 Task: Add an event  with title  Casual Second Brainstorming Session, date '2023/11/18' to 2023/11/19 & Select Event type as  Collective. Add location for the event as  Lyon, France and add a description: Throughout the session, we will encourage collaboration, provide inspiration through real-world case studies, and leverage emerging technologies as catalysts for change. By synergizing the expertise and perspectives of the participants, we aim to generate a comprehensive range of ideas that can shape the future of sustainable transportation.Create an event link  http-casualsecondbrainstormingsessioncom & Select the event color as  Light Pink. , logged in from the account softage.4@softage.netand send the event invitation to softage.6@softage.net and softage.7@softage.net
Action: Mouse moved to (523, 338)
Screenshot: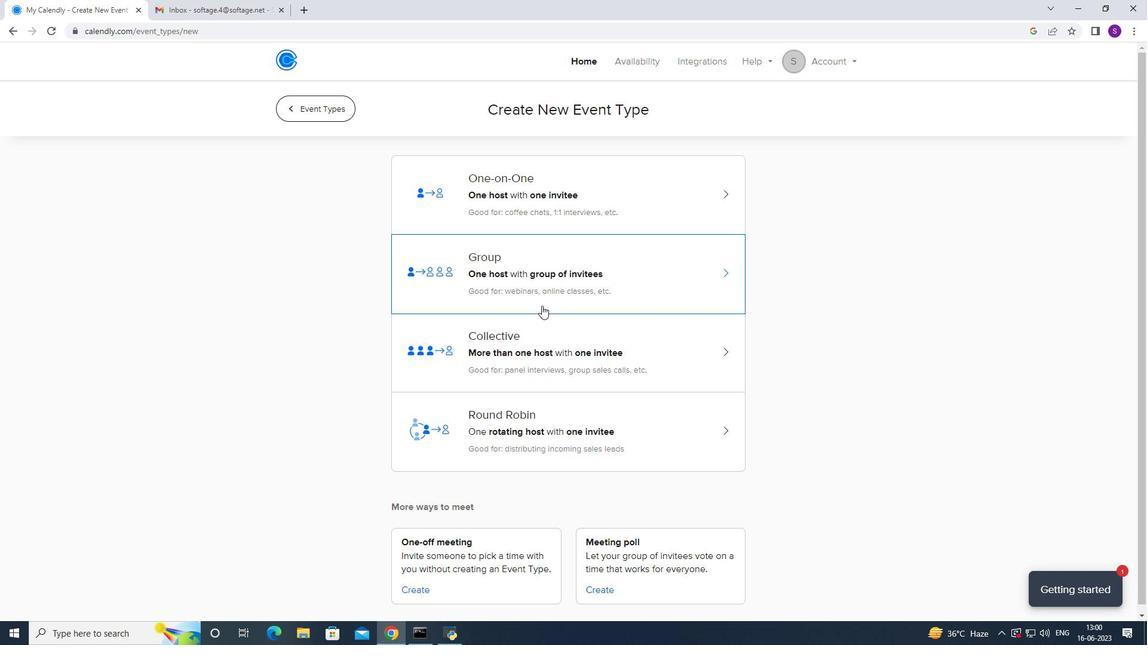 
Action: Mouse pressed left at (523, 338)
Screenshot: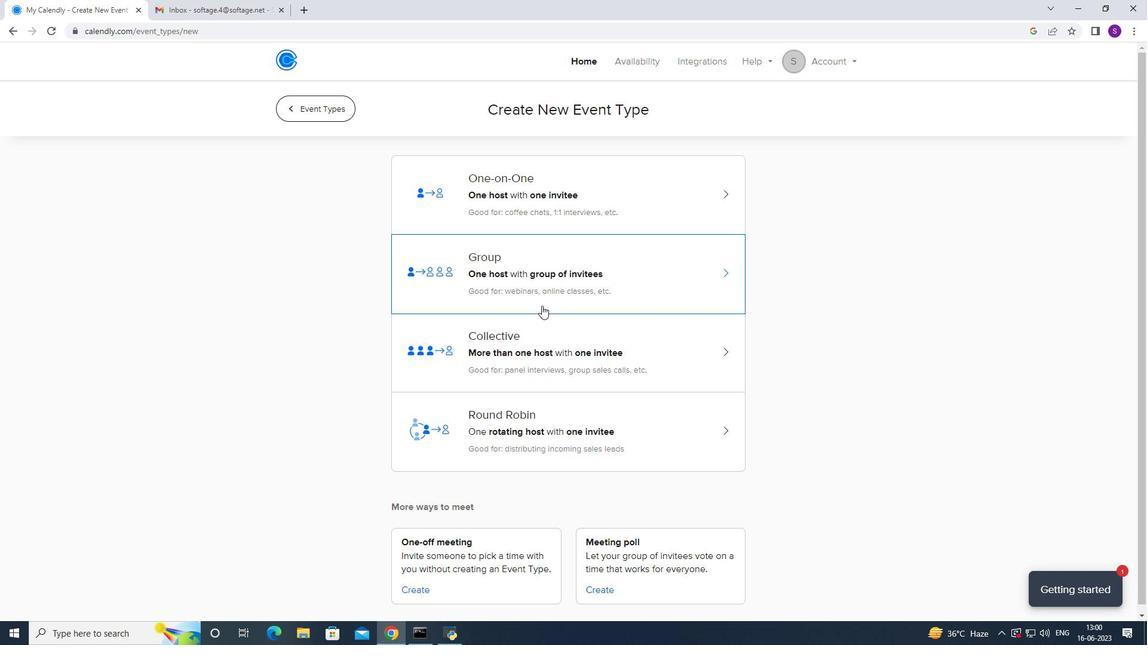 
Action: Mouse moved to (732, 261)
Screenshot: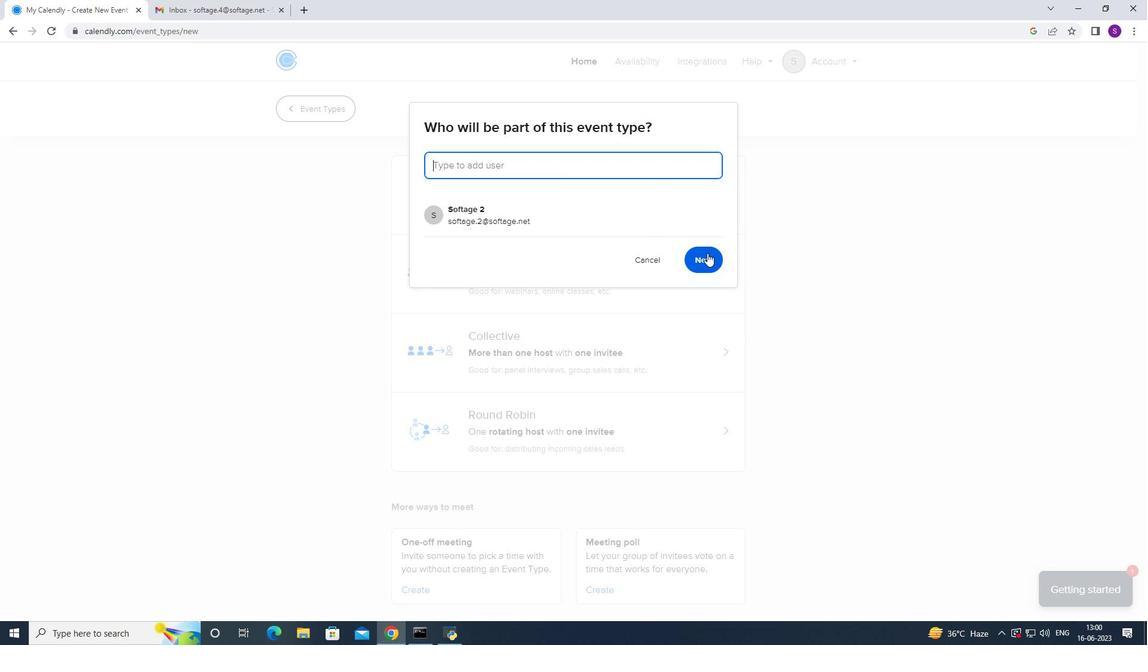 
Action: Mouse pressed left at (732, 261)
Screenshot: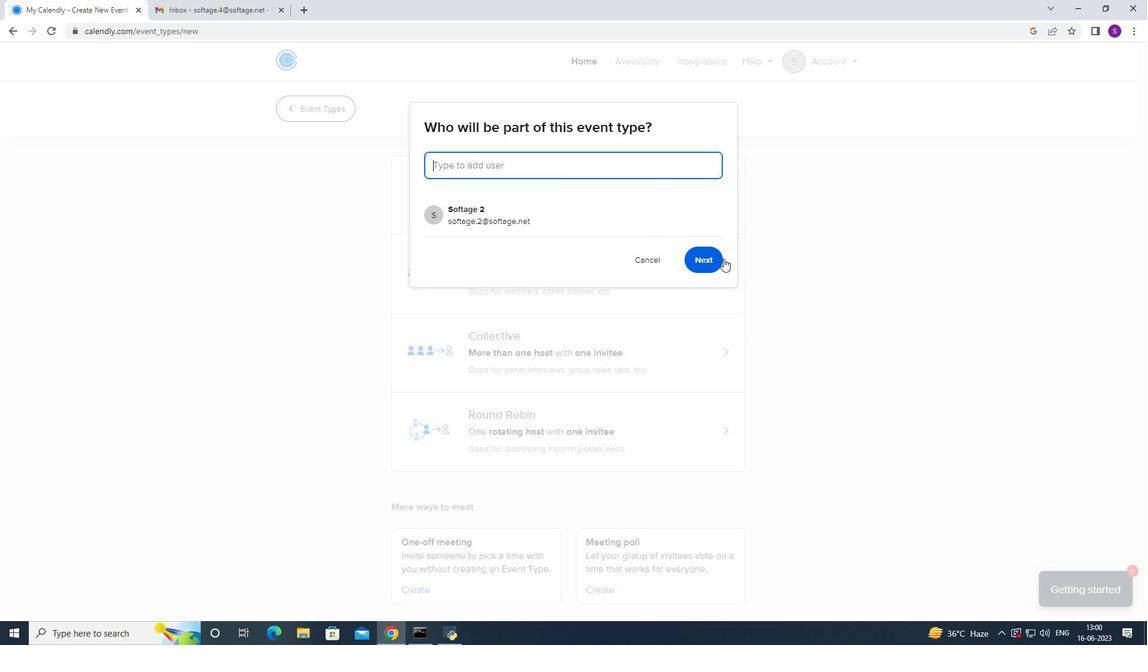 
Action: Mouse moved to (720, 261)
Screenshot: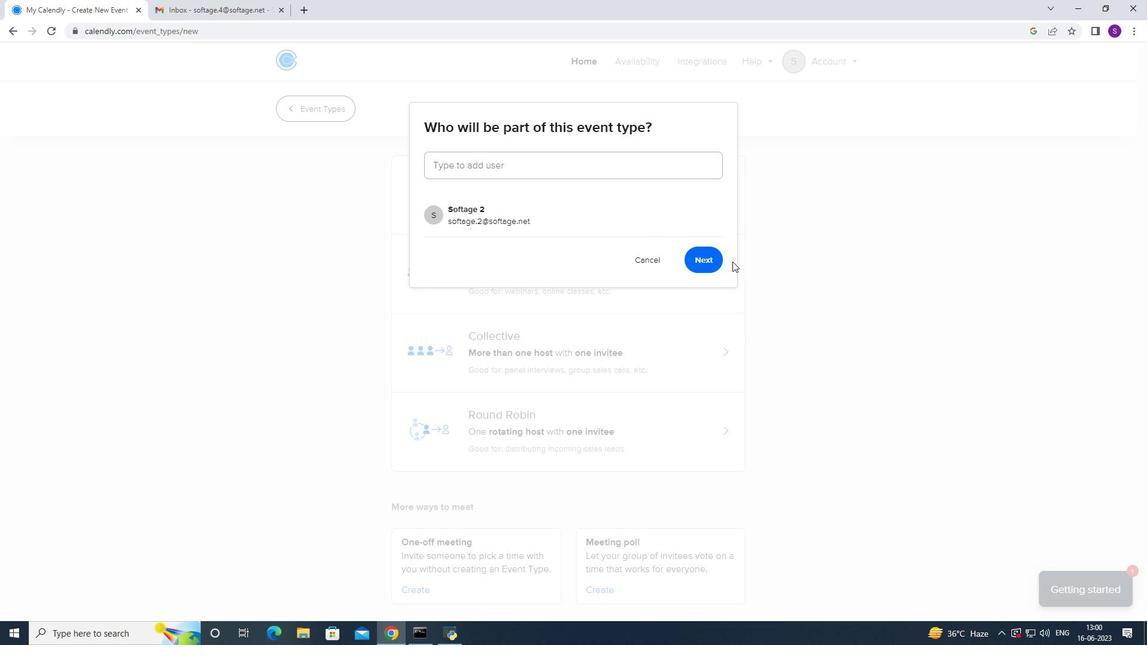 
Action: Mouse pressed left at (720, 261)
Screenshot: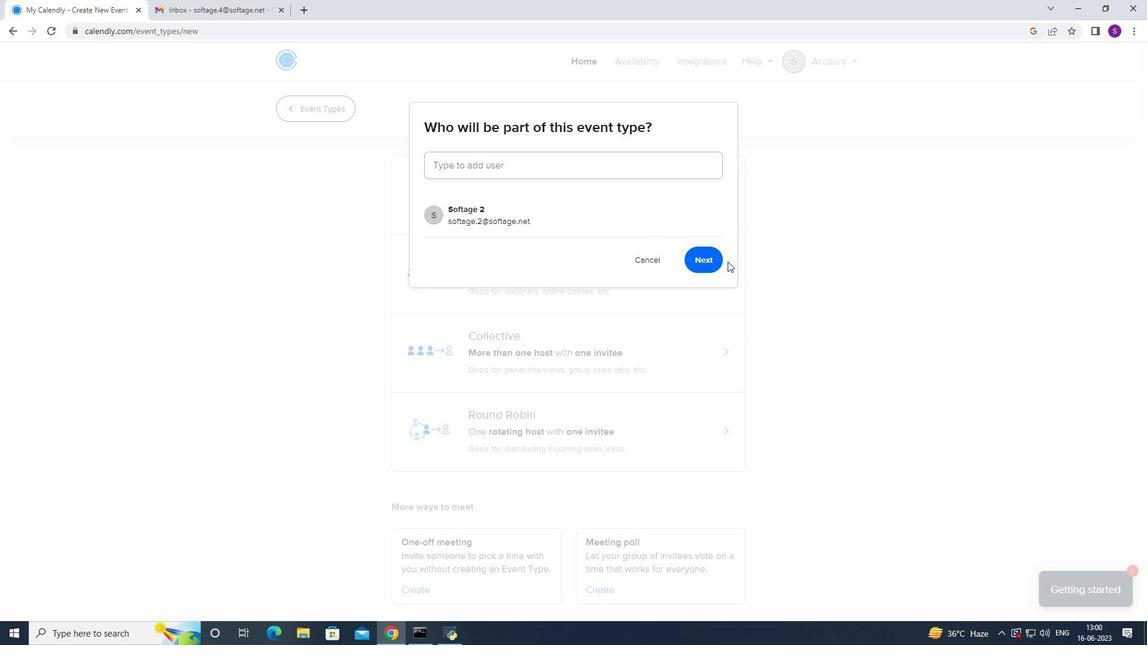 
Action: Mouse moved to (1045, 130)
Screenshot: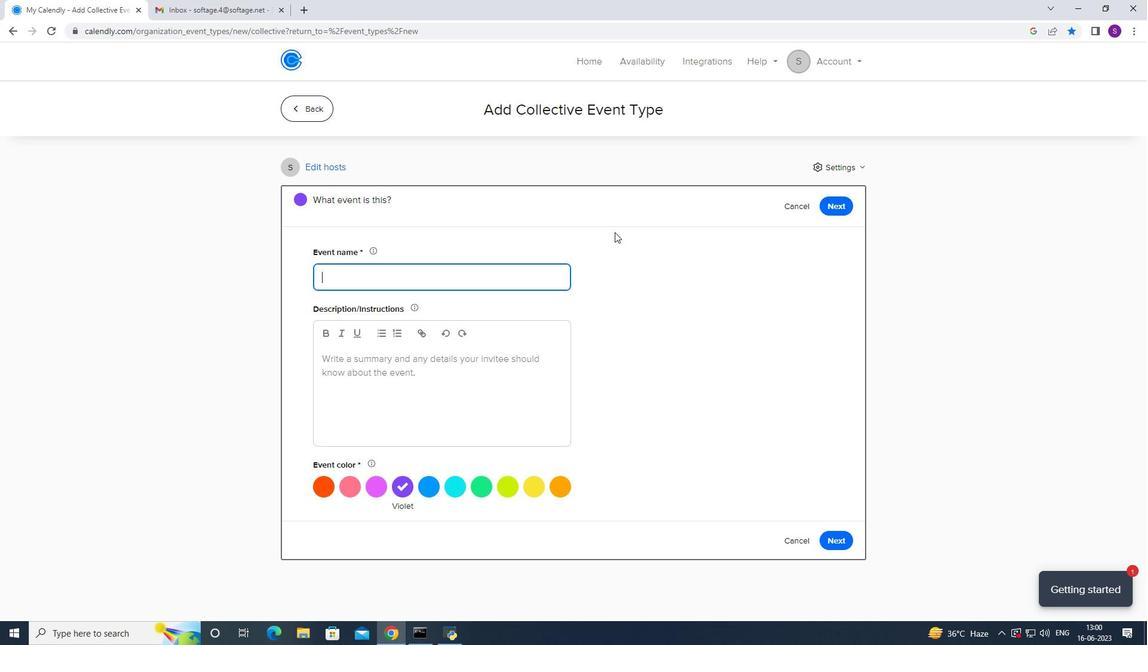 
Action: Key pressed <Key.caps_lock>C<Key.caps_lock>asual<Key.space><Key.caps_lock><Key.caps_lock>s<Key.caps_lock>E<Key.backspace><Key.backspace>S<Key.caps_lock>econd<Key.space><Key.caps_lock>B<Key.caps_lock>rainstorming<Key.space><Key.caps_lock>S<Key.caps_lock>ession
Screenshot: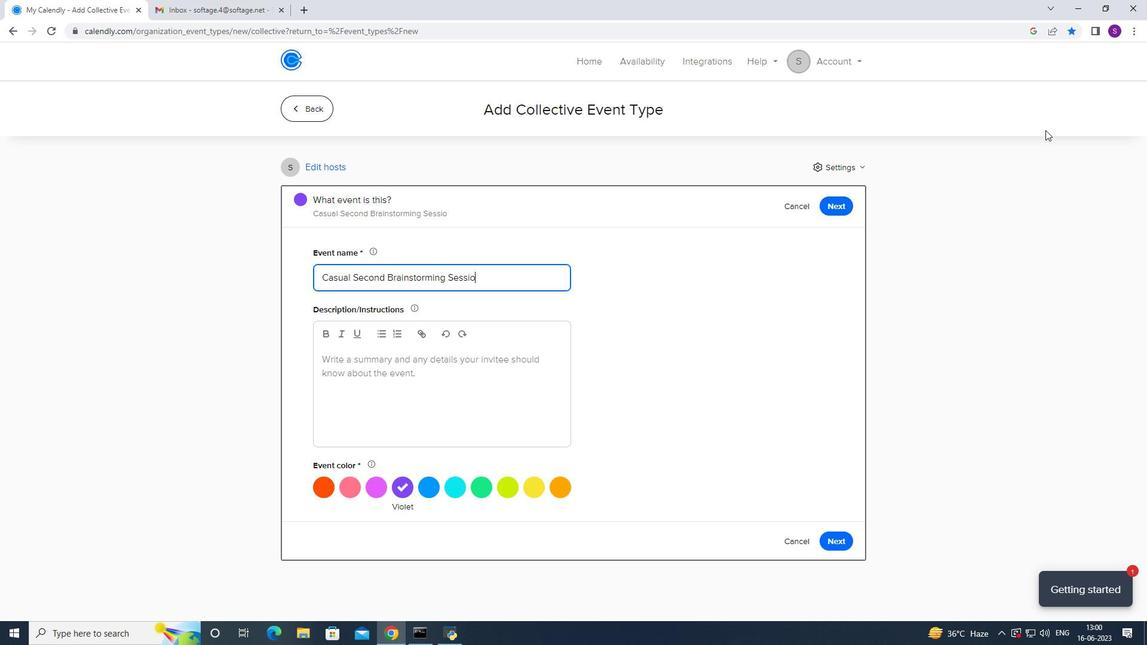 
Action: Mouse moved to (417, 370)
Screenshot: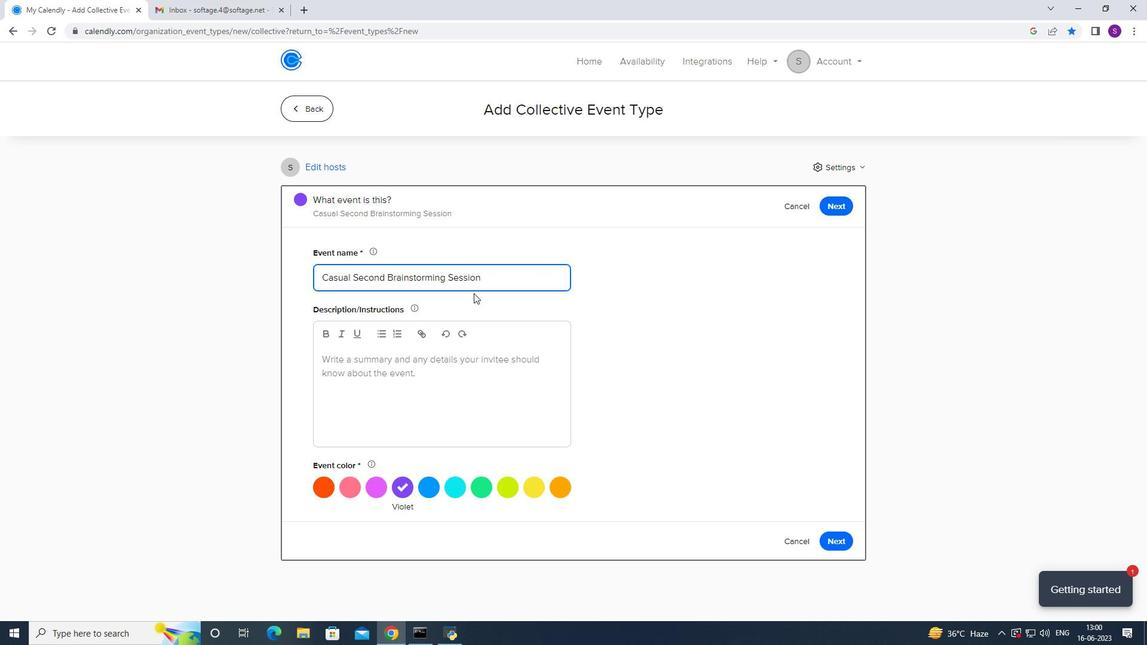 
Action: Mouse pressed left at (417, 370)
Screenshot: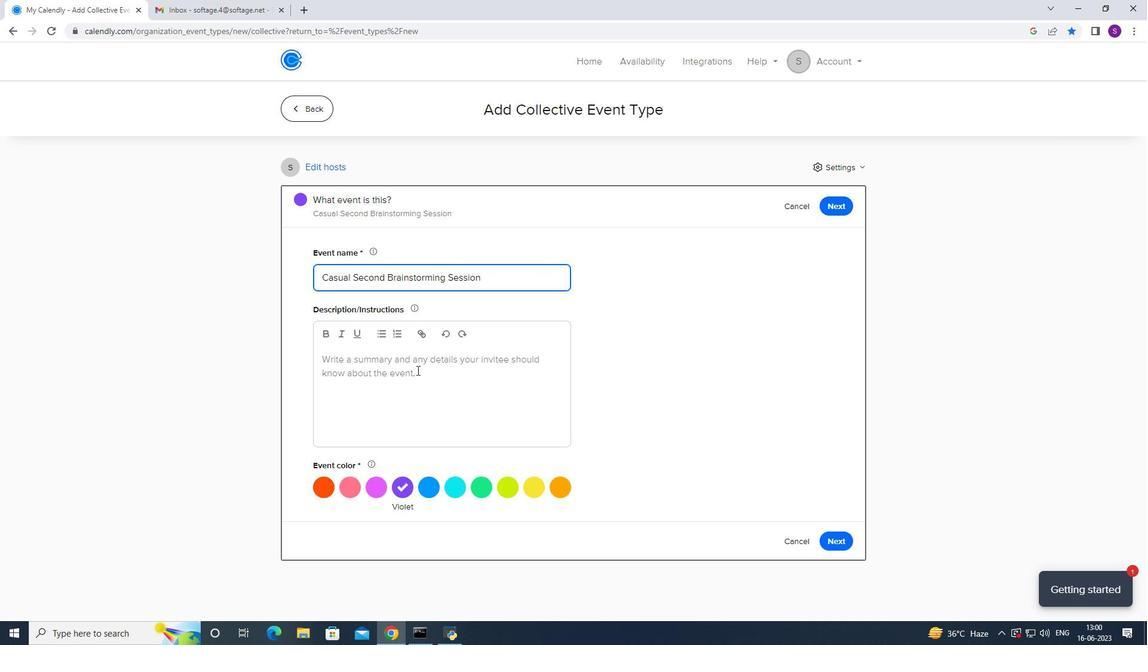 
Action: Mouse moved to (341, 483)
Screenshot: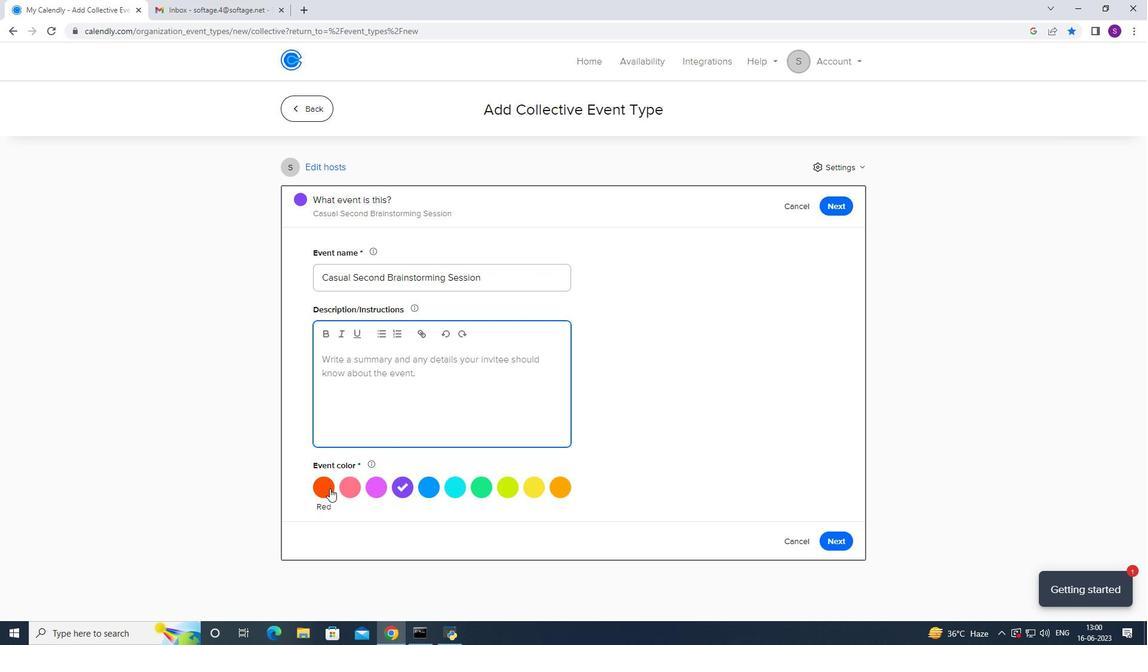 
Action: Mouse pressed left at (341, 483)
Screenshot: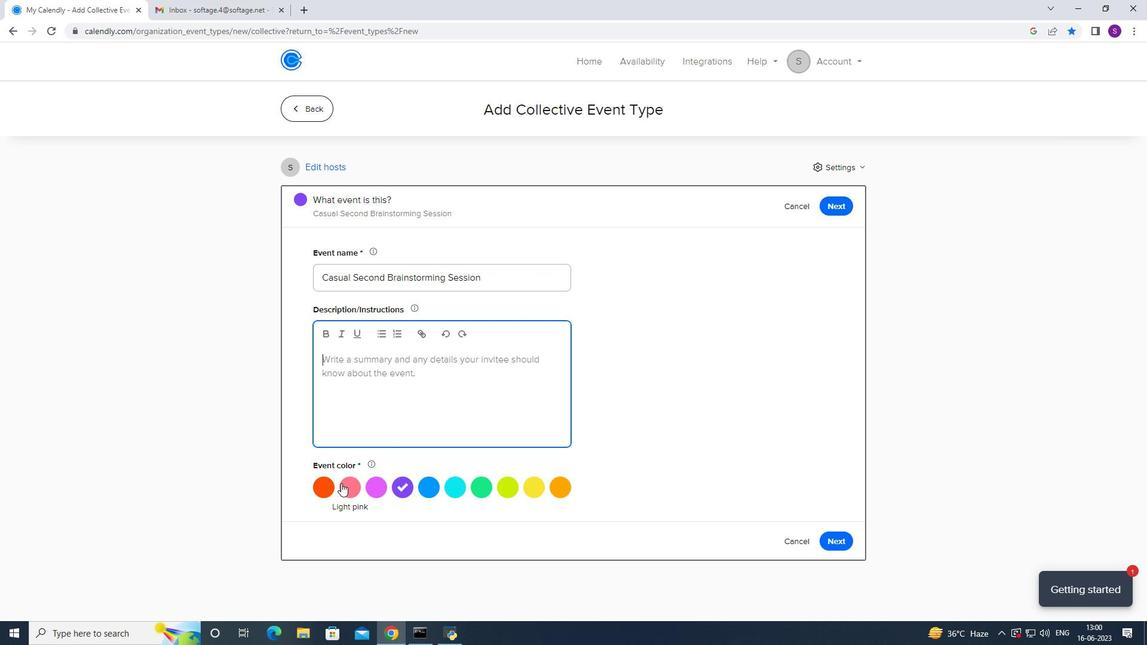 
Action: Mouse moved to (395, 409)
Screenshot: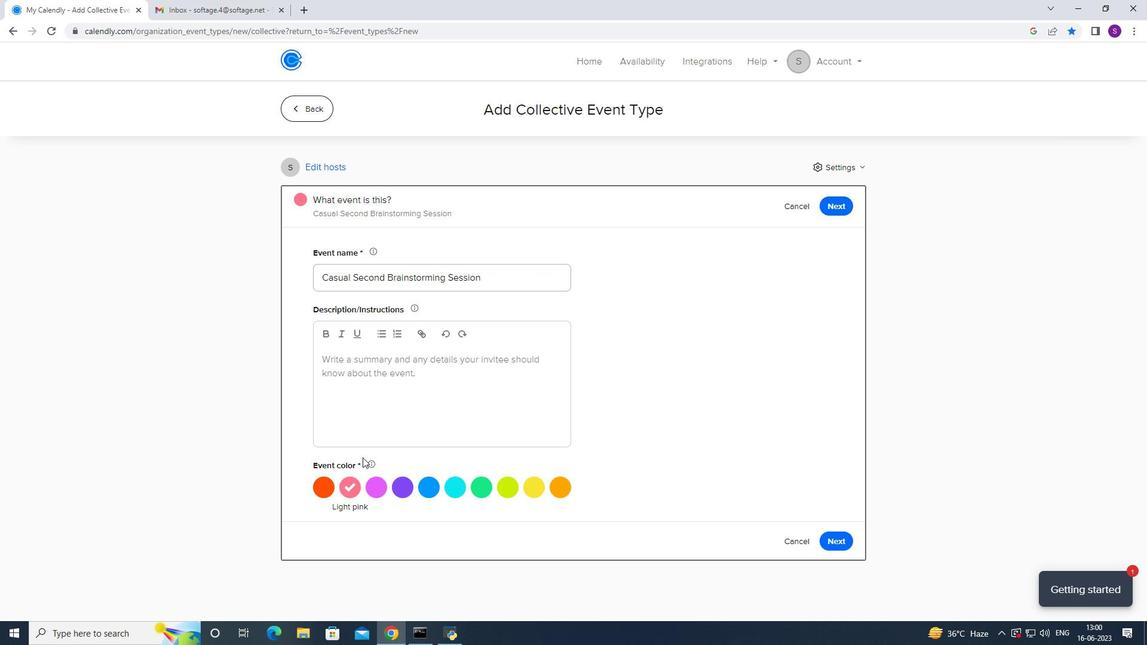 
Action: Mouse pressed left at (395, 409)
Screenshot: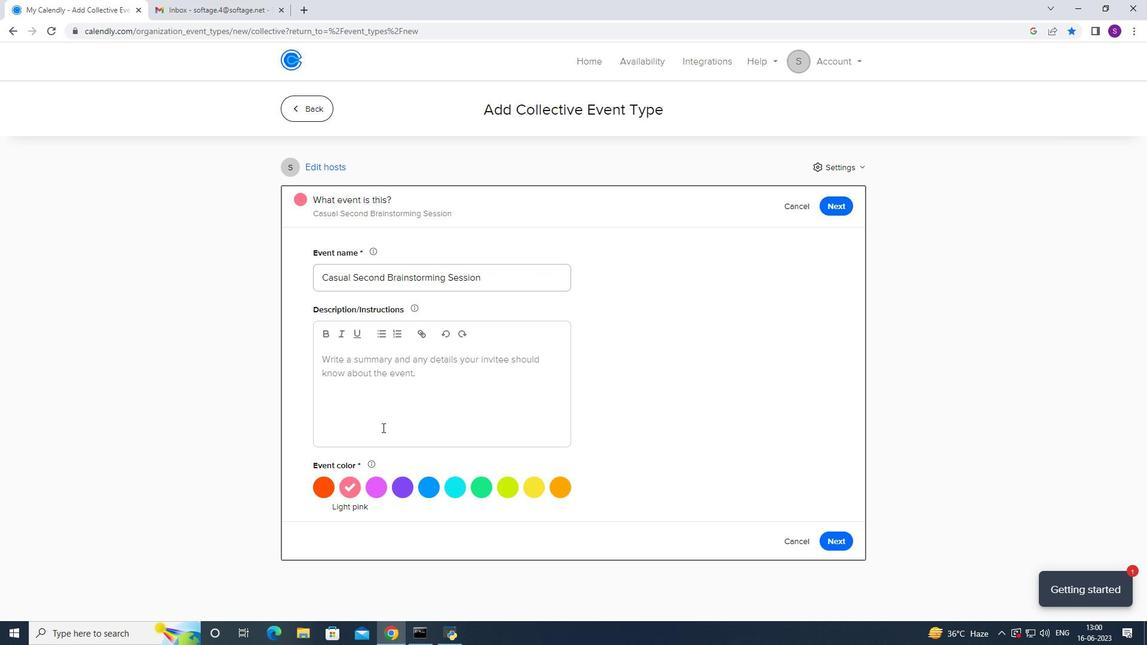 
Action: Mouse moved to (387, 410)
Screenshot: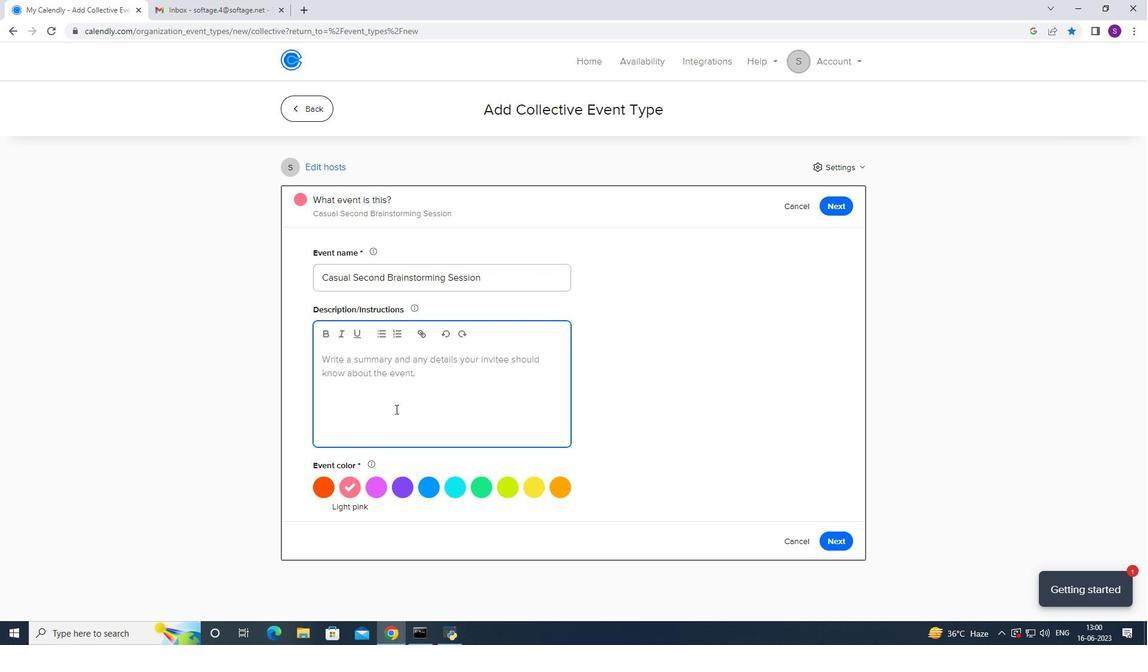 
Action: Key pressed <Key.caps_lock>T<Key.caps_lock>hroughout<Key.space>the<Key.space>see<Key.backspace><Key.backspace>esion<Key.backspace><Key.backspace><Key.backspace>sionwe<Key.space>will<Key.space>ec<Key.backspace>nco<Key.backspace>
Screenshot: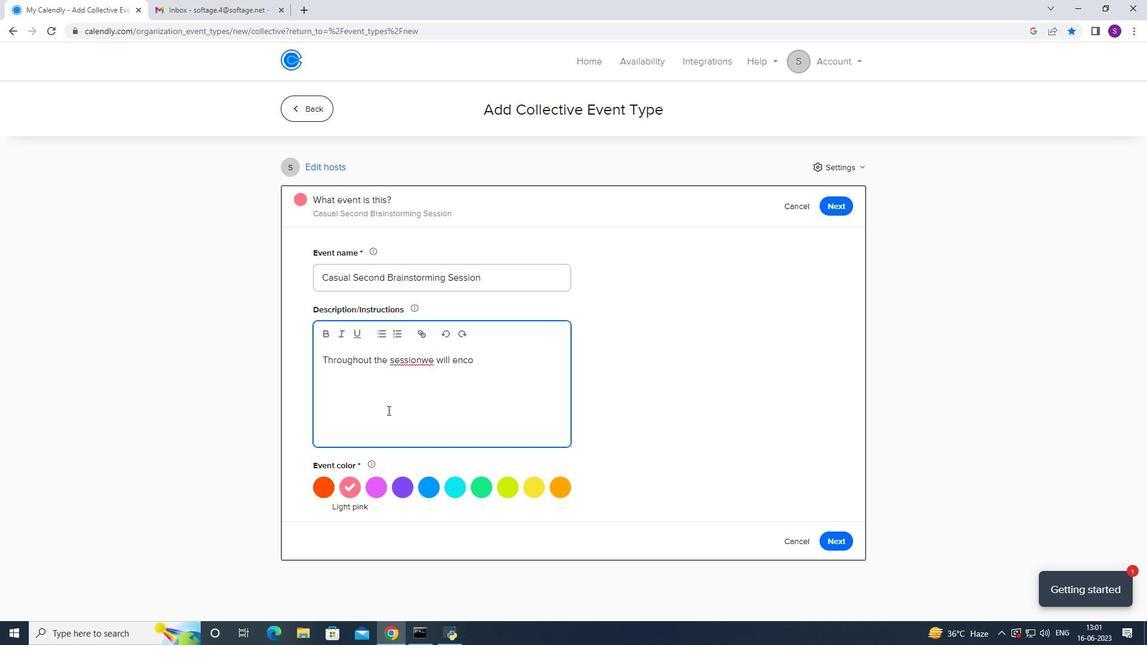 
Action: Mouse moved to (418, 361)
Screenshot: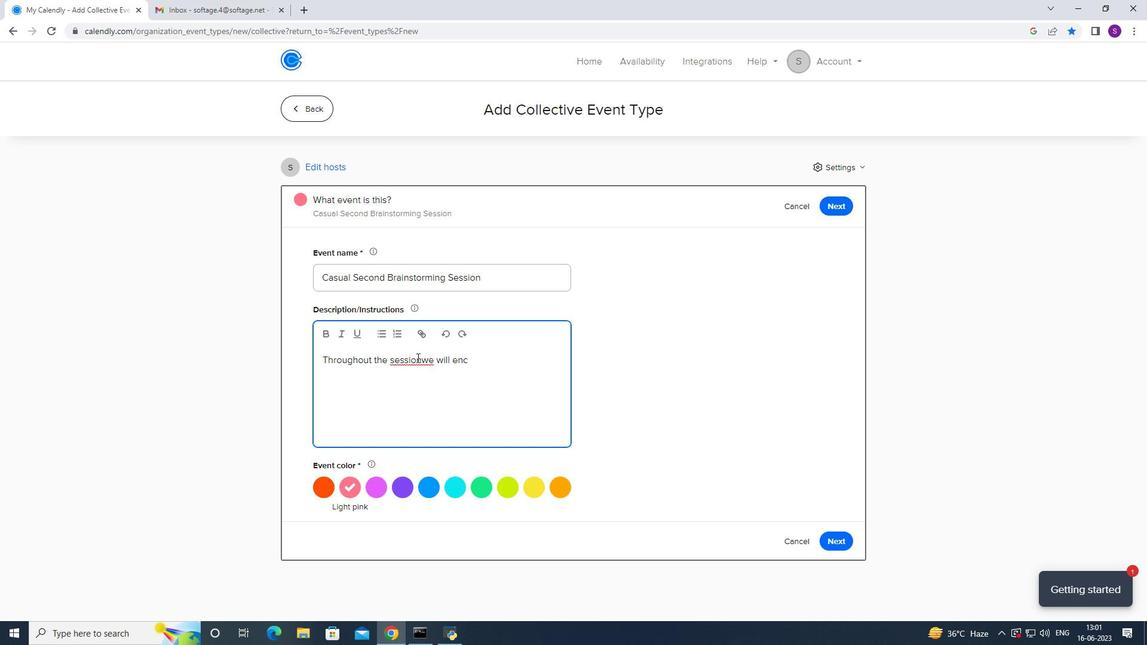 
Action: Mouse pressed left at (418, 361)
Screenshot: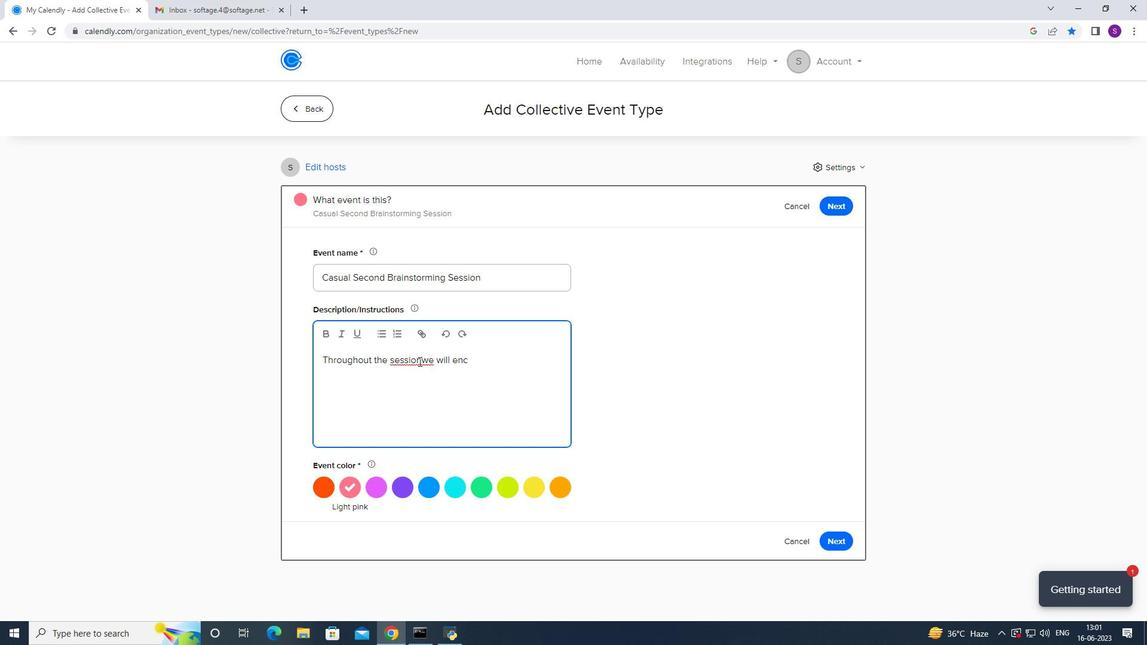 
Action: Key pressed <Key.space>
Screenshot: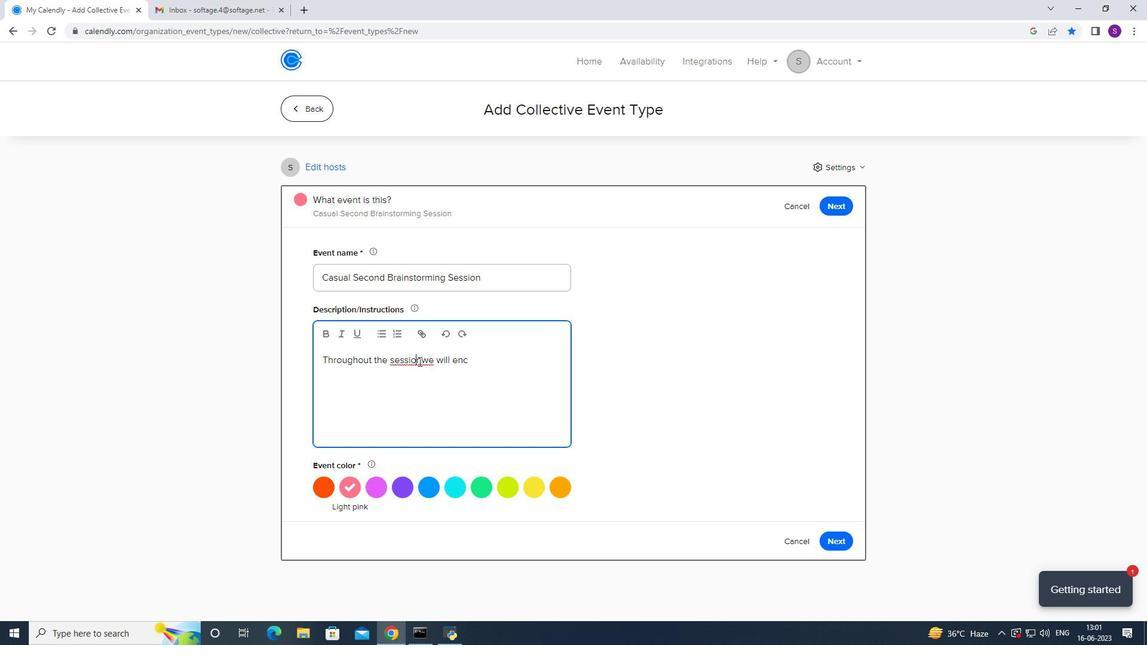 
Action: Mouse moved to (421, 365)
Screenshot: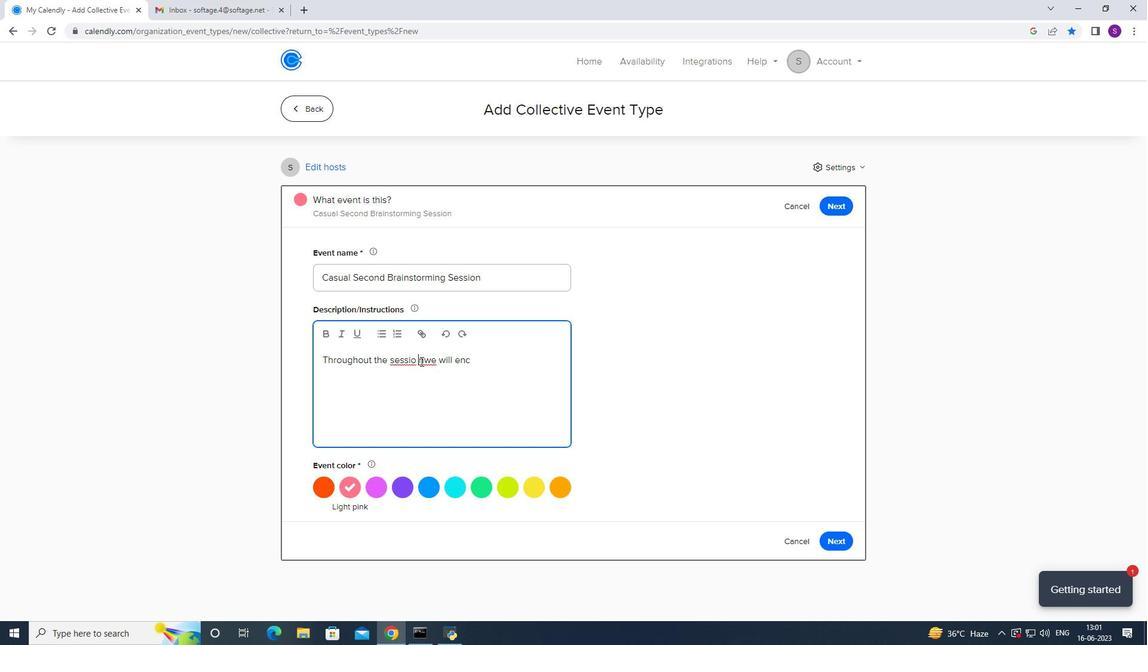
Action: Key pressed <Key.backspace>
Screenshot: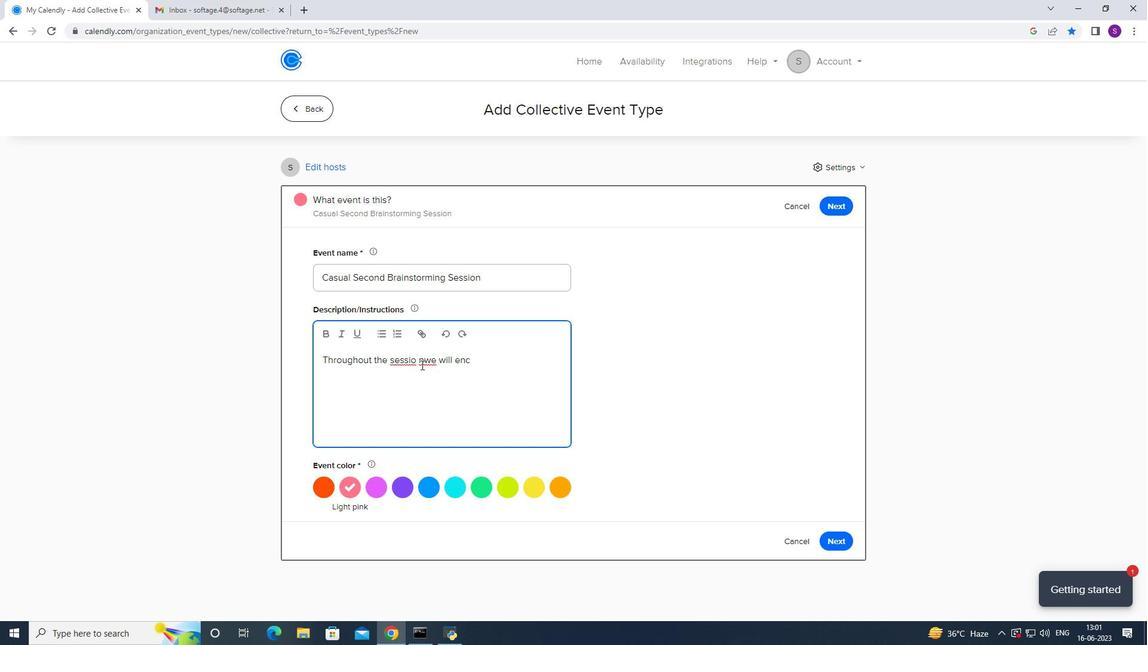 
Action: Mouse moved to (425, 364)
Screenshot: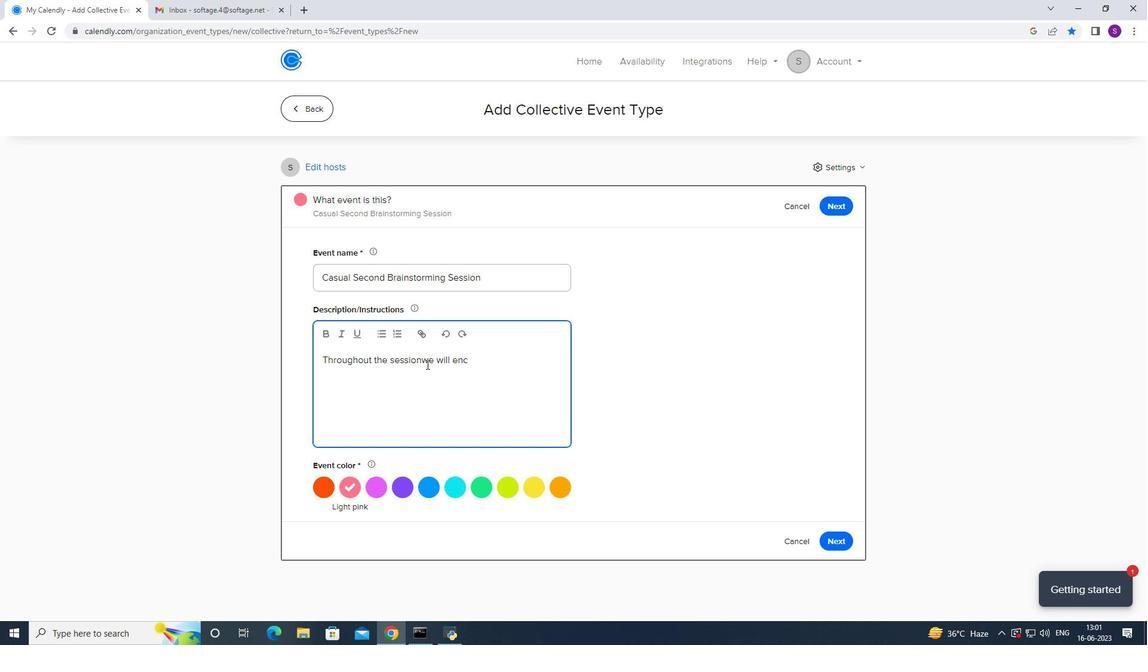 
Action: Mouse pressed left at (425, 364)
Screenshot: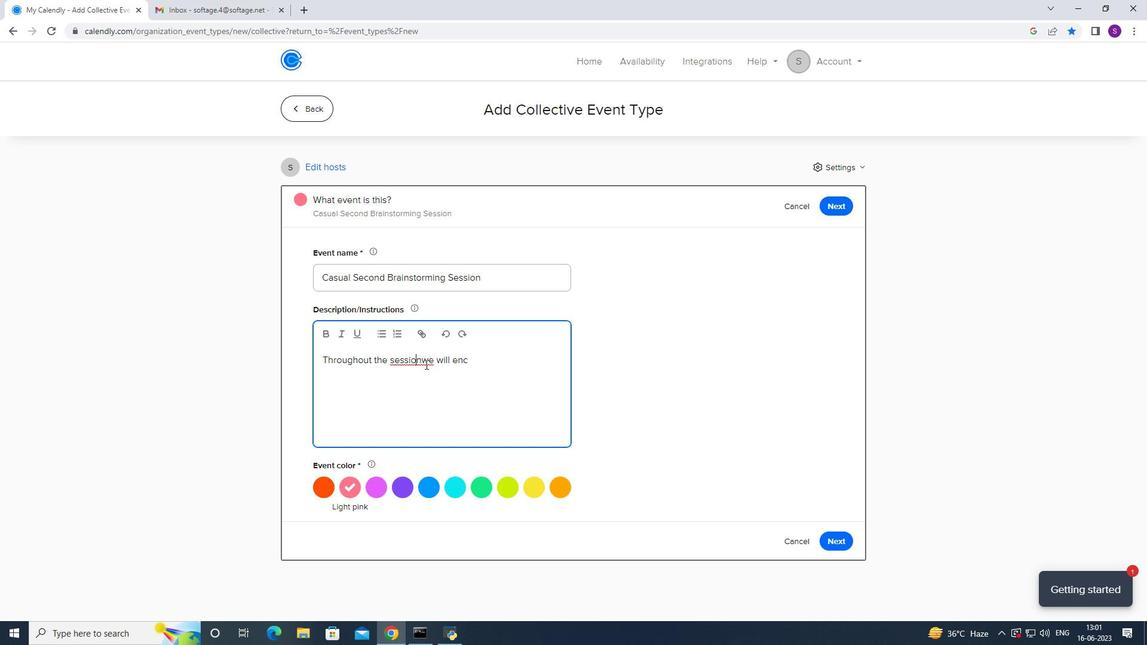 
Action: Mouse moved to (419, 364)
Screenshot: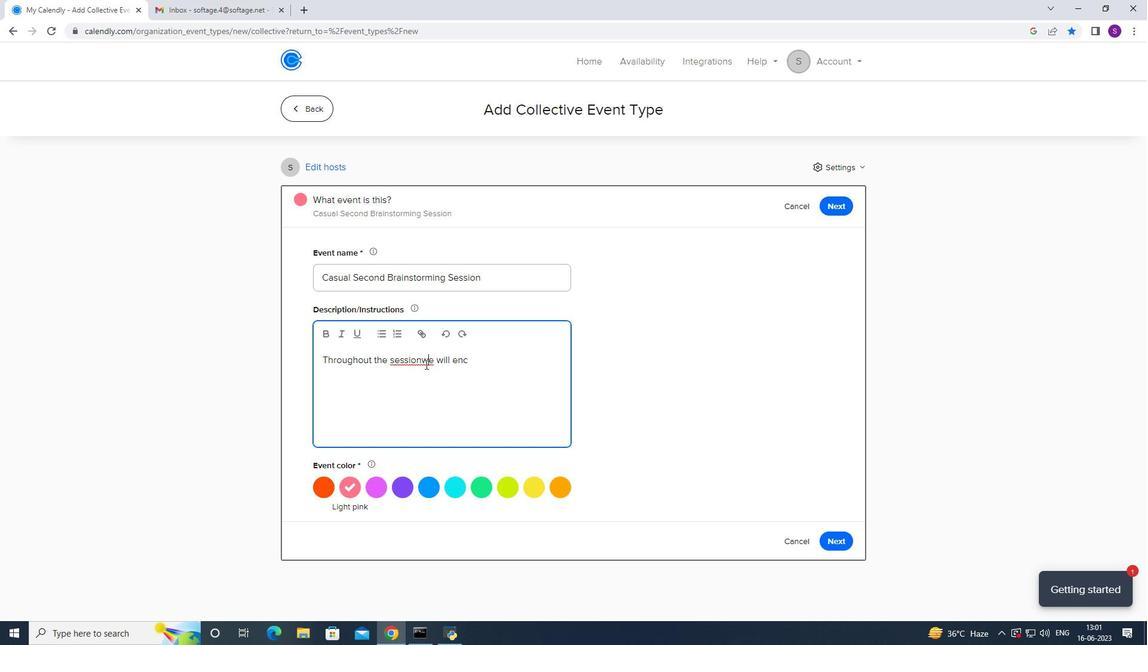 
Action: Mouse pressed left at (419, 364)
Screenshot: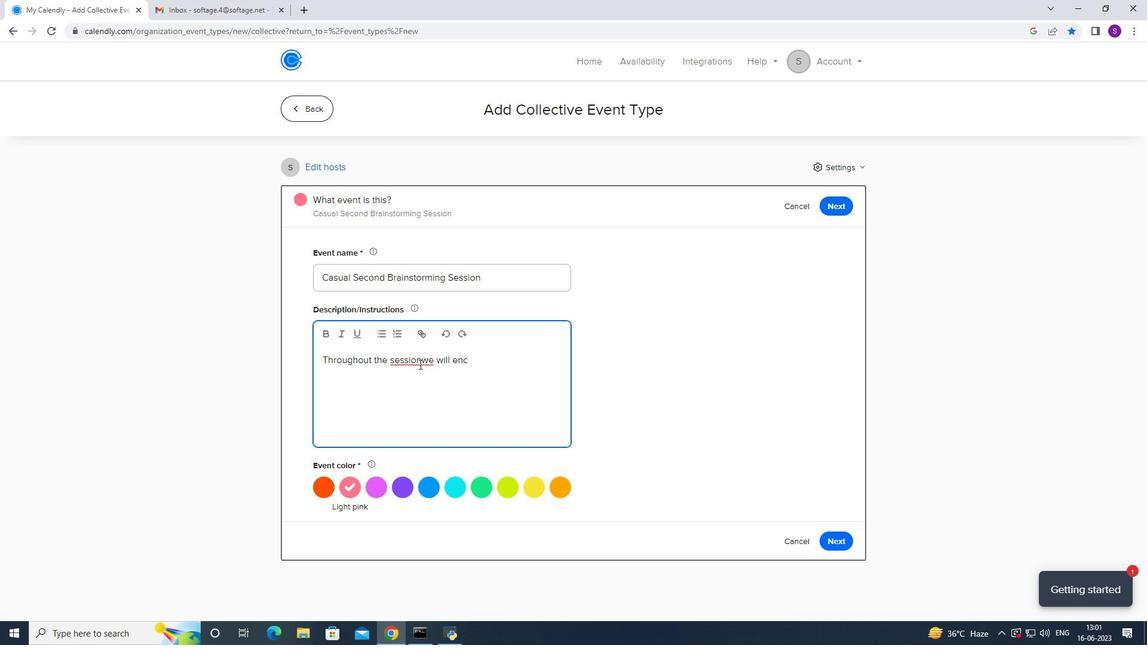 
Action: Key pressed <Key.space>
Screenshot: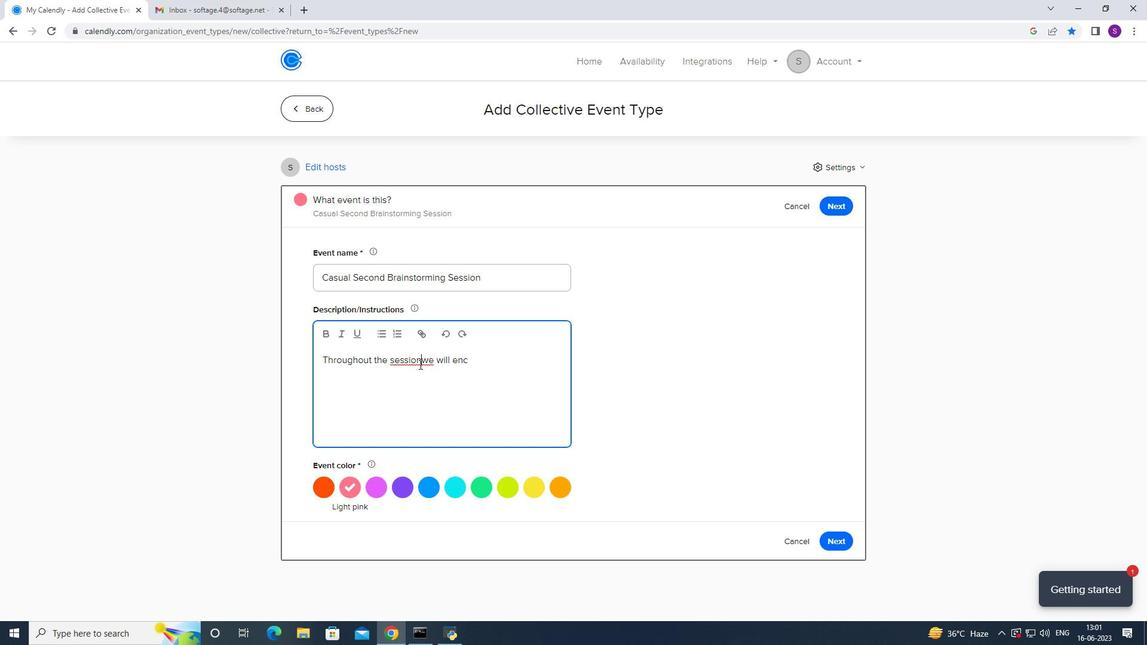 
Action: Mouse moved to (497, 357)
Screenshot: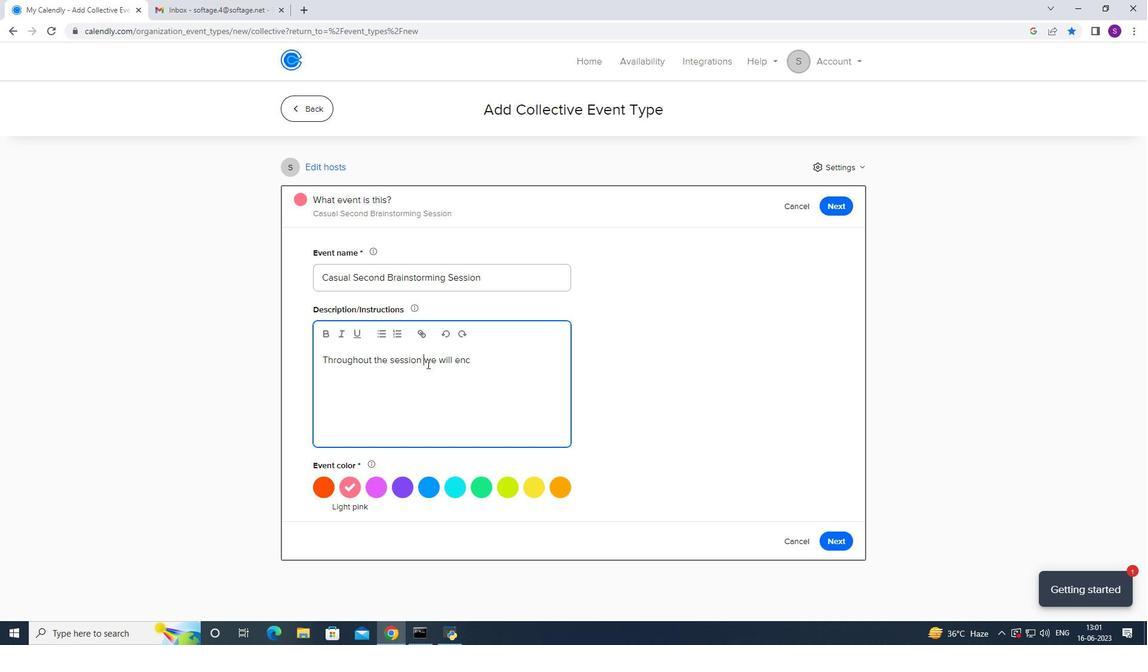 
Action: Mouse pressed left at (497, 357)
Screenshot: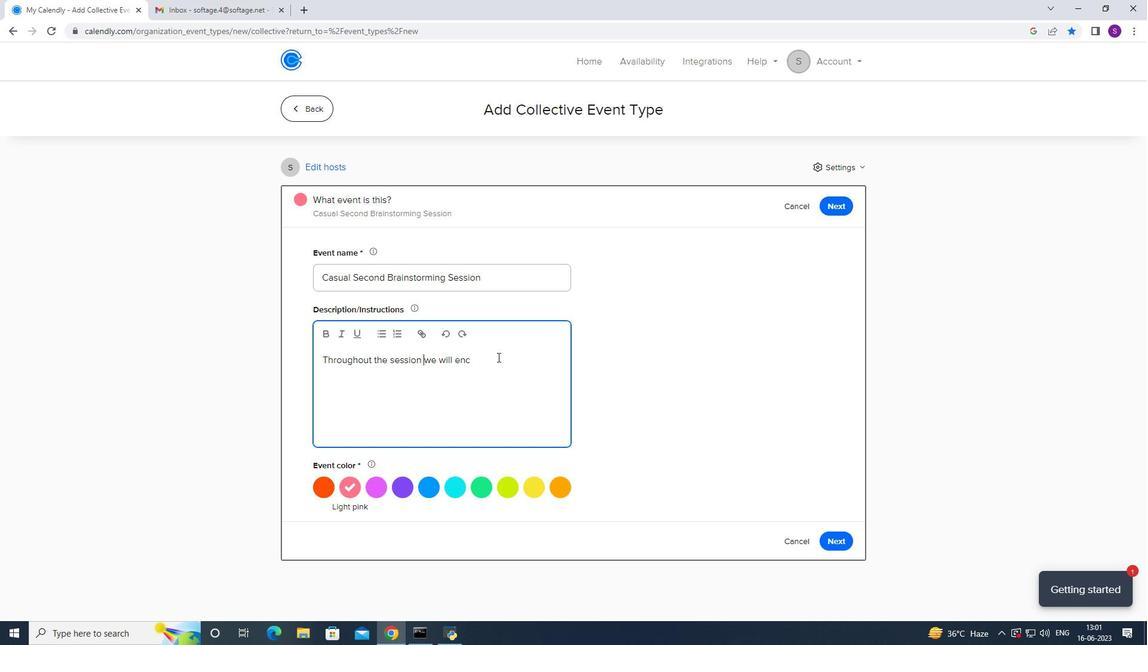 
Action: Mouse moved to (499, 361)
Screenshot: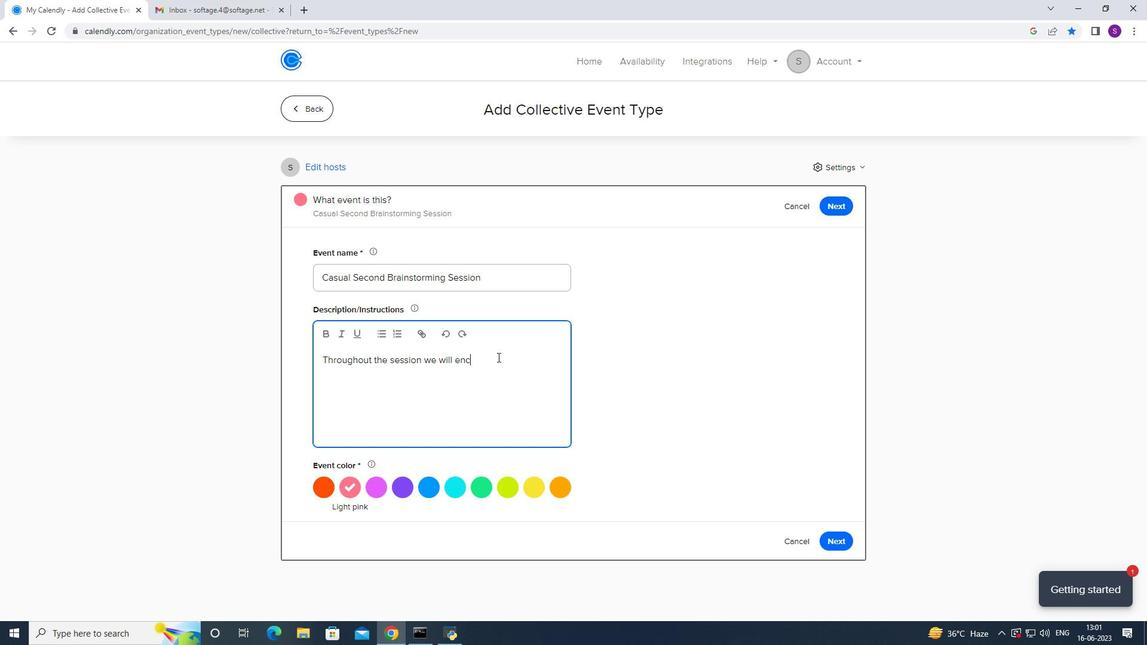 
Action: Key pressed ourage<Key.space>collaboration,<Key.space>provide<Key.space>inspiration<Key.space>through<Key.space>real<Key.space>world<Key.space>case<Key.space>studies<Key.space>and<Key.space>leverage<Key.space>emerging<Key.space>technologies<Key.space>as<Key.space>cal<Key.backspace>talu=<Key.backspace><Key.backspace>ysts<Key.space>for<Key.space>change,<Key.backspace>.<Key.caps_lock>B<Key.caps_lock>y<Key.space>sty<Key.backspace><Key.backspace>ynergising<Key.space><Key.backspace><Key.backspace><Key.backspace><Key.backspace><Key.backspace>s<Key.backspace>=<Key.backspace>zing<Key.space>the<Key.space>expertiseand<Key.space><Key.backspace><Key.backspace><Key.backspace><Key.backspace><Key.space>and<Key.space>perse<Key.backspace>pectives<Key.space>of<Key.space>the<Key.space>participants.<Key.backspace>m<Key.backspace>,<Key.space>we<Key.space>aimton<Key.backspace><Key.backspace><Key.backspace><Key.space>to<Key.space>generate<Key.space>a<Key.space>comprehensive<Key.space>range<Key.space>of<Key.space>ideas<Key.space>that<Key.space>we<Key.space>can<Key.space>shape<Key.space>the<Key.space>future<Key.space>of<Key.space>t<Key.backspace>=<Key.backspace><Key.space>sustaib<Key.backspace>nable<Key.space>transportation.
Screenshot: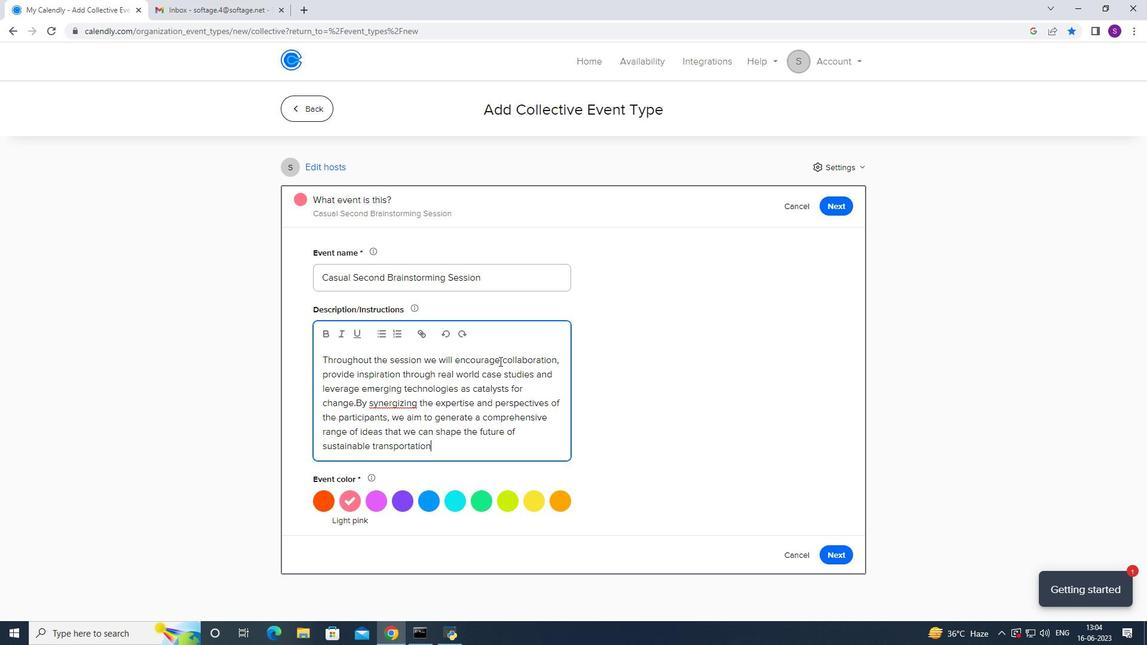 
Action: Mouse moved to (585, 337)
Screenshot: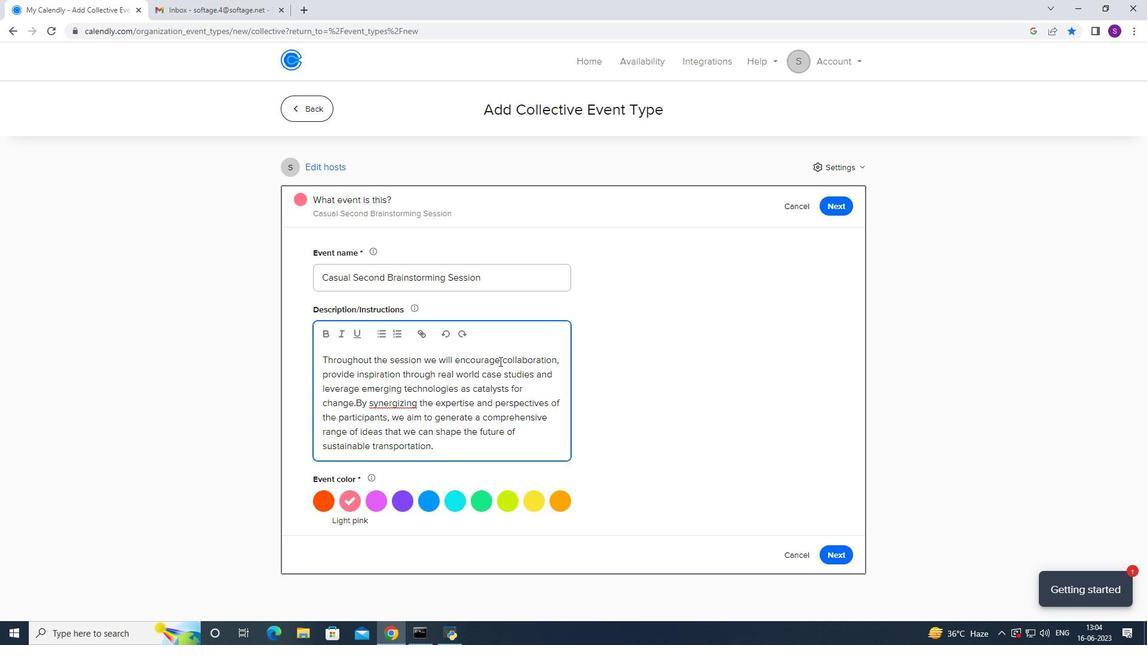 
Action: Mouse scrolled (584, 337) with delta (0, 0)
Screenshot: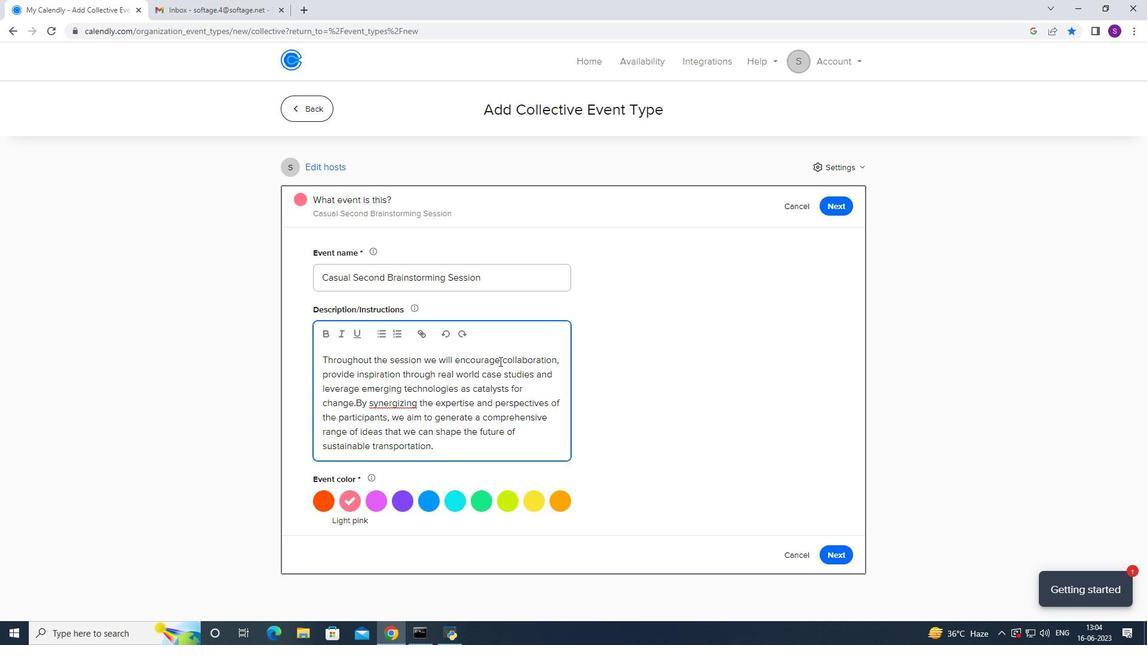 
Action: Mouse moved to (412, 432)
Screenshot: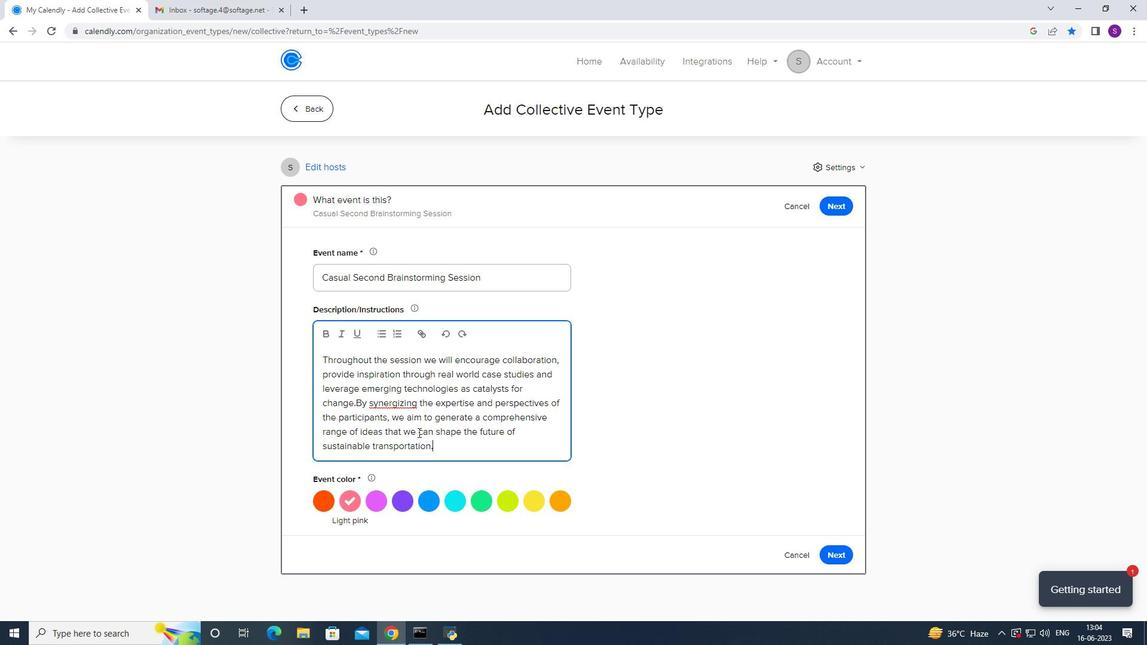 
Action: Mouse pressed left at (412, 432)
Screenshot: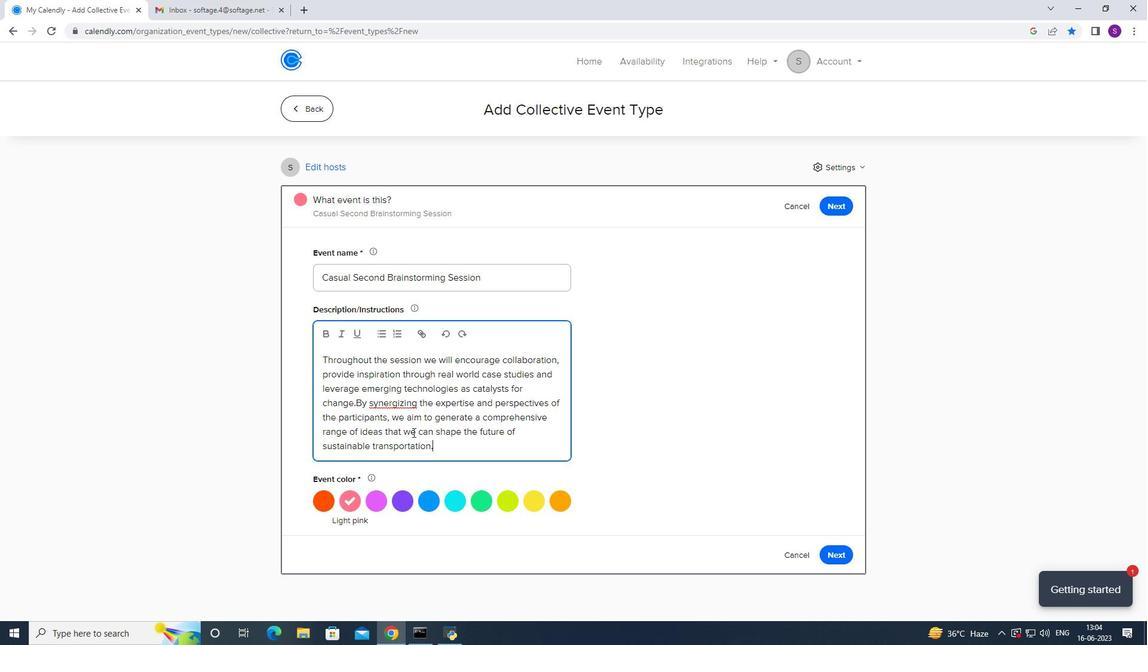 
Action: Mouse moved to (415, 434)
Screenshot: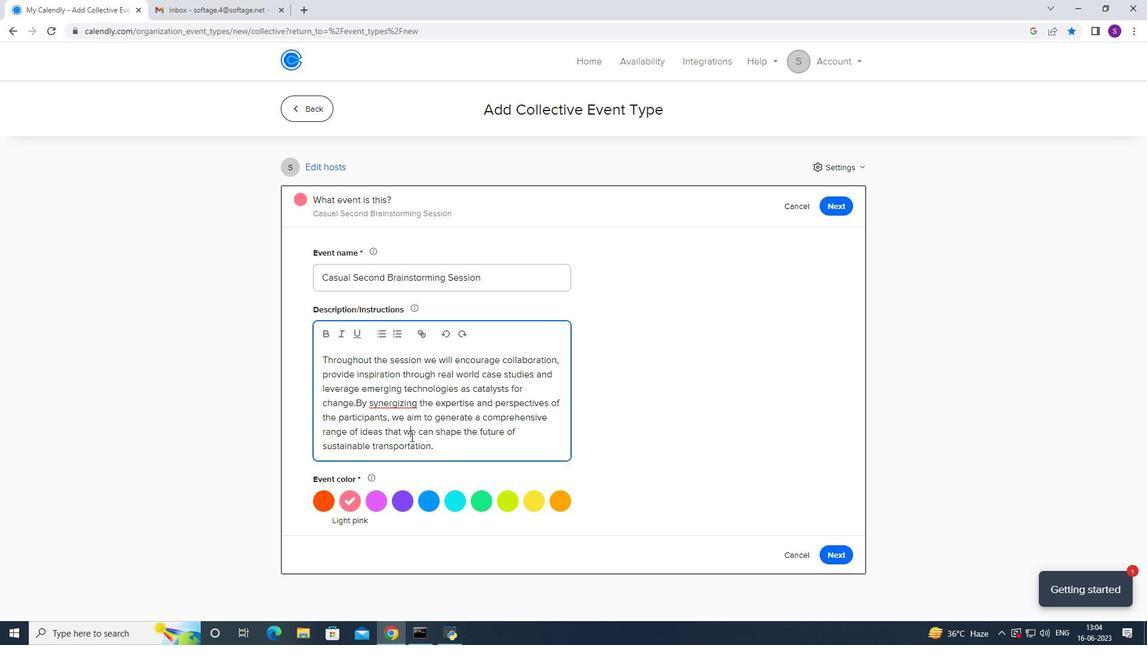 
Action: Mouse pressed left at (415, 434)
Screenshot: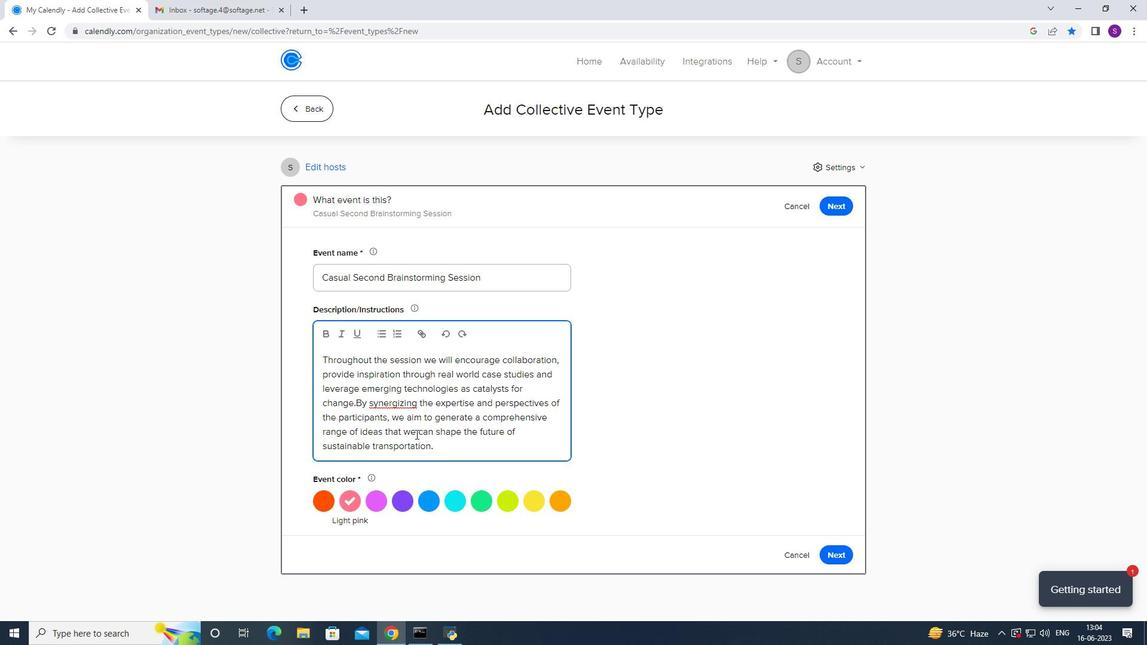 
Action: Mouse moved to (405, 435)
Screenshot: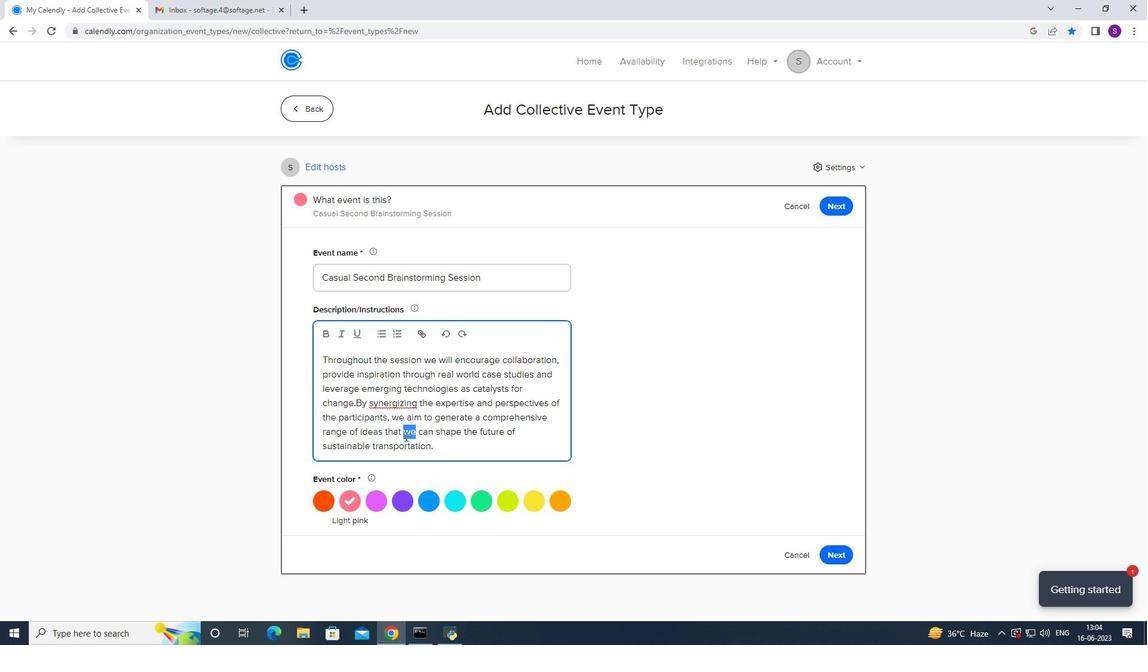 
Action: Key pressed <Key.backspace>
Screenshot: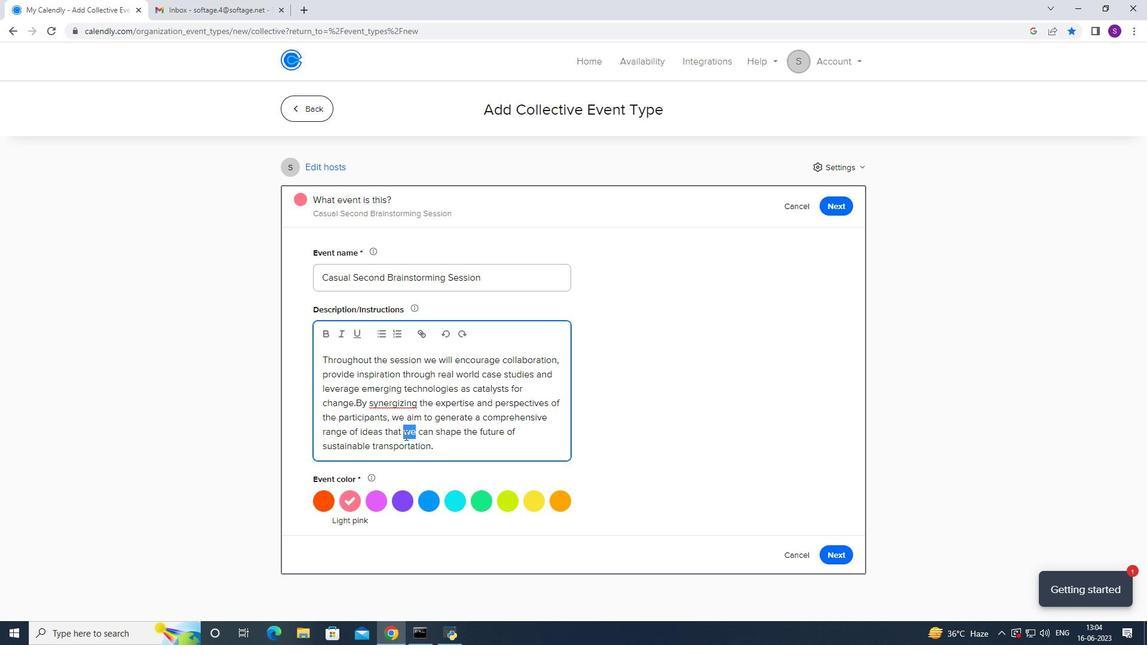
Action: Mouse moved to (841, 556)
Screenshot: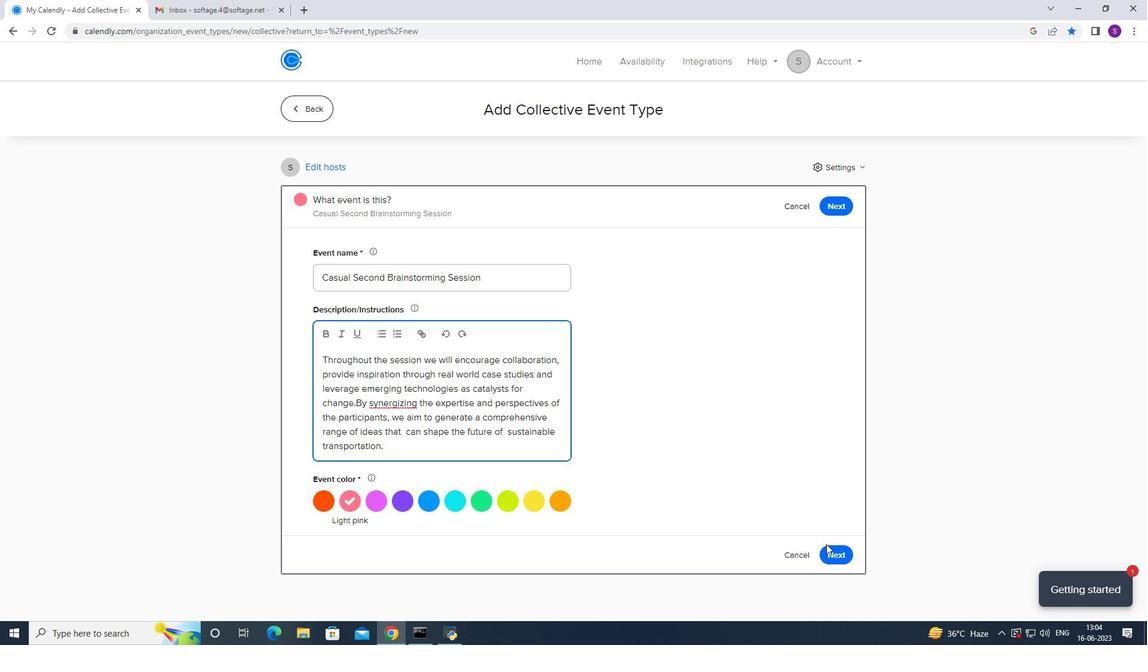
Action: Mouse pressed left at (841, 556)
Screenshot: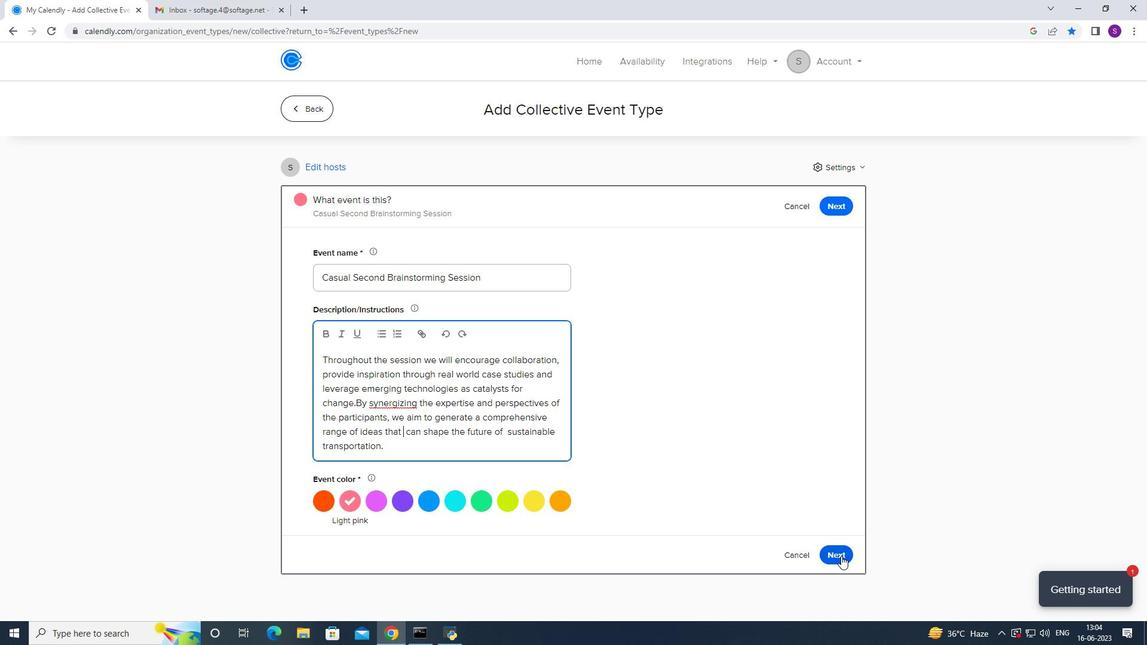 
Action: Mouse moved to (472, 354)
Screenshot: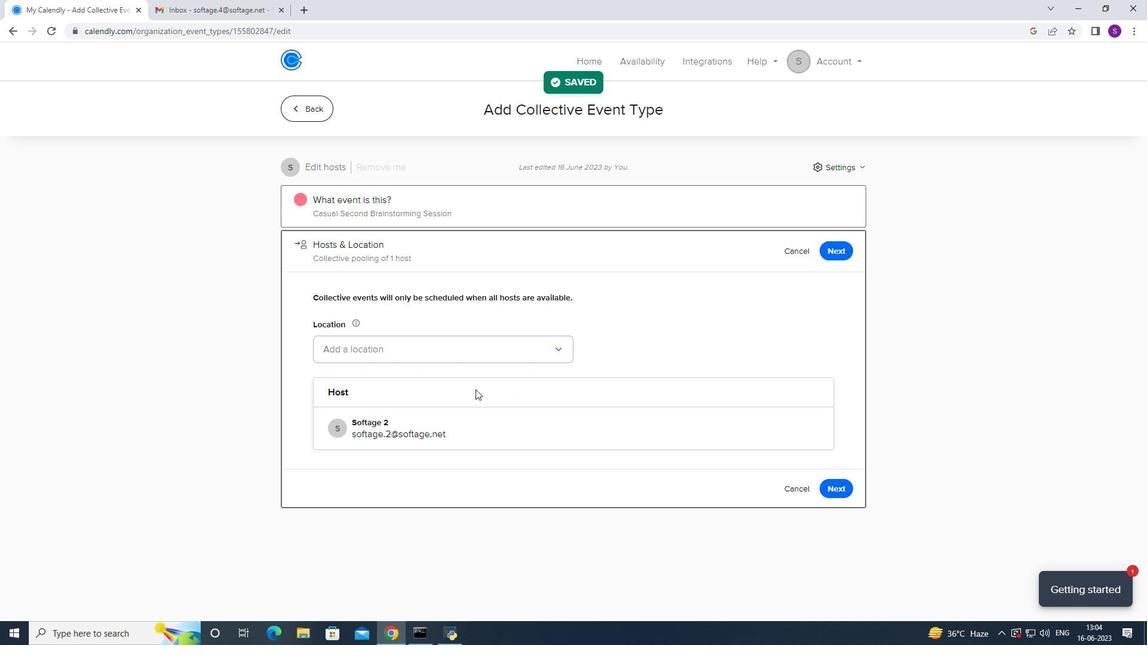 
Action: Mouse pressed left at (472, 354)
Screenshot: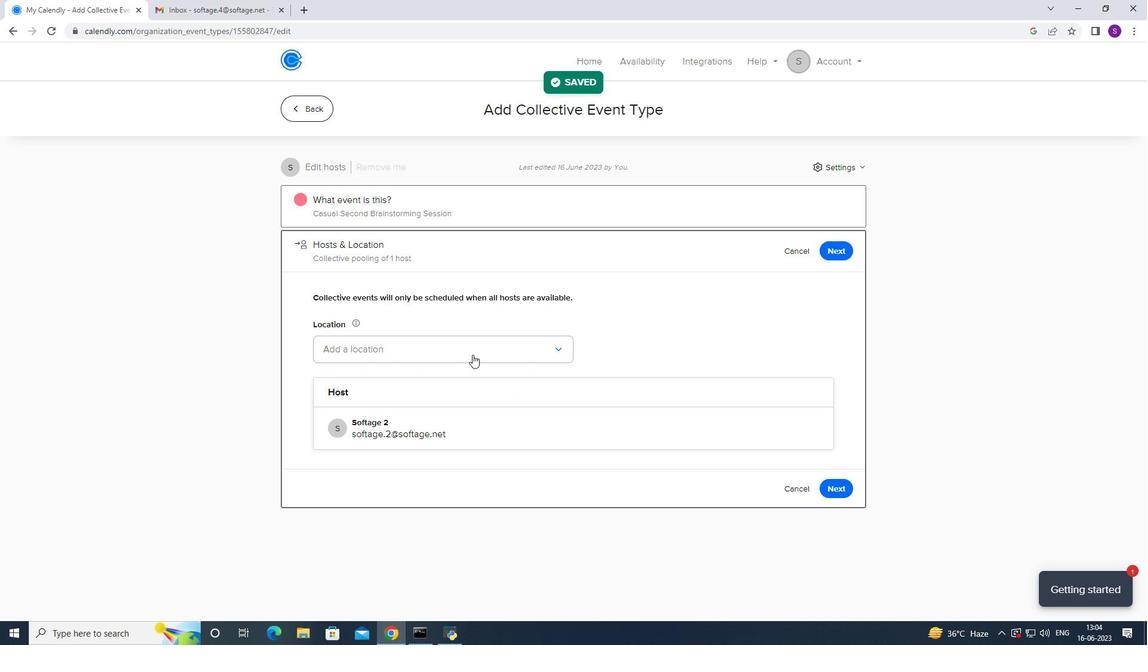 
Action: Mouse moved to (436, 384)
Screenshot: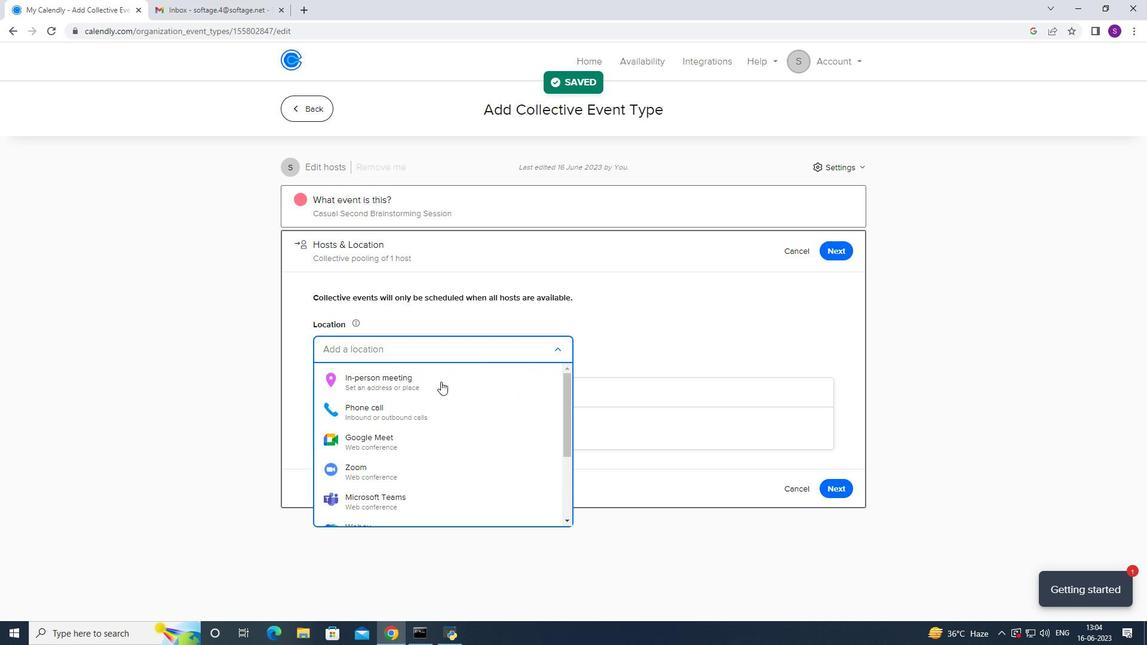 
Action: Mouse pressed left at (436, 384)
Screenshot: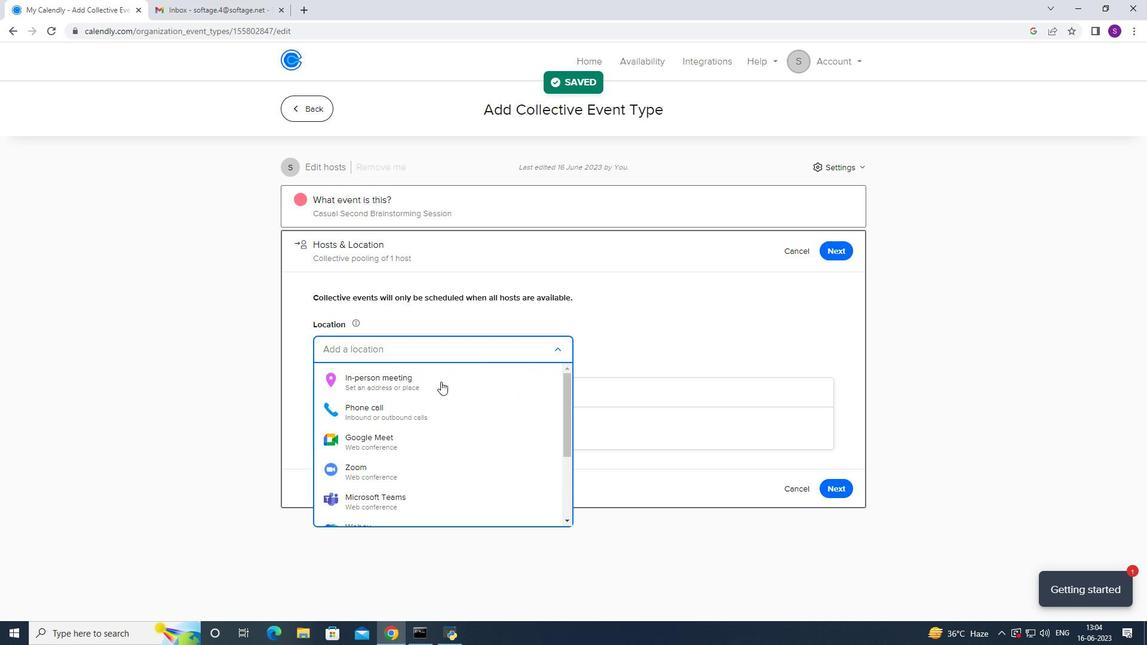 
Action: Mouse moved to (574, 191)
Screenshot: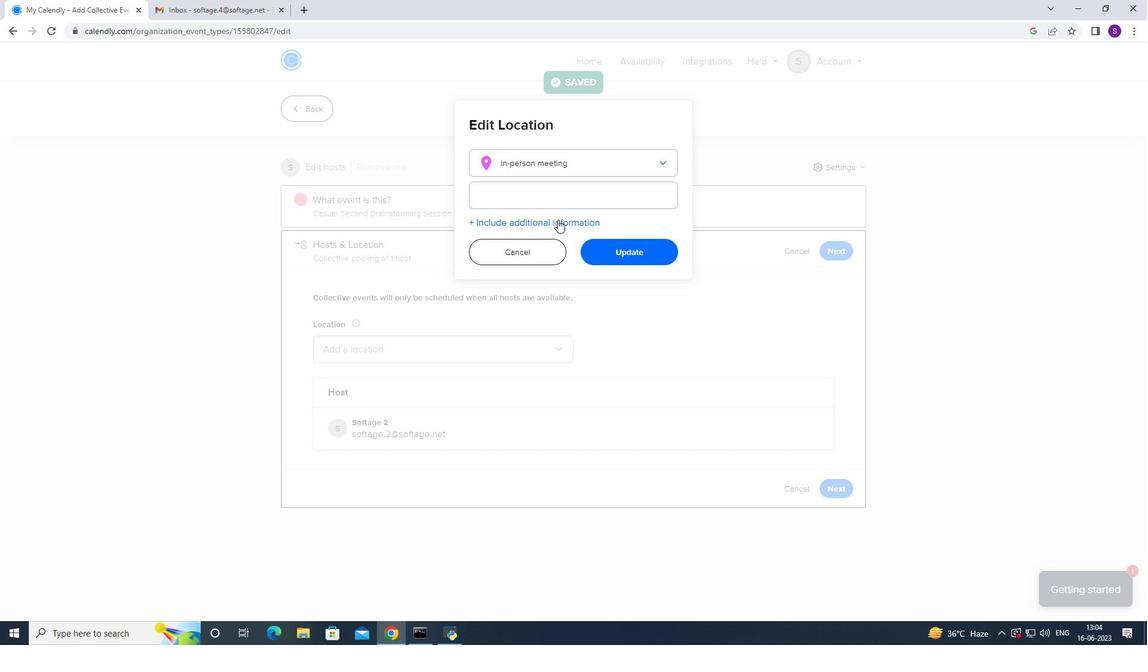 
Action: Mouse pressed left at (574, 191)
Screenshot: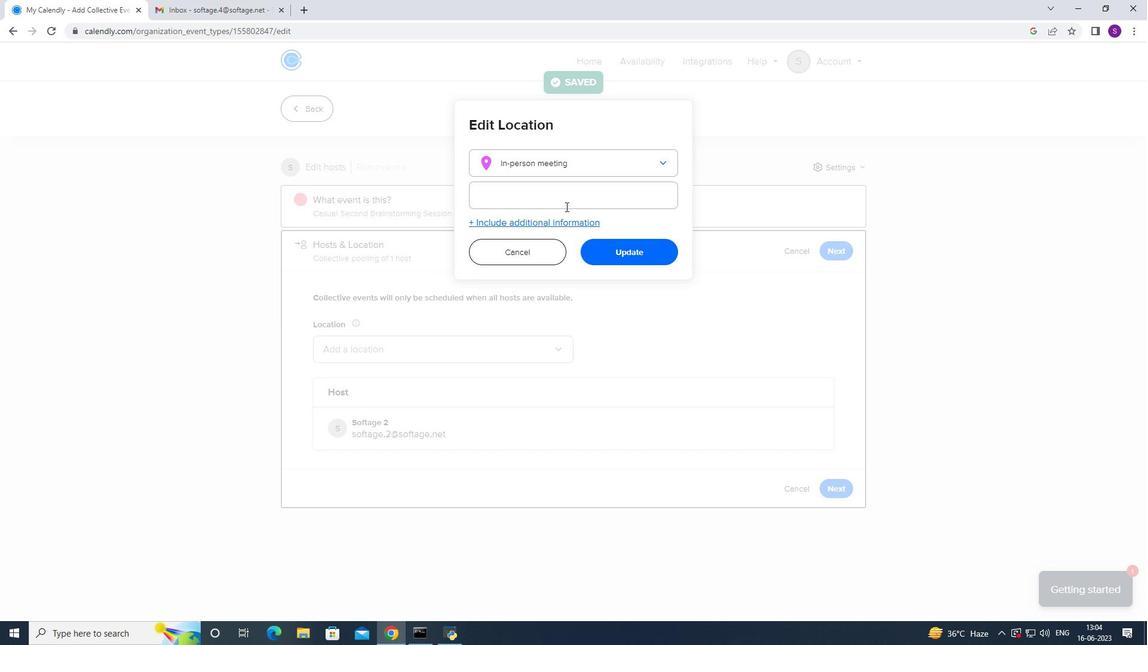 
Action: Key pressed <Key.caps_lock>L<Key.caps_lock>yon,<Key.space><Key.caps_lock>F<Key.caps_lock>ranx<Key.backspace>ce
Screenshot: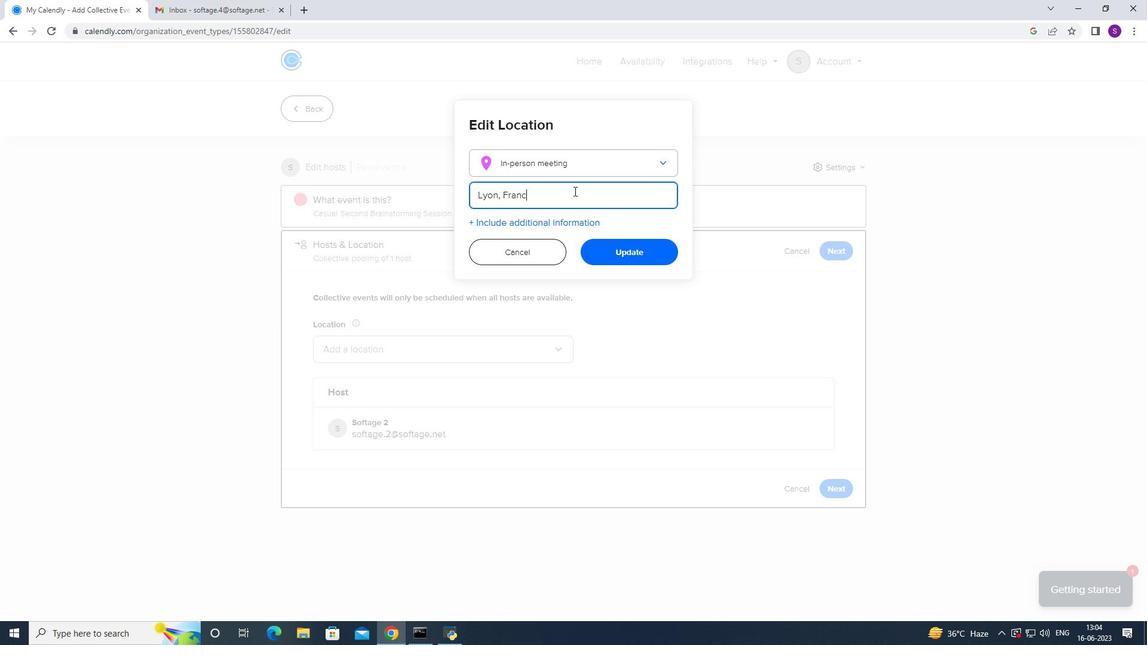 
Action: Mouse moved to (650, 242)
Screenshot: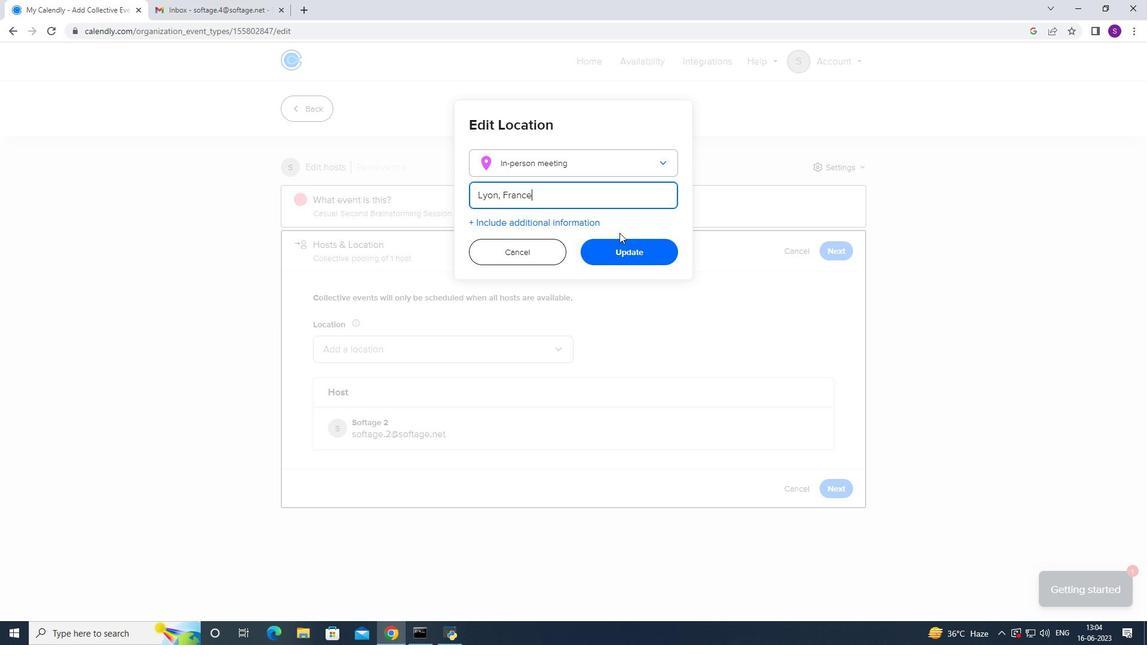 
Action: Mouse pressed left at (650, 242)
Screenshot: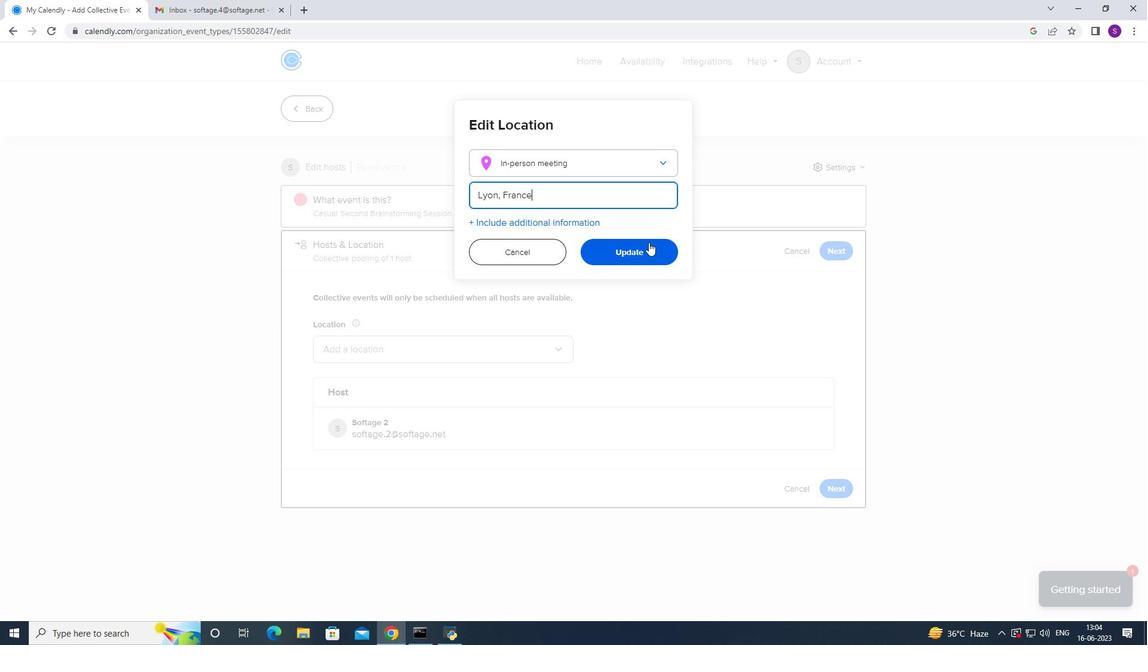 
Action: Mouse moved to (778, 390)
Screenshot: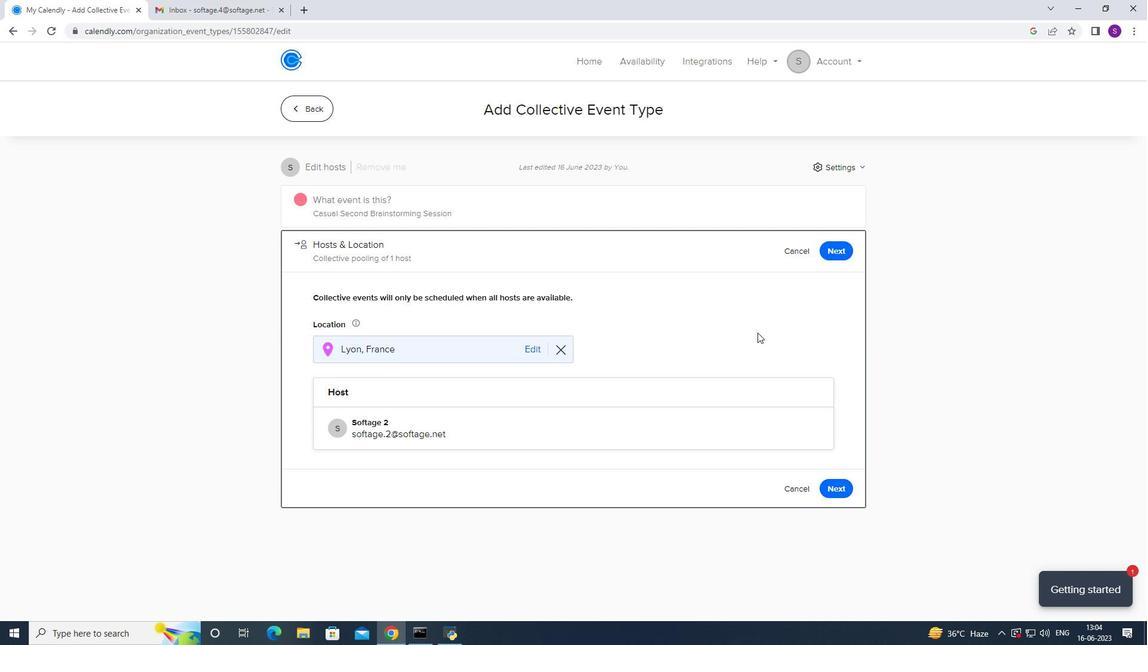
Action: Mouse scrolled (778, 389) with delta (0, 0)
Screenshot: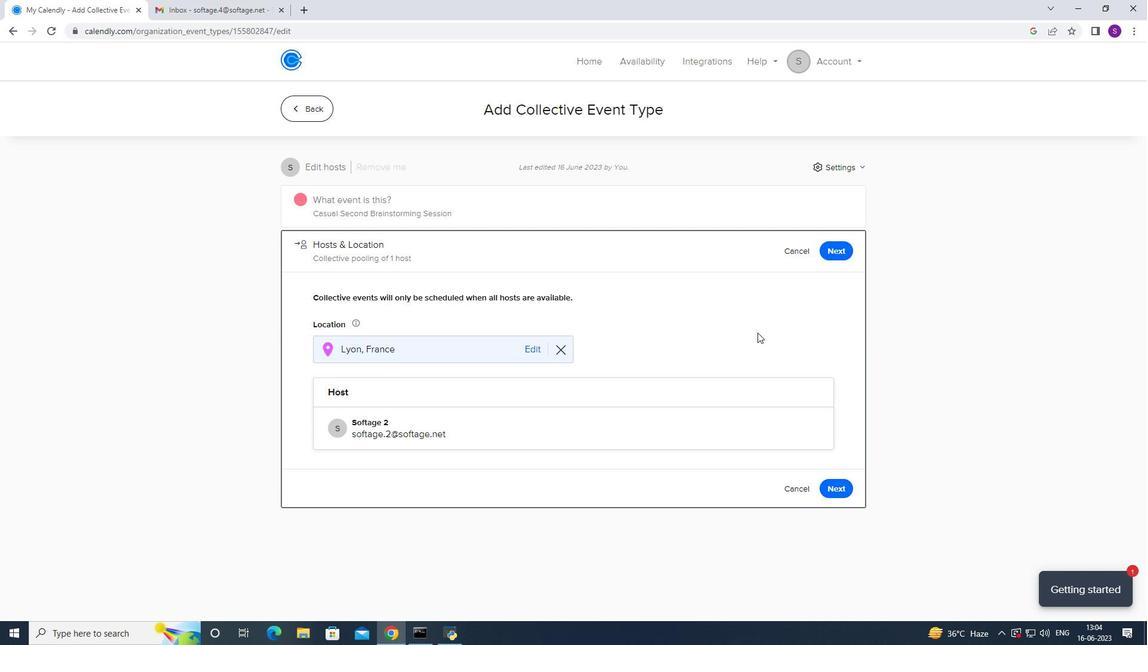 
Action: Mouse moved to (840, 495)
Screenshot: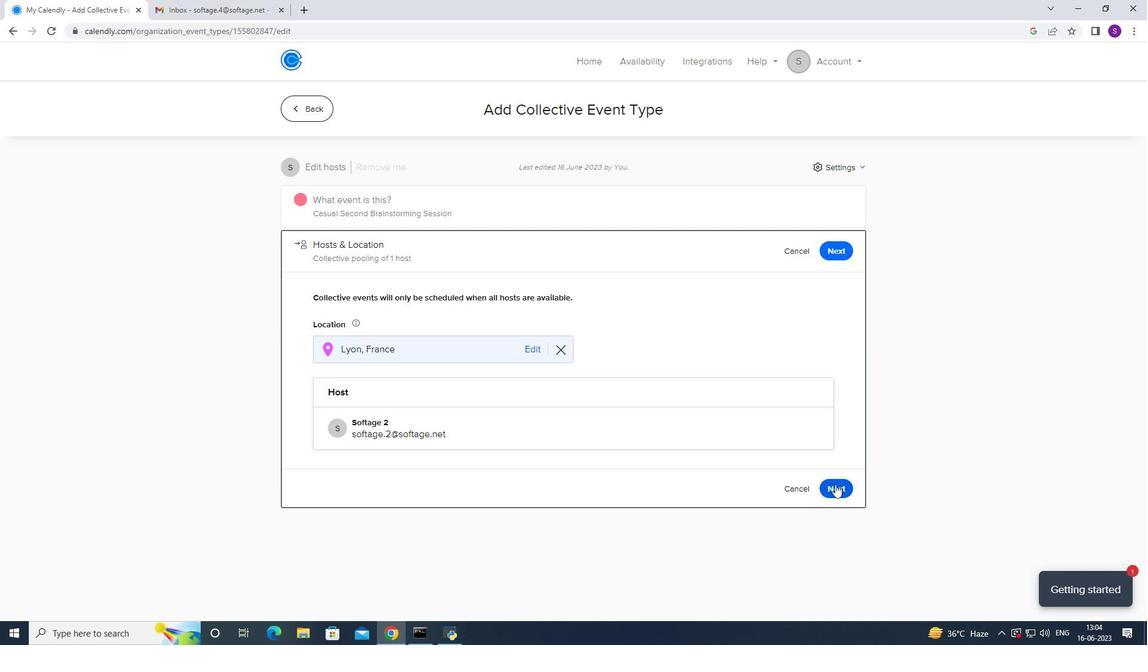 
Action: Mouse pressed left at (840, 495)
Screenshot: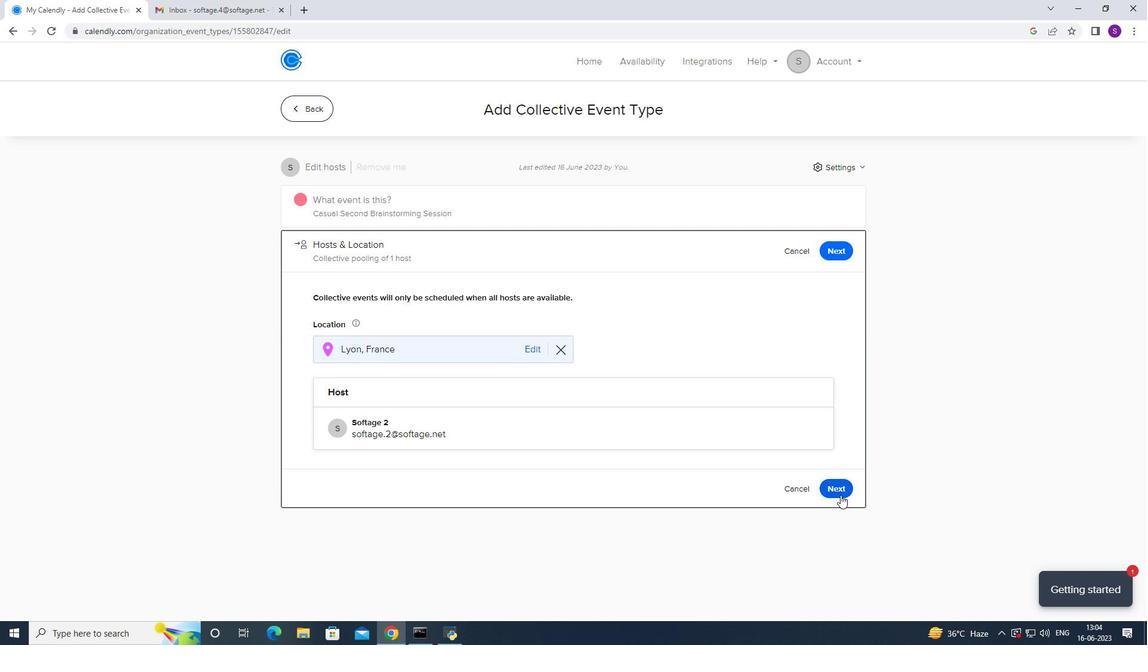 
Action: Mouse moved to (463, 402)
Screenshot: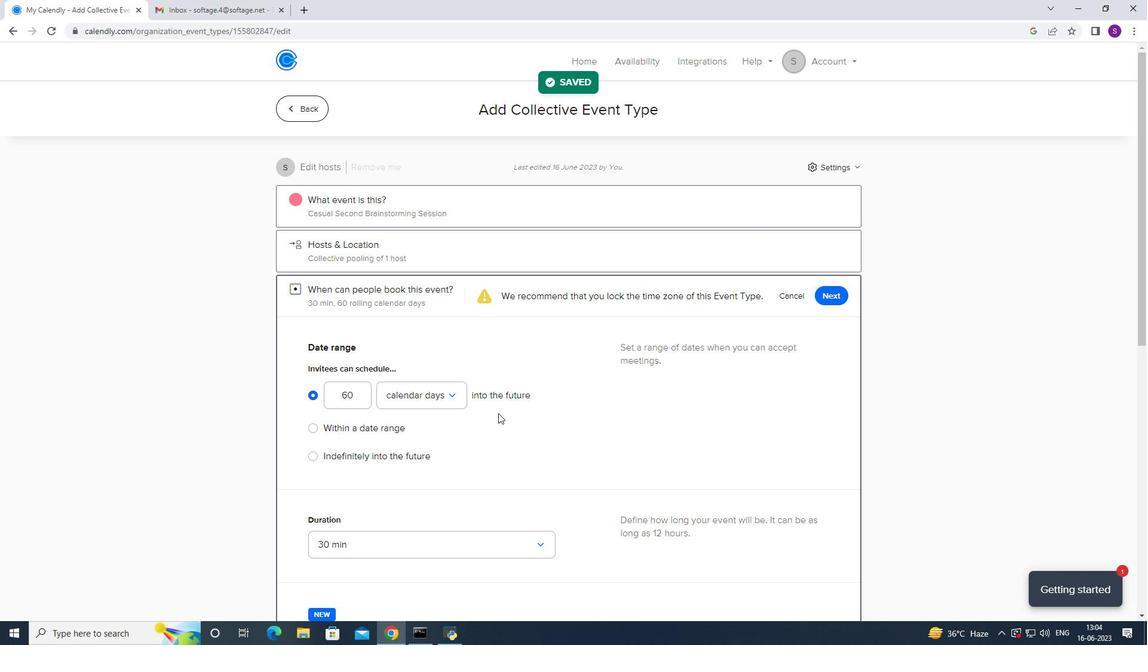
Action: Mouse scrolled (463, 402) with delta (0, 0)
Screenshot: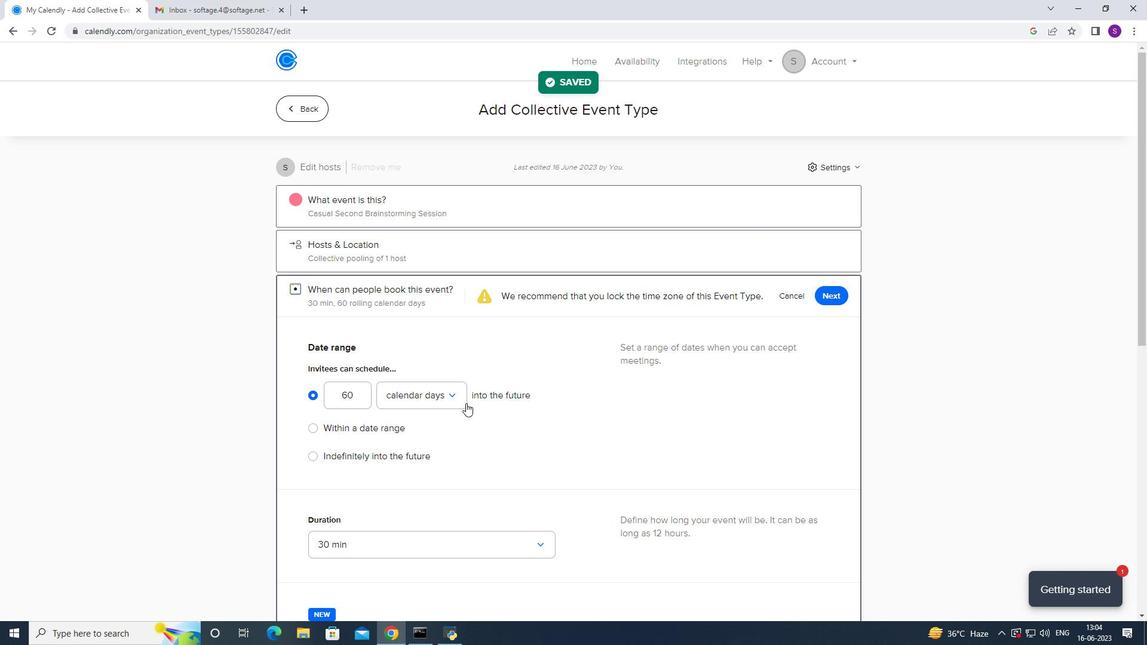 
Action: Mouse moved to (463, 402)
Screenshot: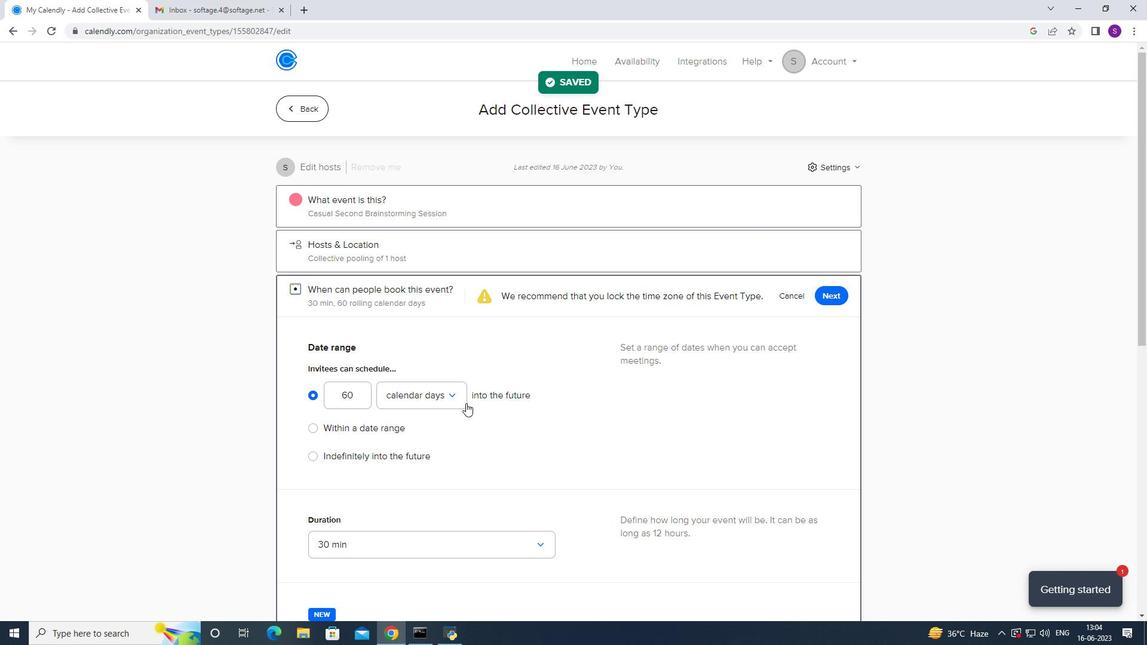 
Action: Mouse scrolled (463, 402) with delta (0, 0)
Screenshot: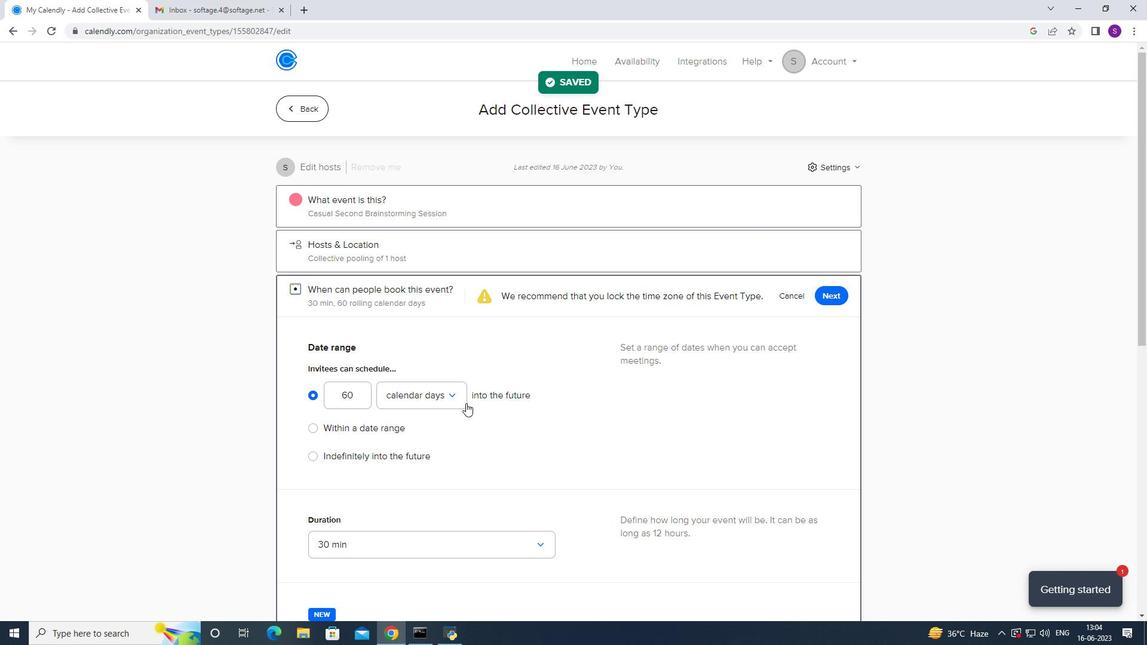 
Action: Mouse moved to (376, 298)
Screenshot: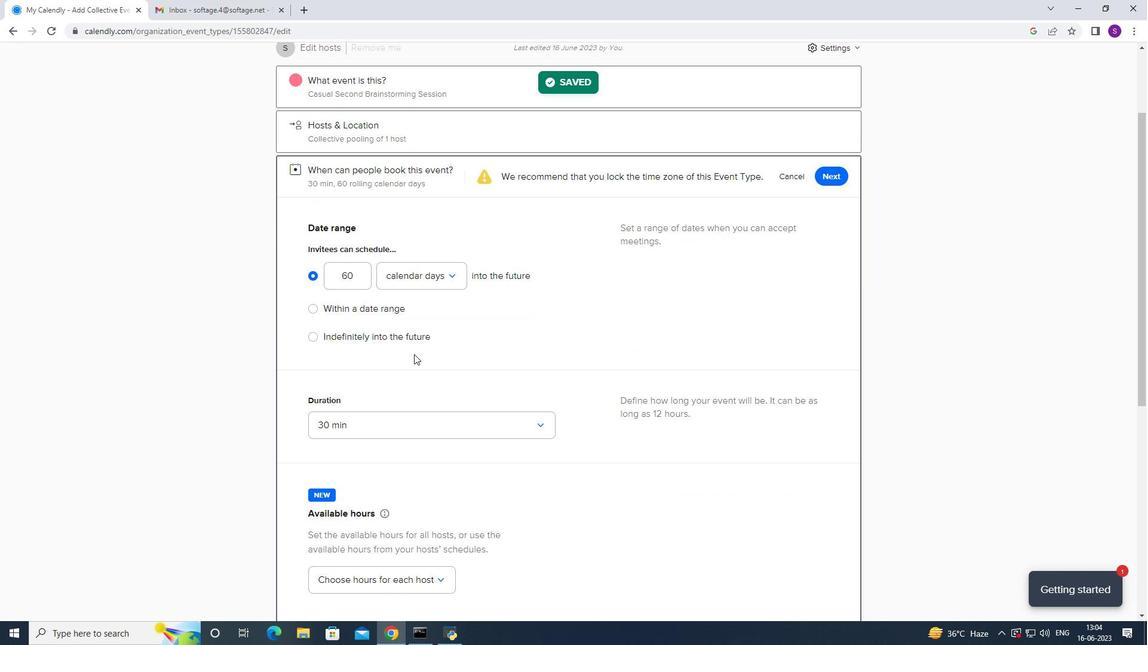 
Action: Mouse pressed left at (376, 298)
Screenshot: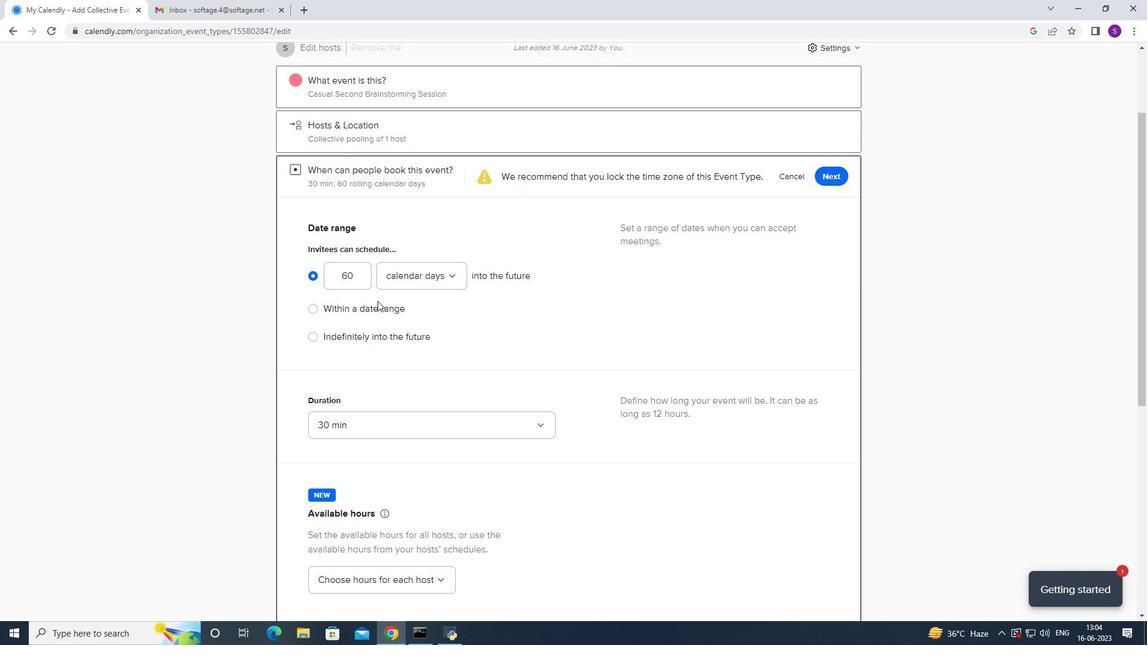 
Action: Mouse moved to (372, 316)
Screenshot: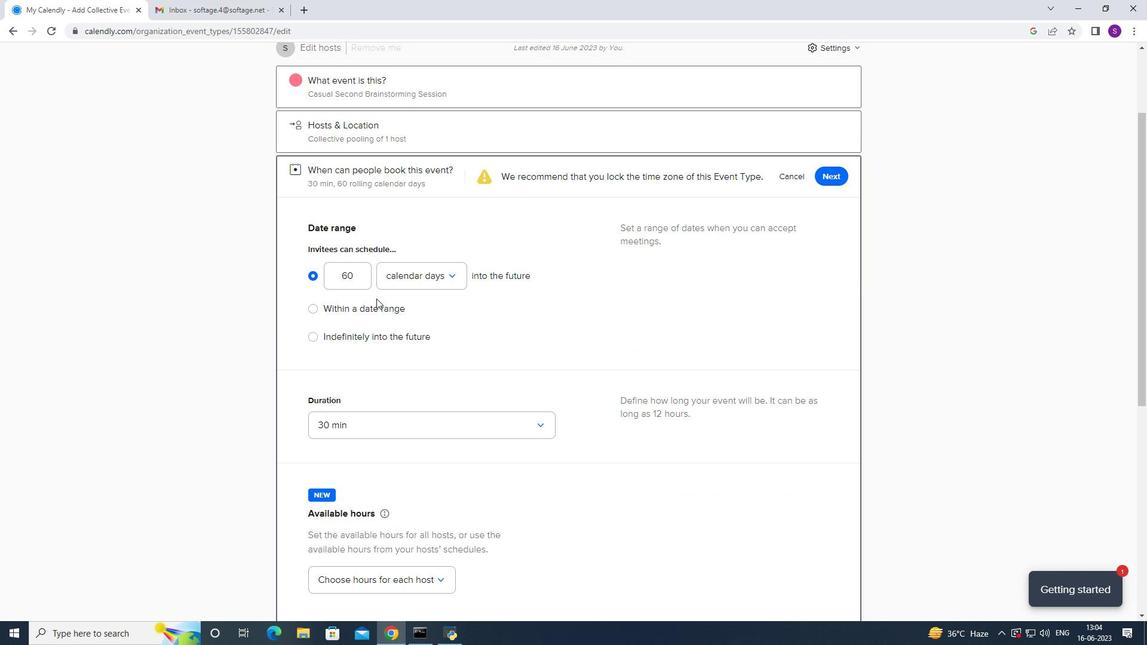 
Action: Mouse pressed left at (372, 316)
Screenshot: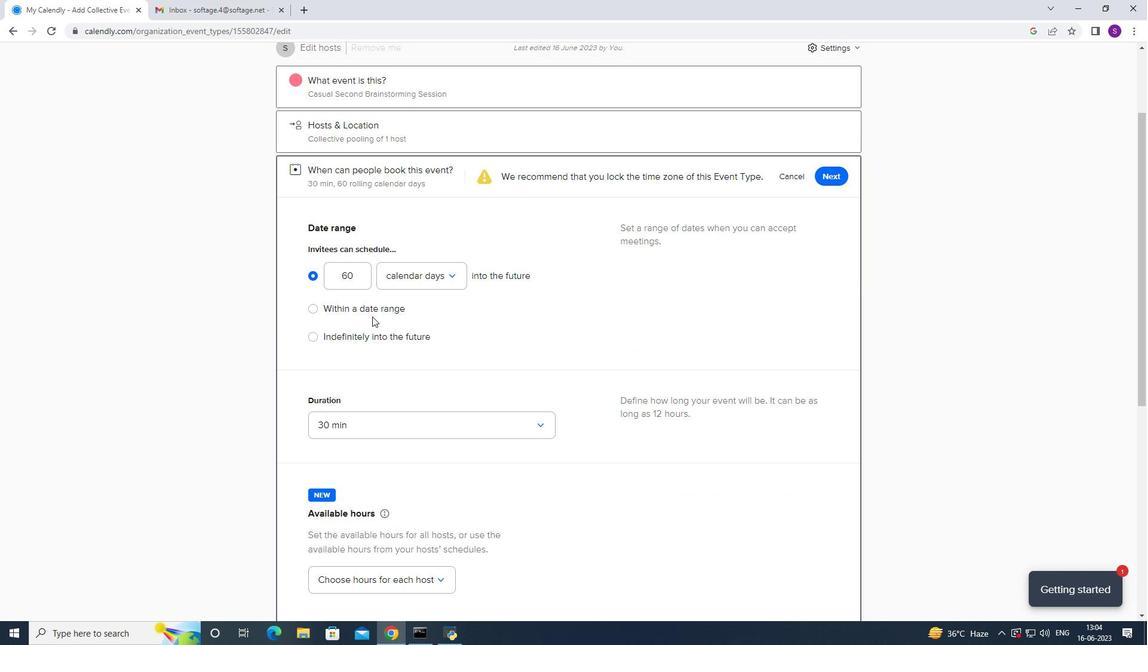 
Action: Mouse moved to (374, 313)
Screenshot: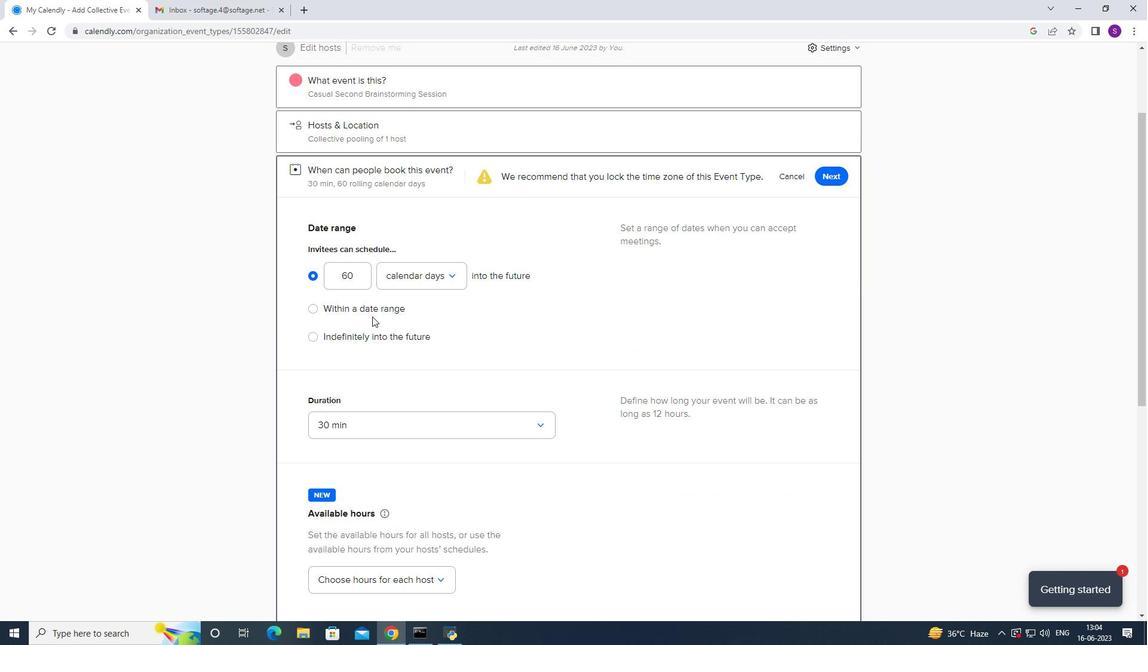 
Action: Mouse pressed left at (374, 313)
Screenshot: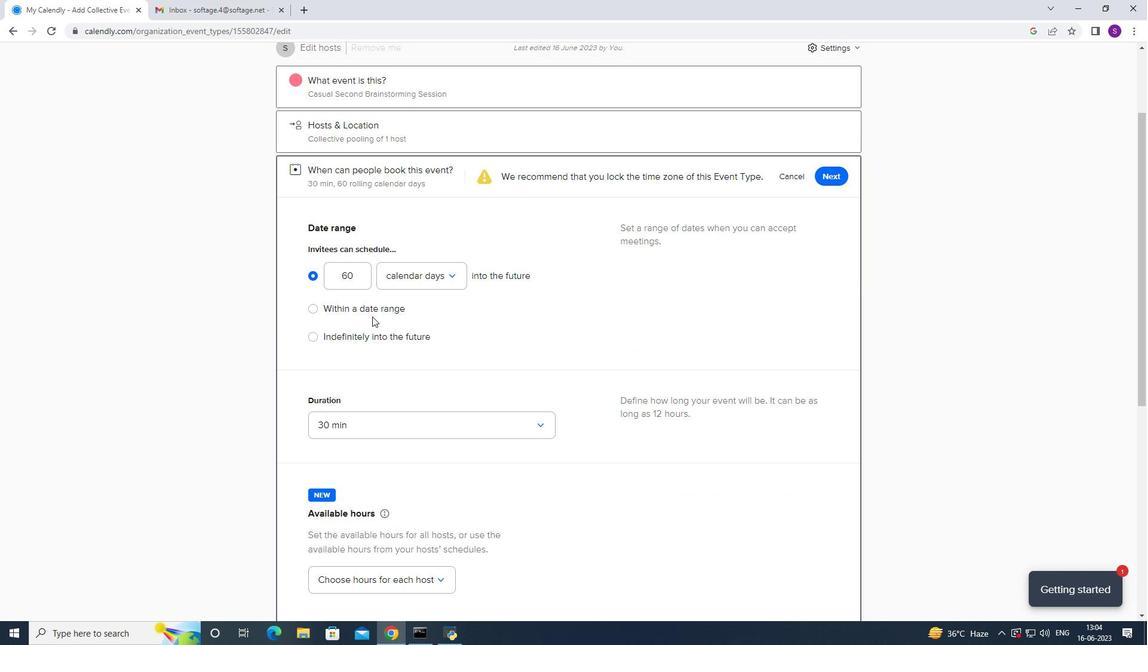 
Action: Mouse moved to (447, 304)
Screenshot: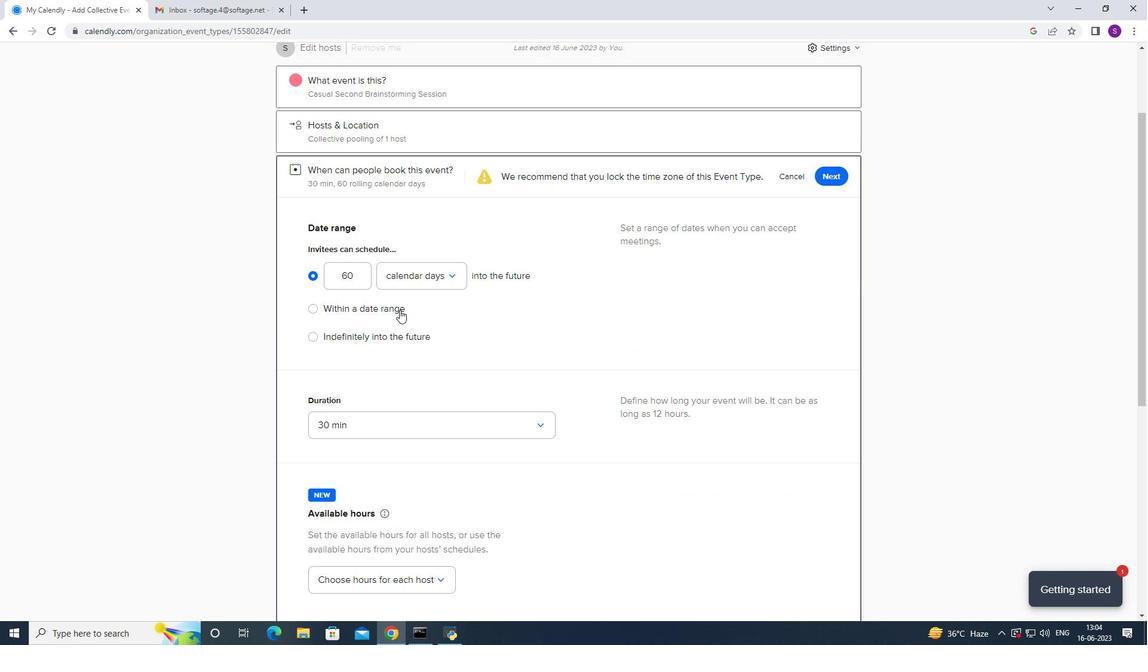 
Action: Mouse pressed left at (447, 304)
Screenshot: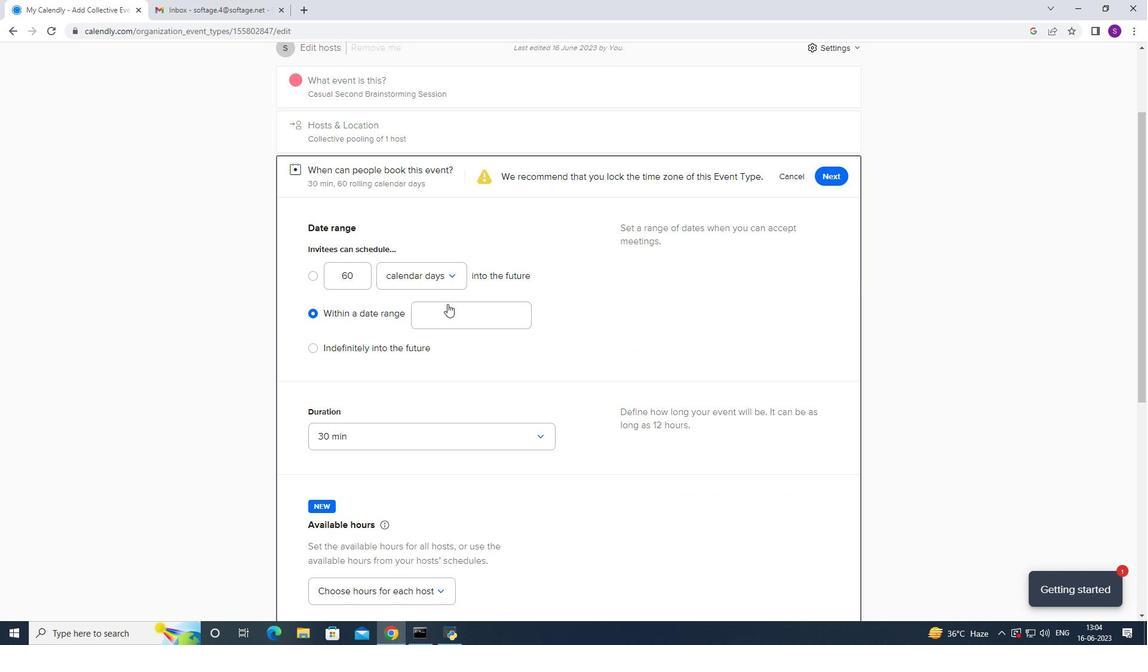 
Action: Mouse moved to (500, 355)
Screenshot: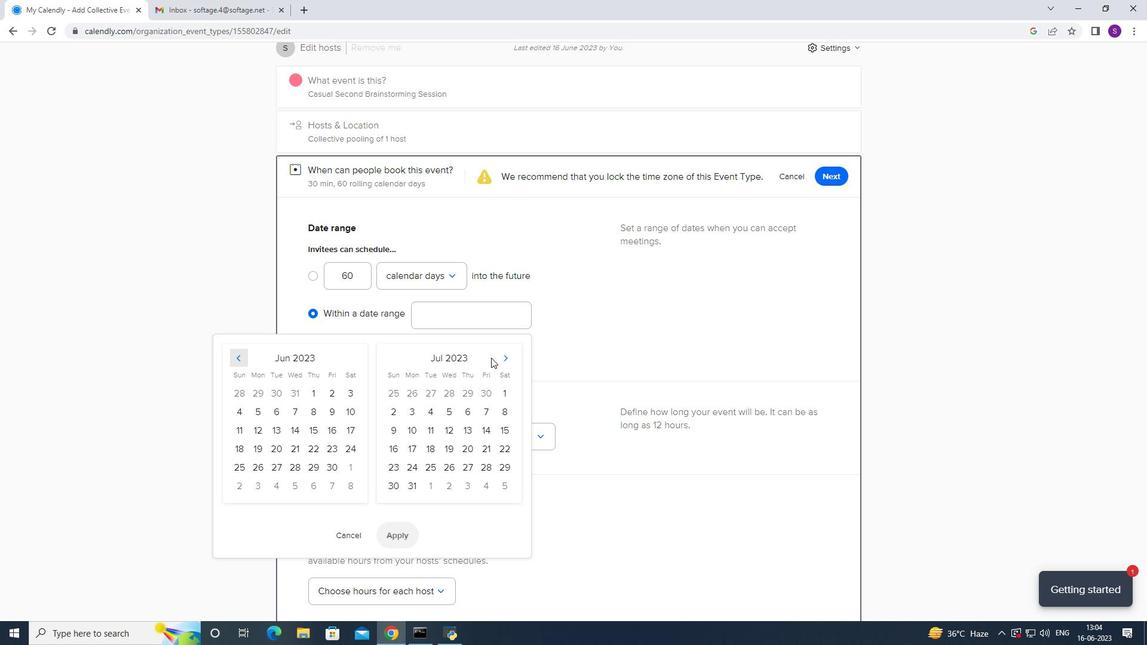 
Action: Mouse pressed left at (500, 355)
Screenshot: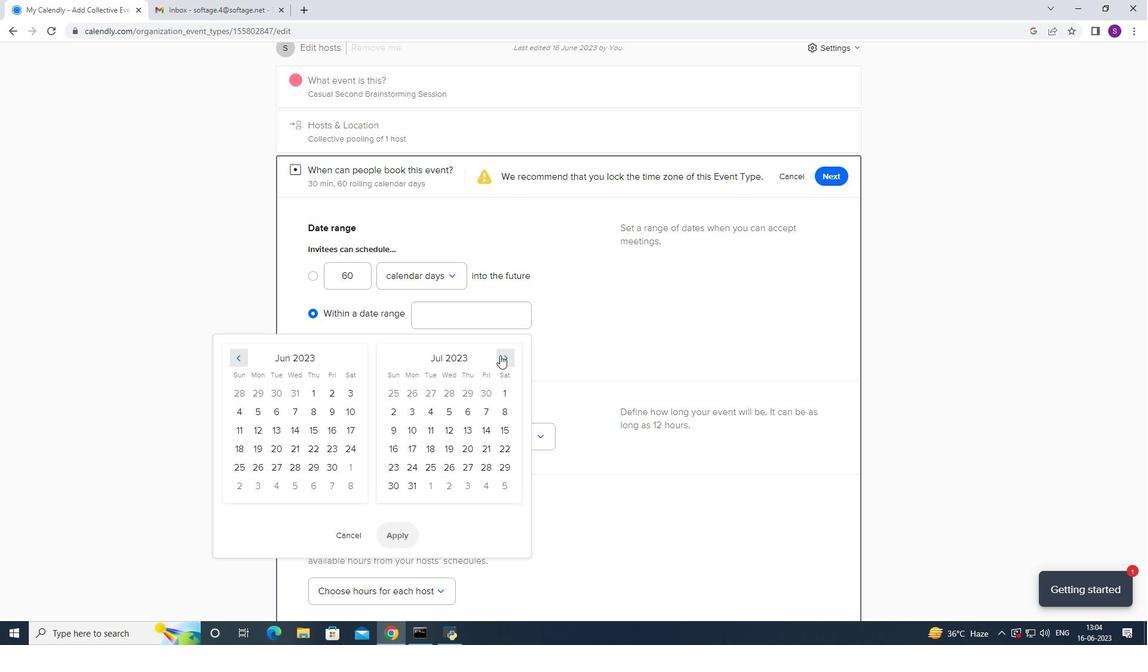 
Action: Mouse pressed left at (500, 355)
Screenshot: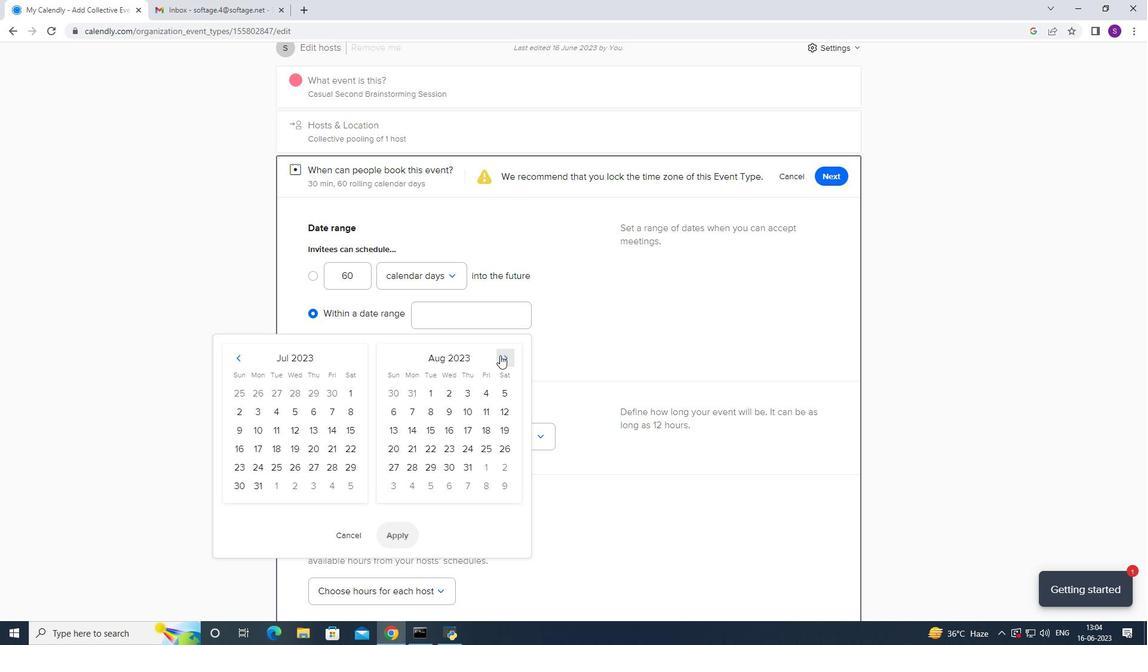 
Action: Mouse pressed left at (500, 355)
Screenshot: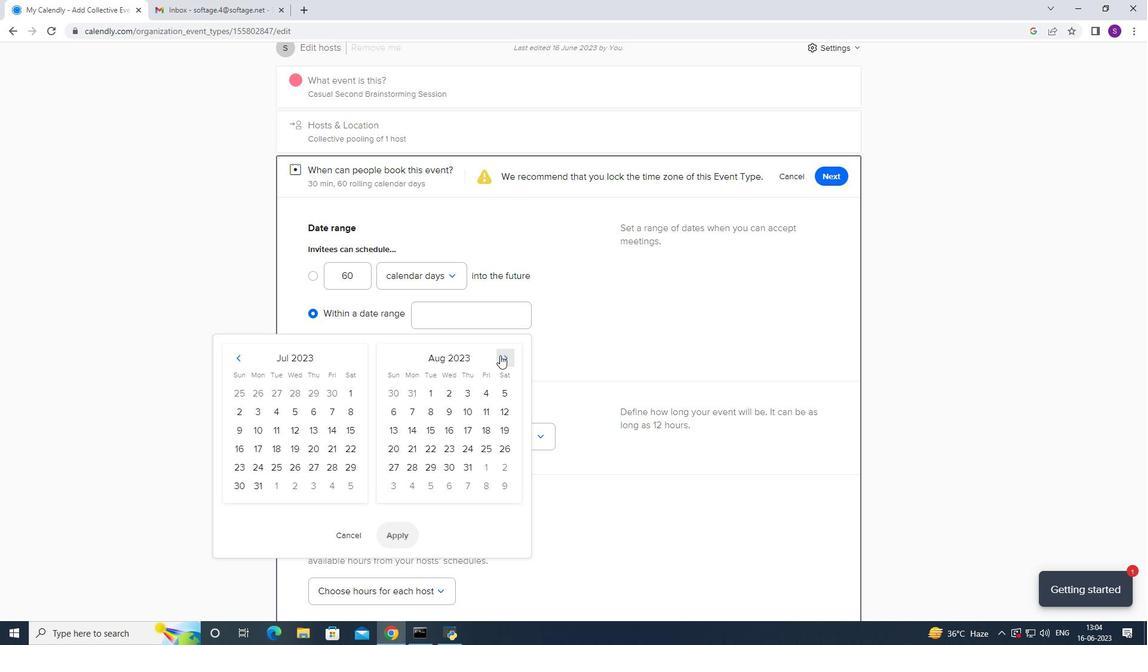 
Action: Mouse pressed left at (500, 355)
Screenshot: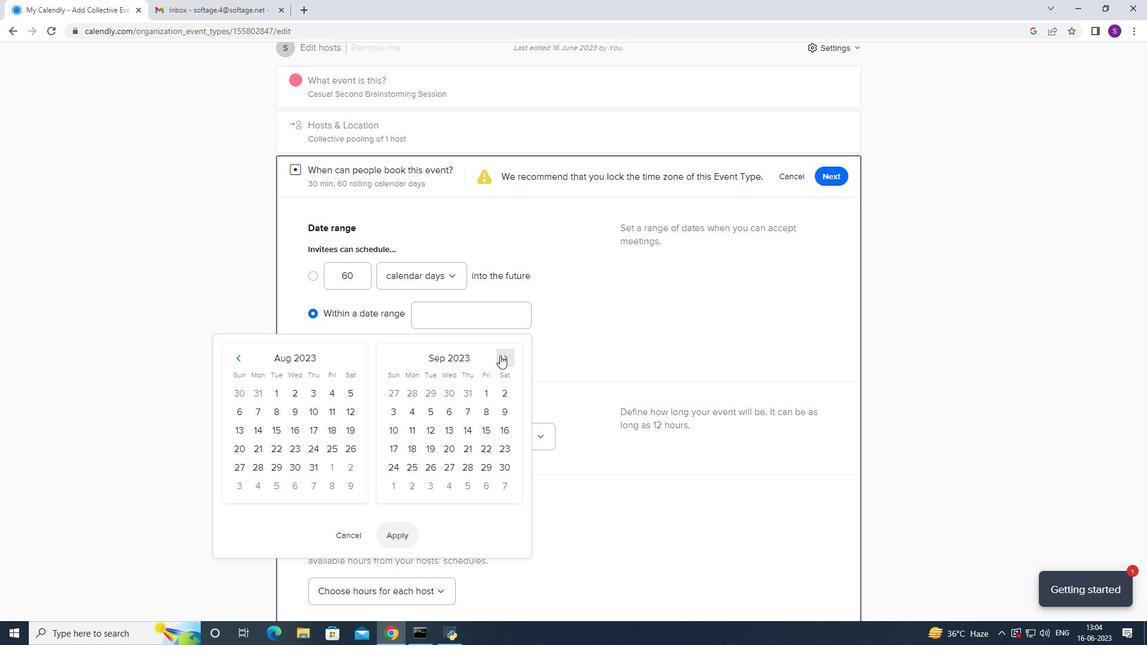
Action: Mouse moved to (501, 428)
Screenshot: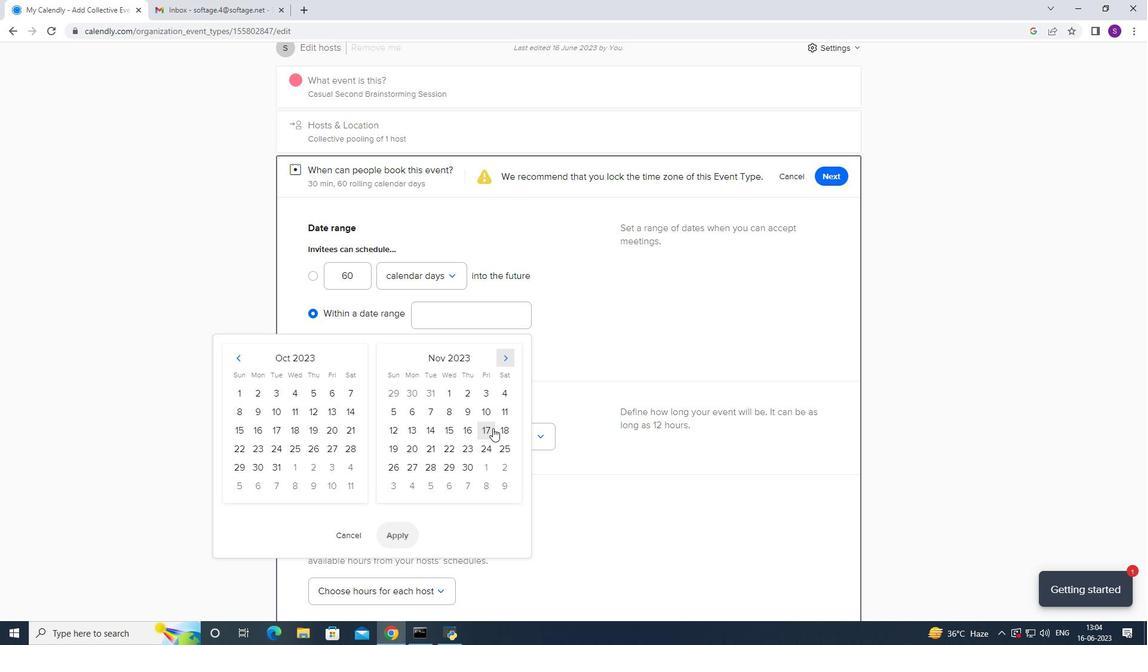 
Action: Mouse pressed left at (501, 428)
Screenshot: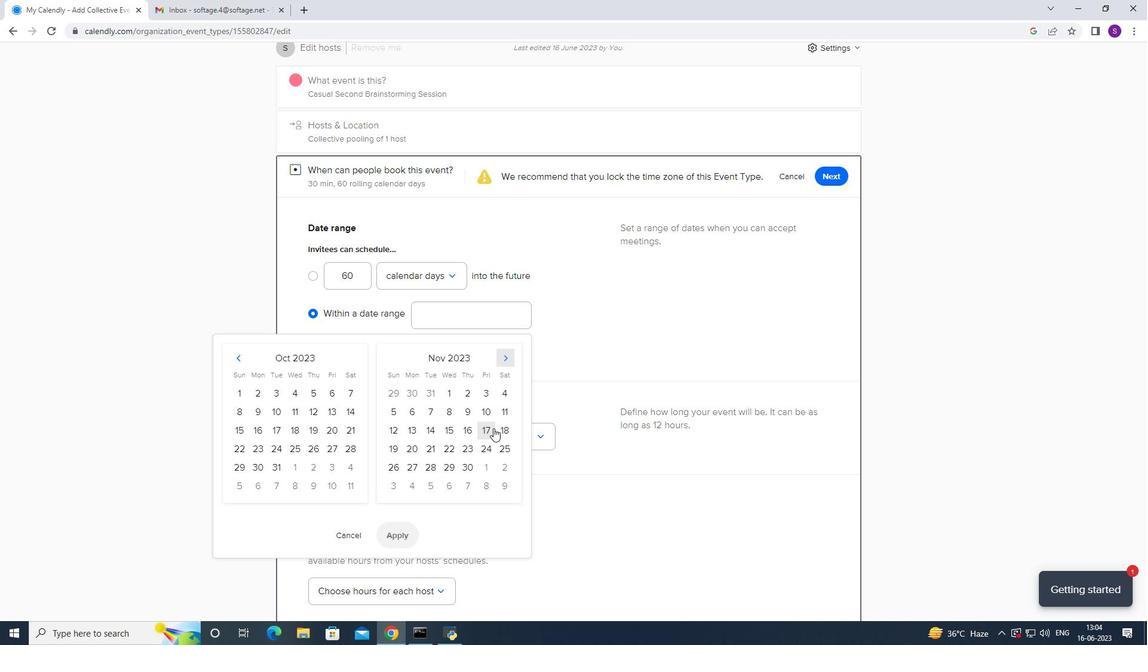 
Action: Mouse moved to (398, 447)
Screenshot: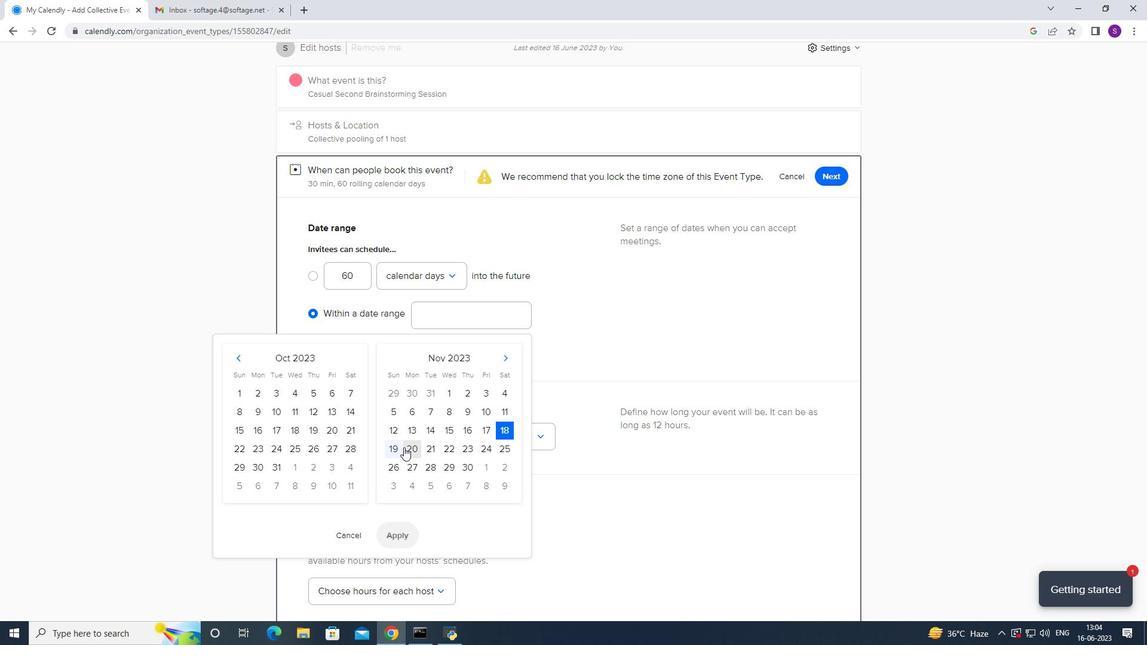 
Action: Mouse pressed left at (398, 447)
Screenshot: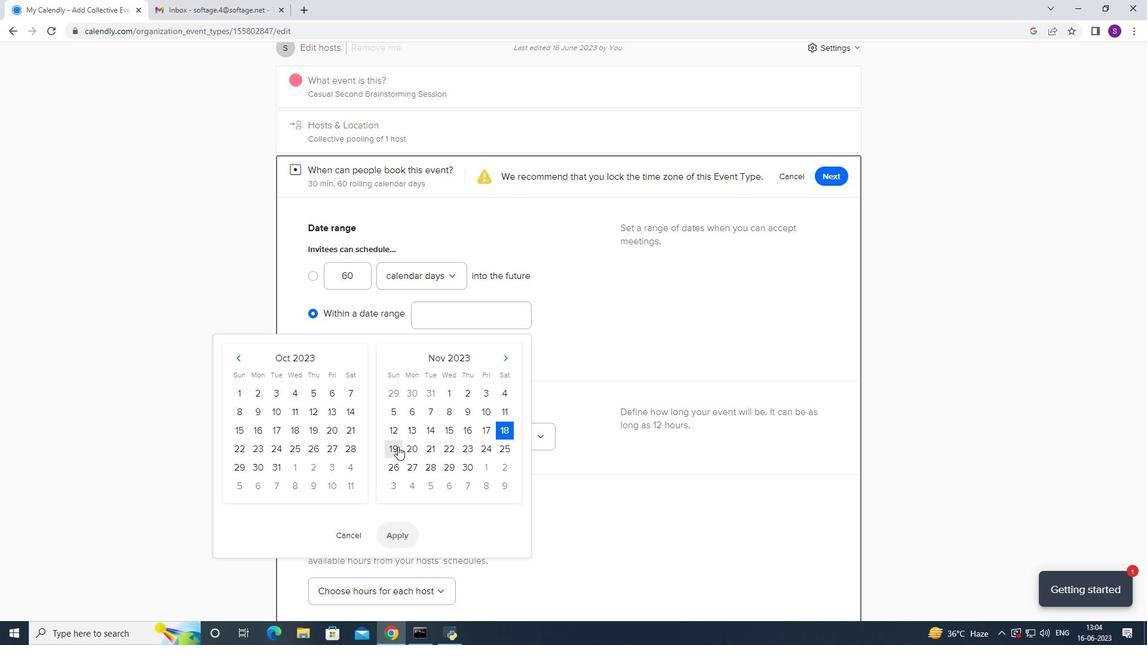
Action: Mouse moved to (395, 524)
Screenshot: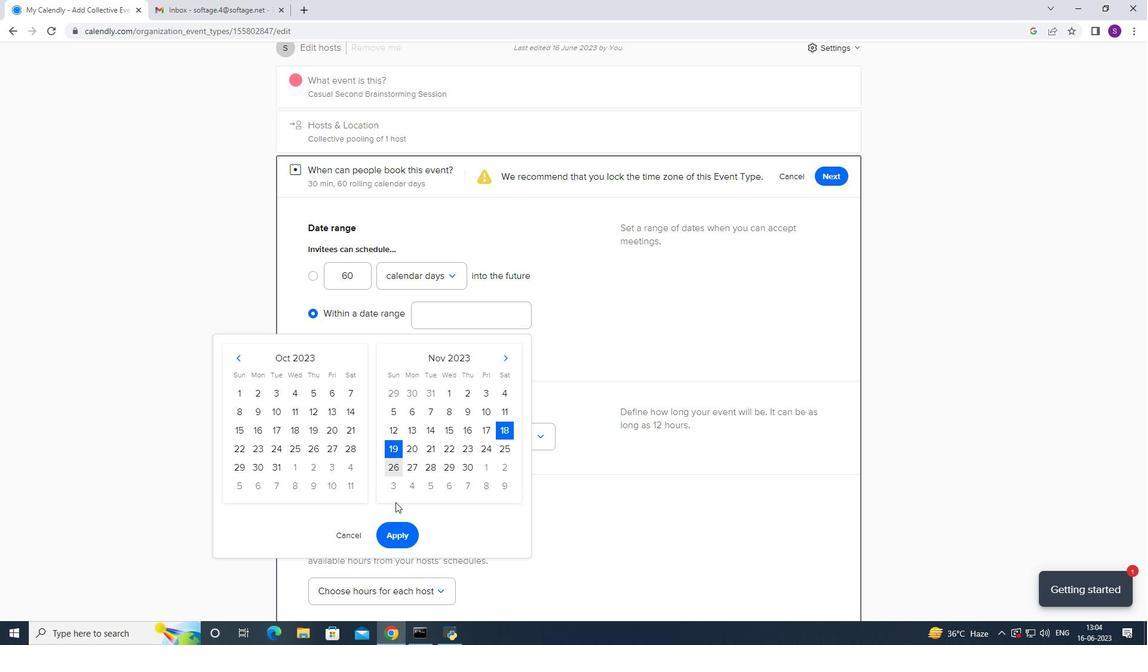 
Action: Mouse pressed left at (395, 524)
Screenshot: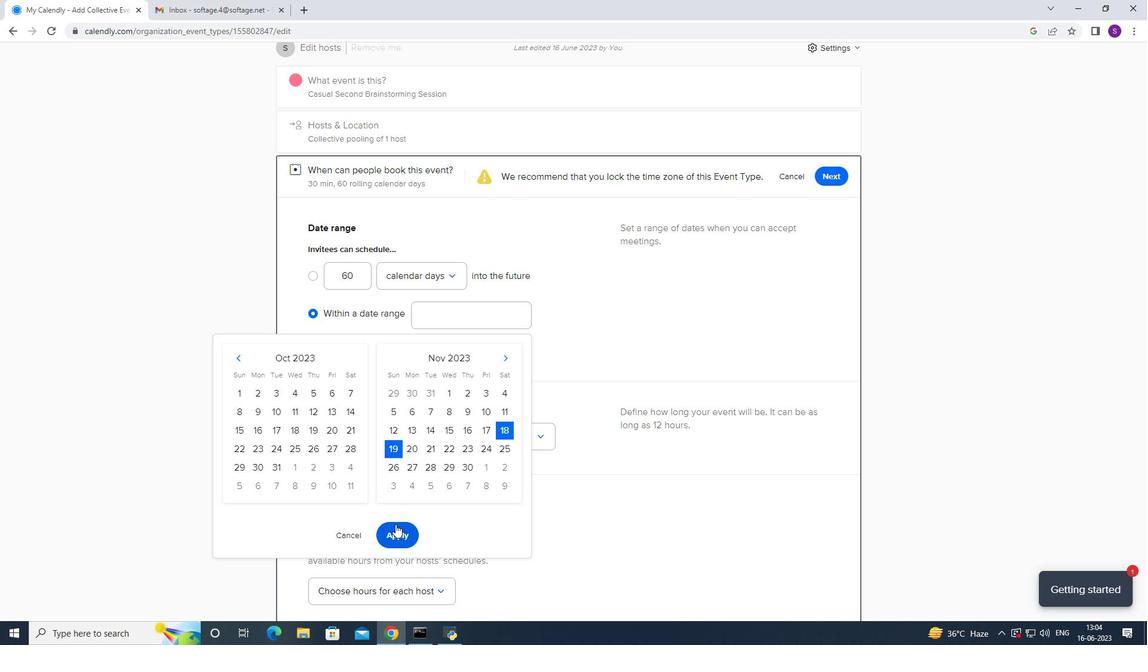 
Action: Mouse moved to (476, 485)
Screenshot: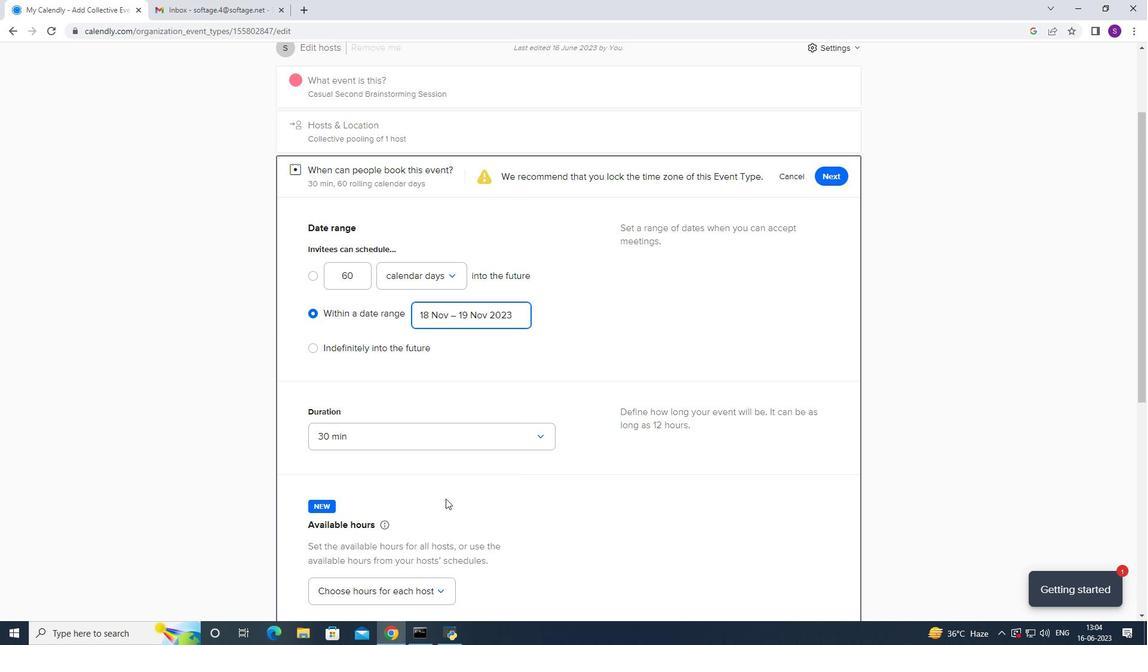 
Action: Mouse scrolled (476, 485) with delta (0, 0)
Screenshot: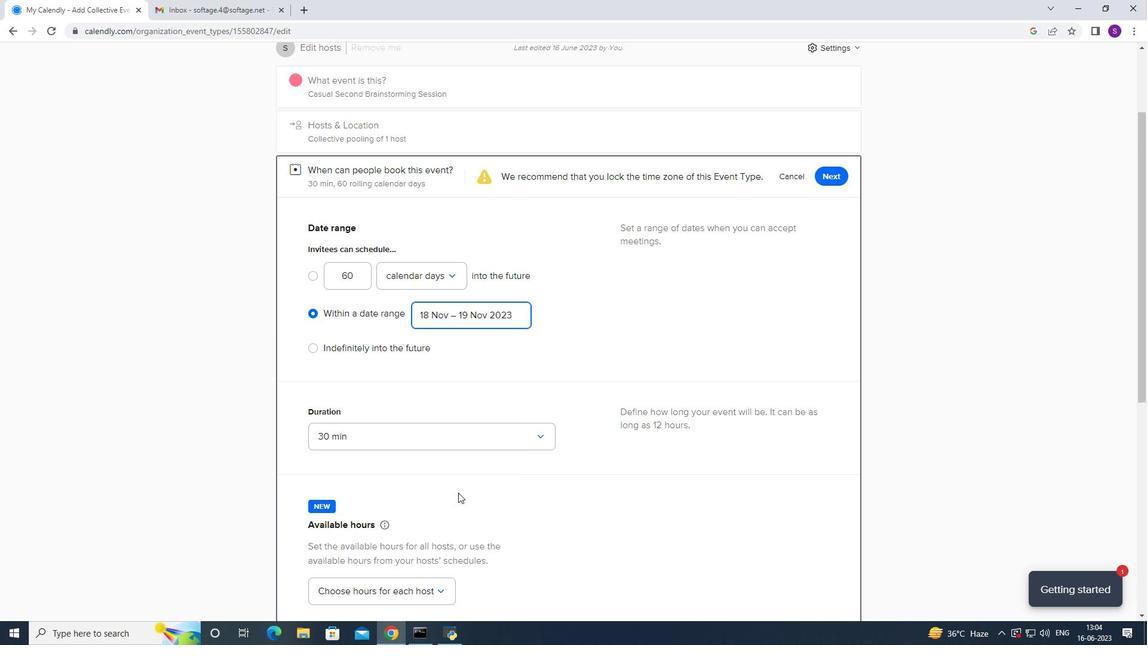 
Action: Mouse scrolled (476, 485) with delta (0, 0)
Screenshot: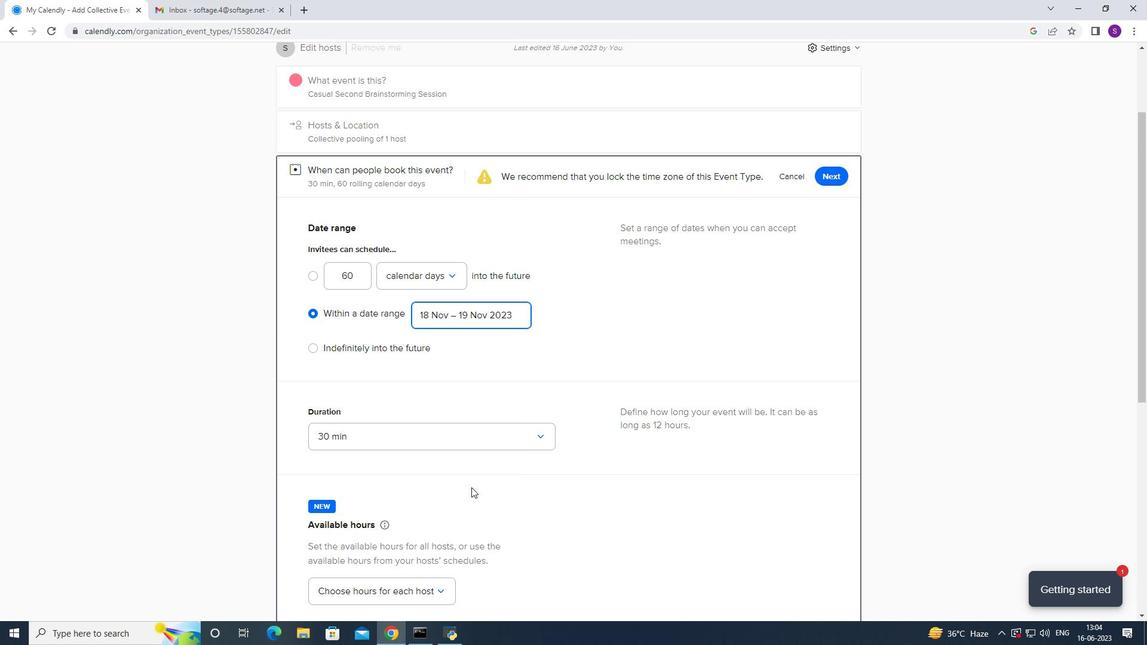 
Action: Mouse scrolled (476, 485) with delta (0, 0)
Screenshot: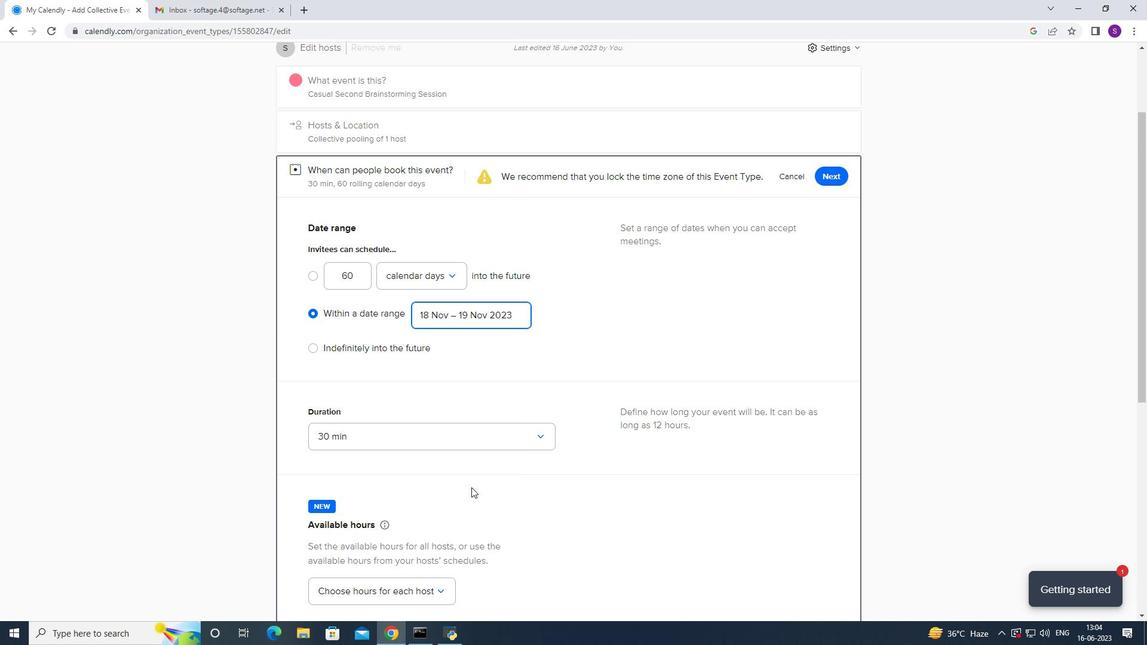 
Action: Mouse scrolled (476, 485) with delta (0, 0)
Screenshot: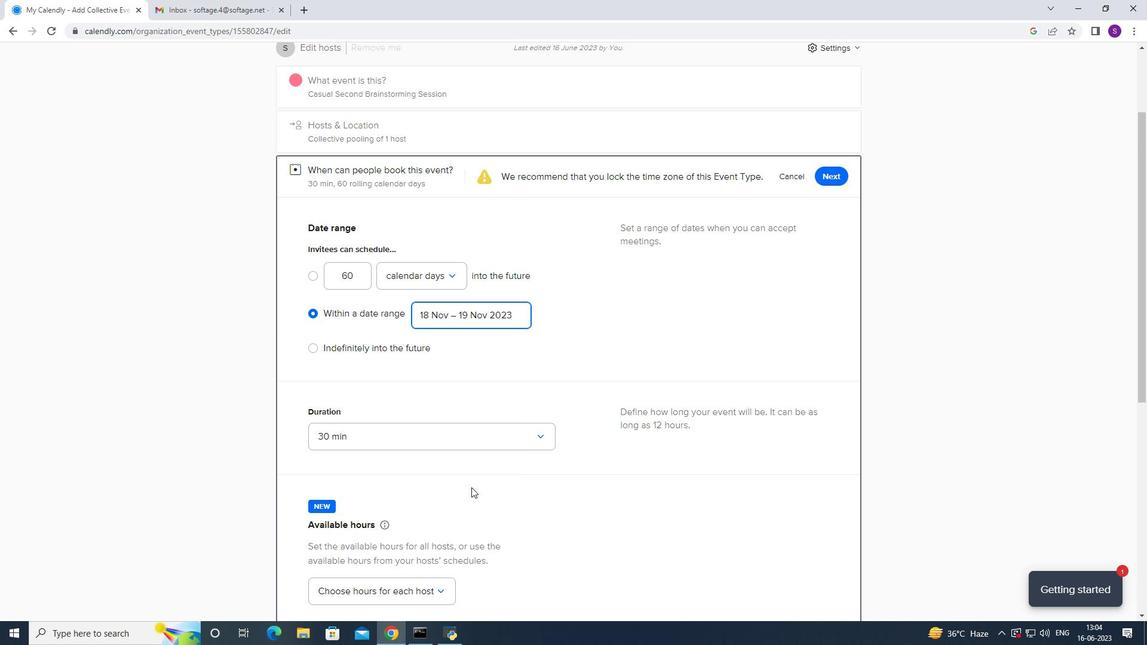 
Action: Mouse scrolled (476, 484) with delta (0, -1)
Screenshot: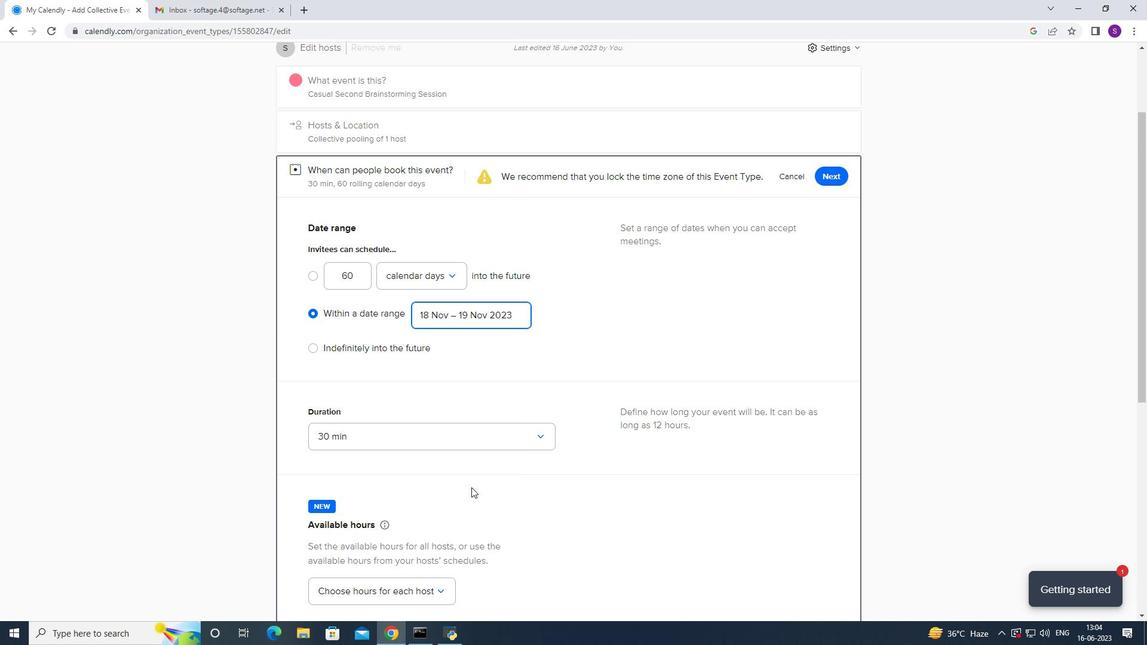 
Action: Mouse scrolled (476, 485) with delta (0, 0)
Screenshot: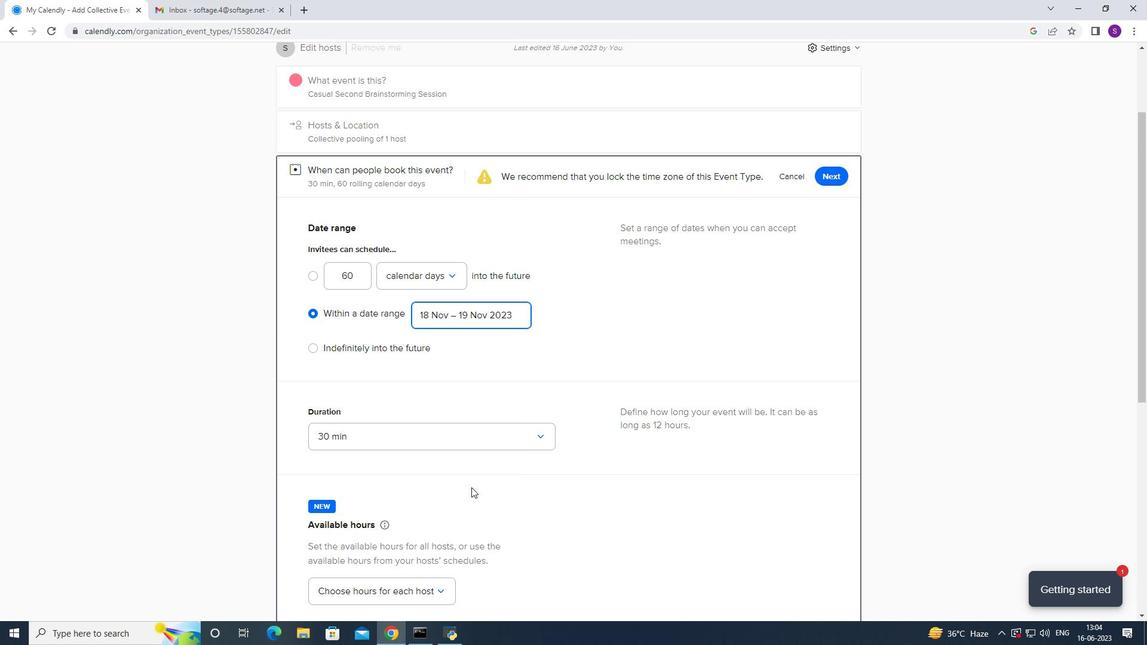 
Action: Mouse scrolled (476, 485) with delta (0, 0)
Screenshot: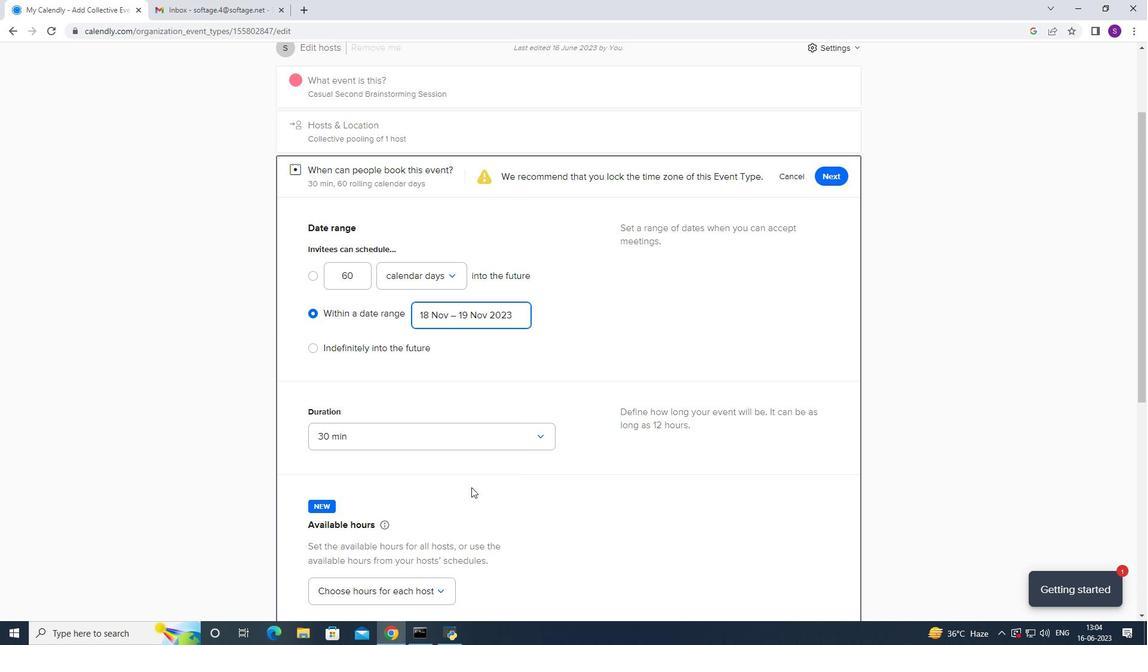 
Action: Mouse moved to (821, 562)
Screenshot: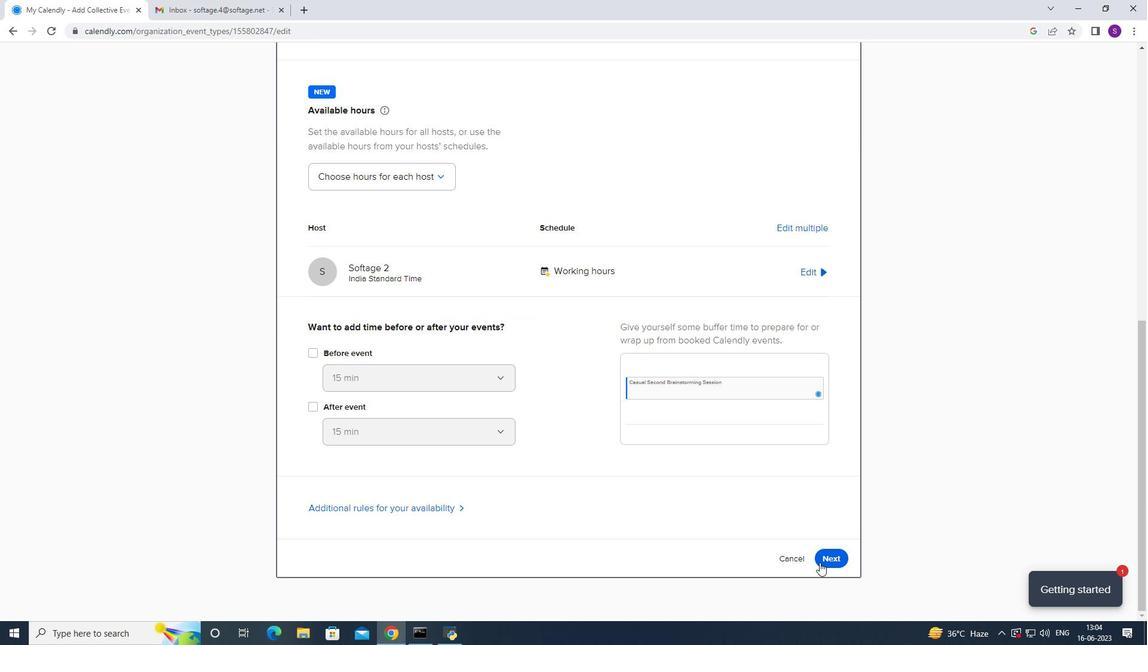 
Action: Mouse pressed left at (821, 562)
Screenshot: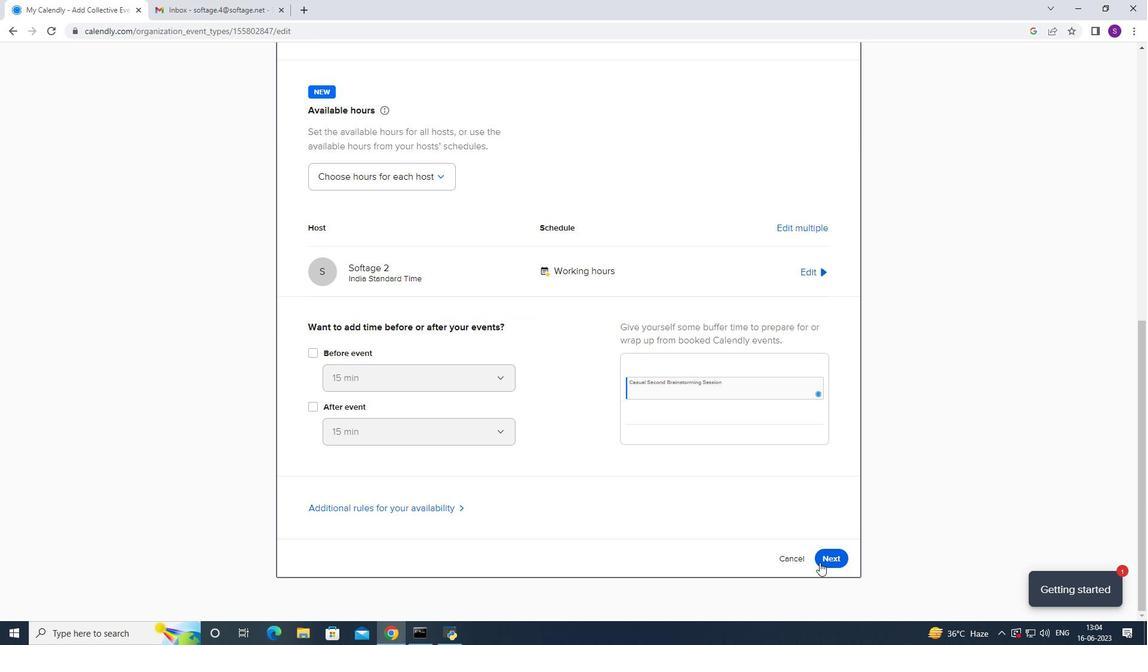 
Action: Mouse moved to (842, 117)
Screenshot: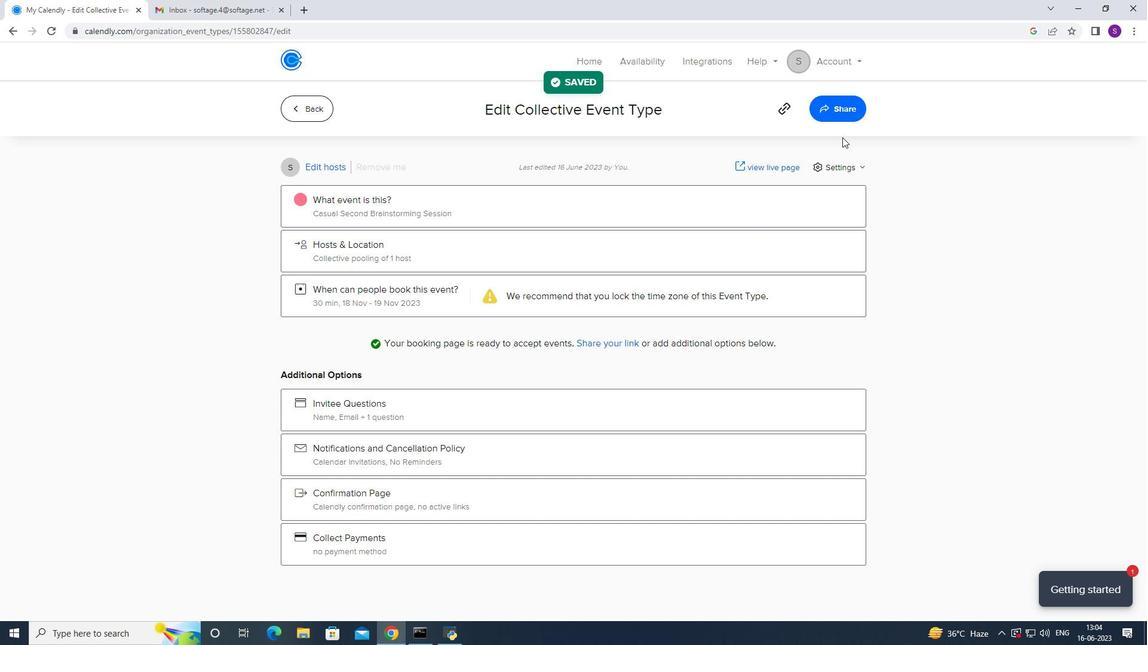 
Action: Mouse pressed left at (842, 117)
Screenshot: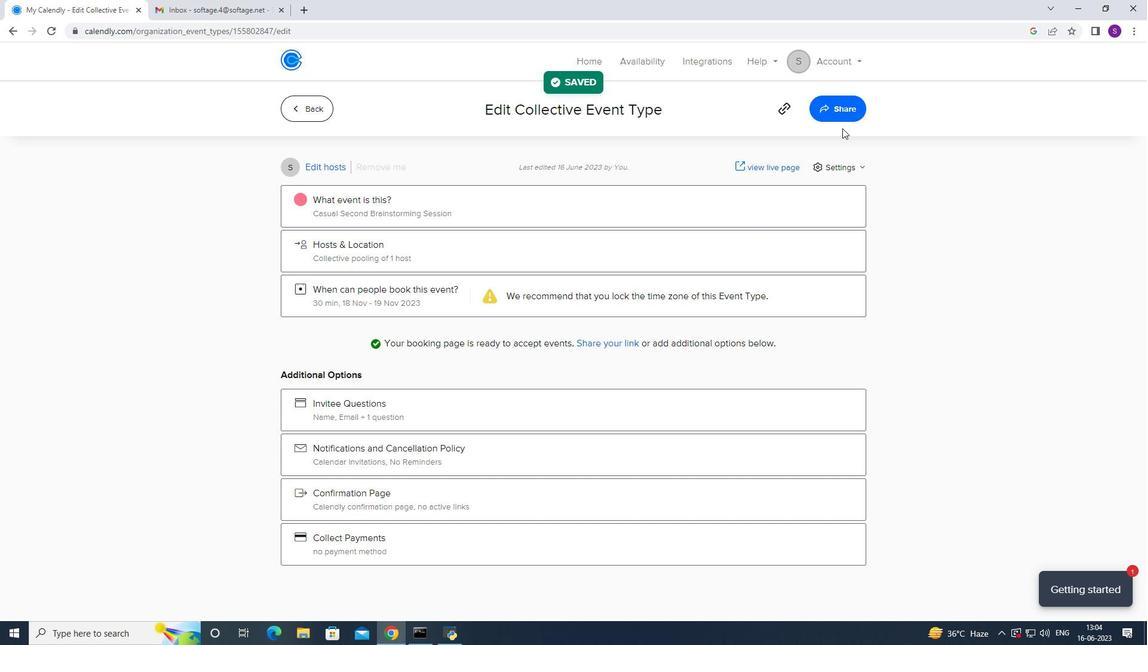 
Action: Mouse moved to (715, 221)
Screenshot: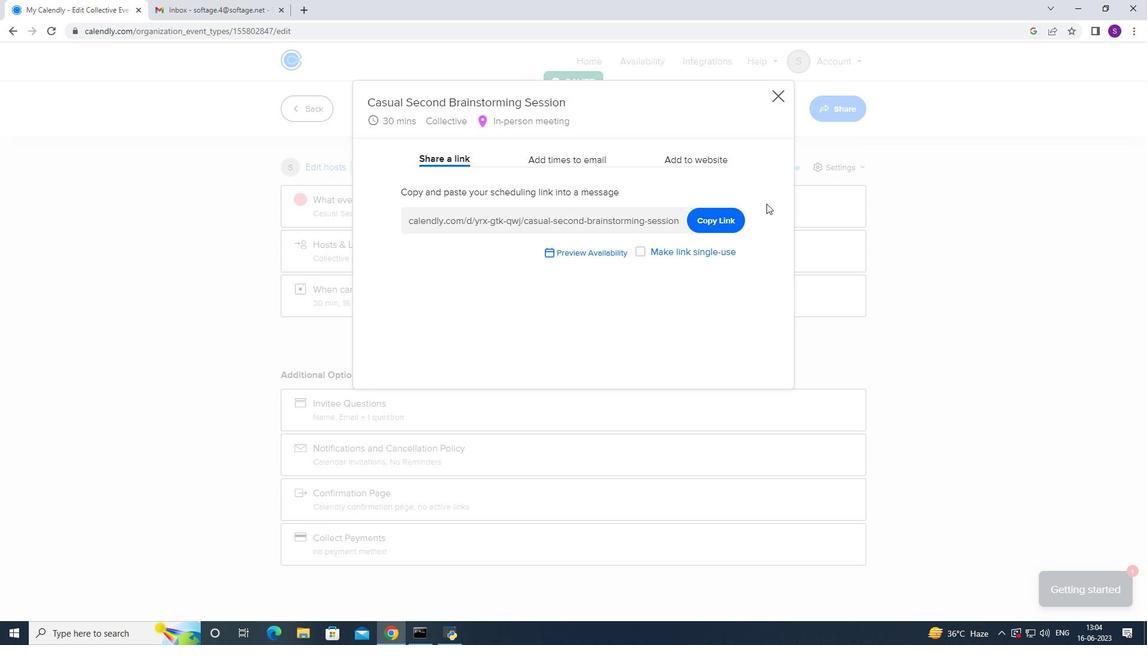 
Action: Mouse pressed left at (715, 221)
Screenshot: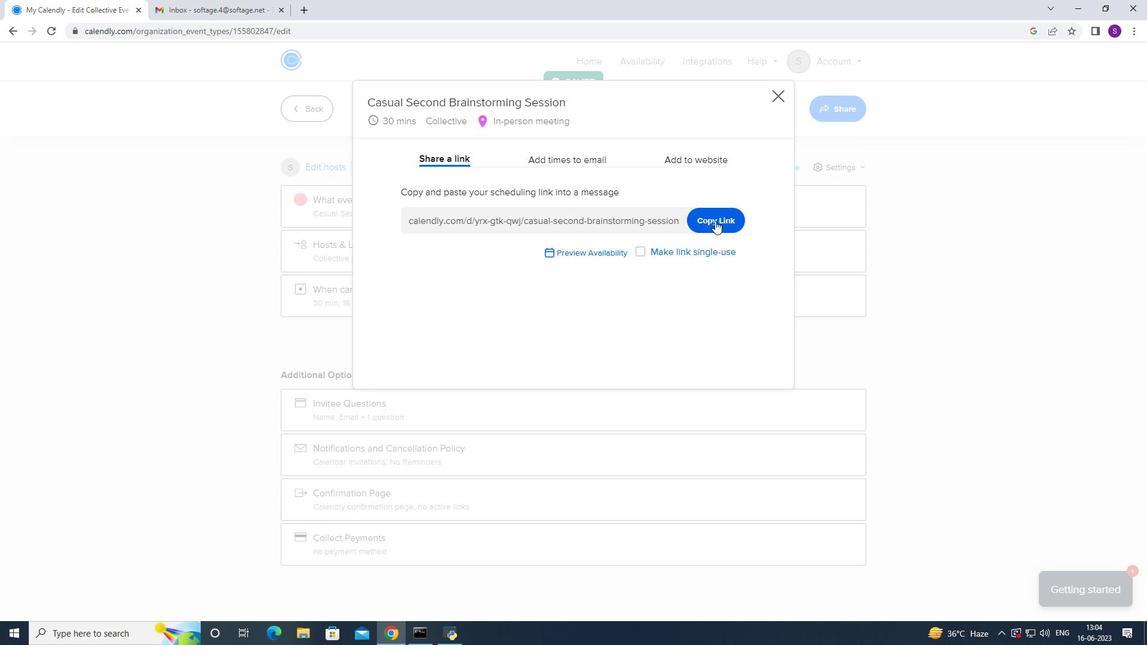 
Action: Mouse moved to (230, 13)
Screenshot: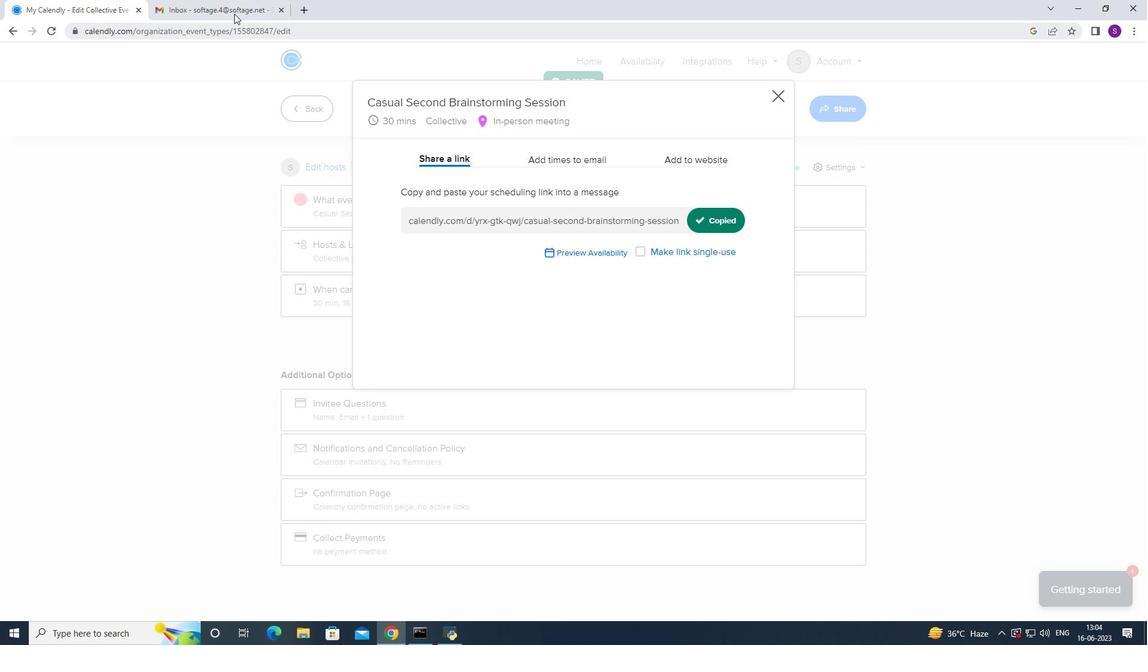 
Action: Mouse pressed left at (230, 13)
Screenshot: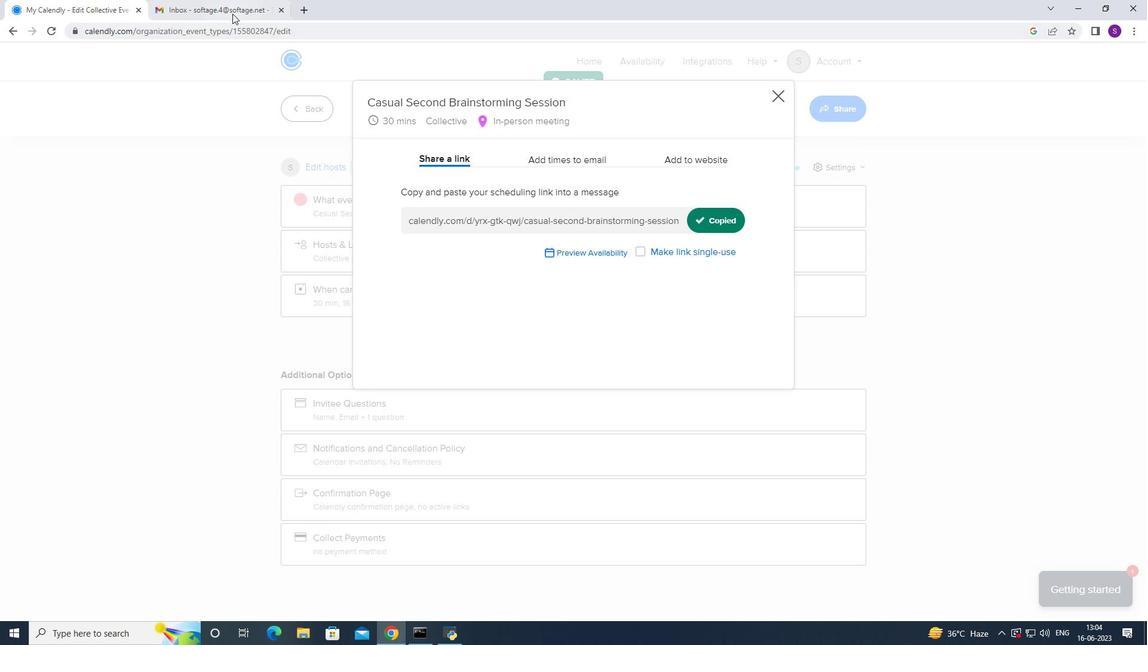 
Action: Mouse moved to (114, 109)
Screenshot: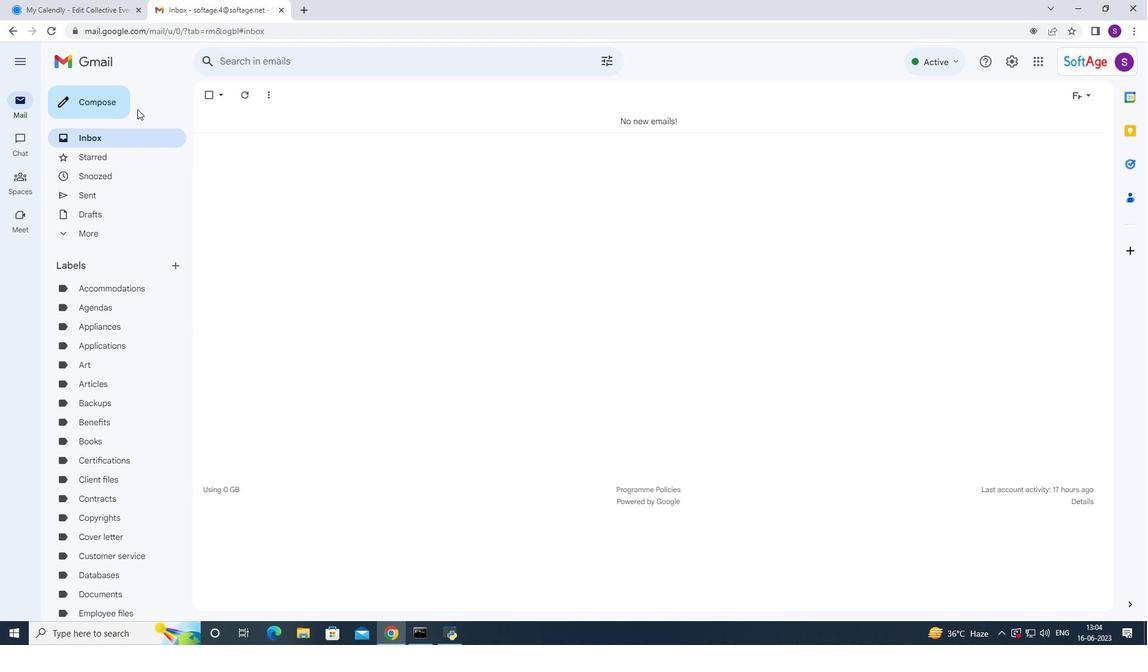 
Action: Mouse pressed left at (114, 109)
Screenshot: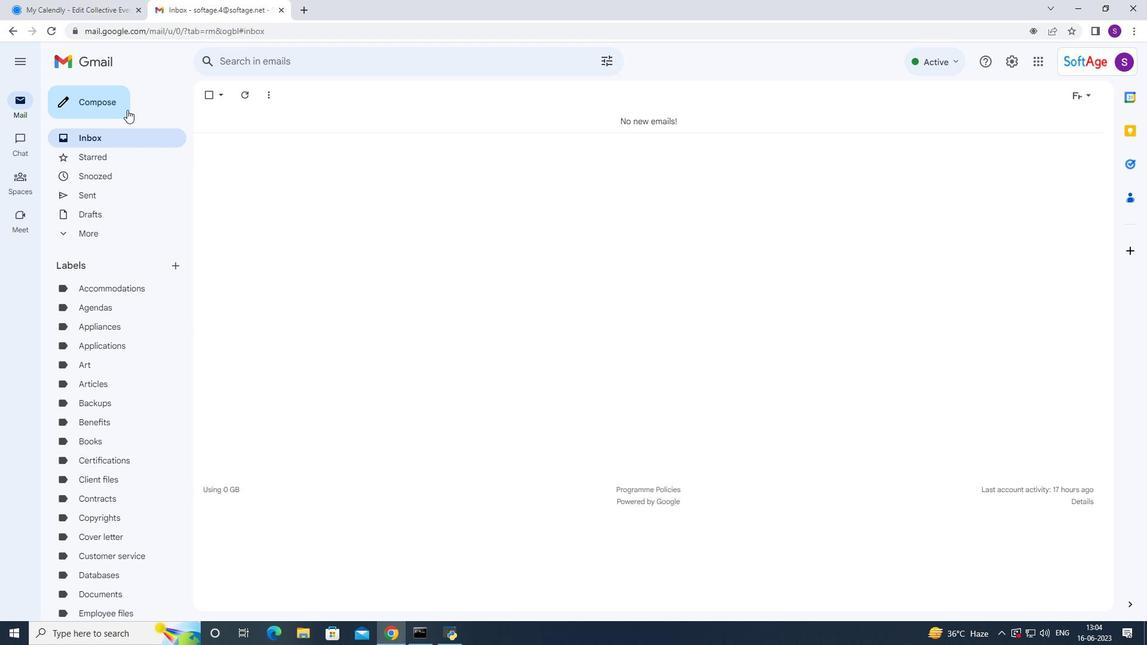 
Action: Mouse moved to (800, 382)
Screenshot: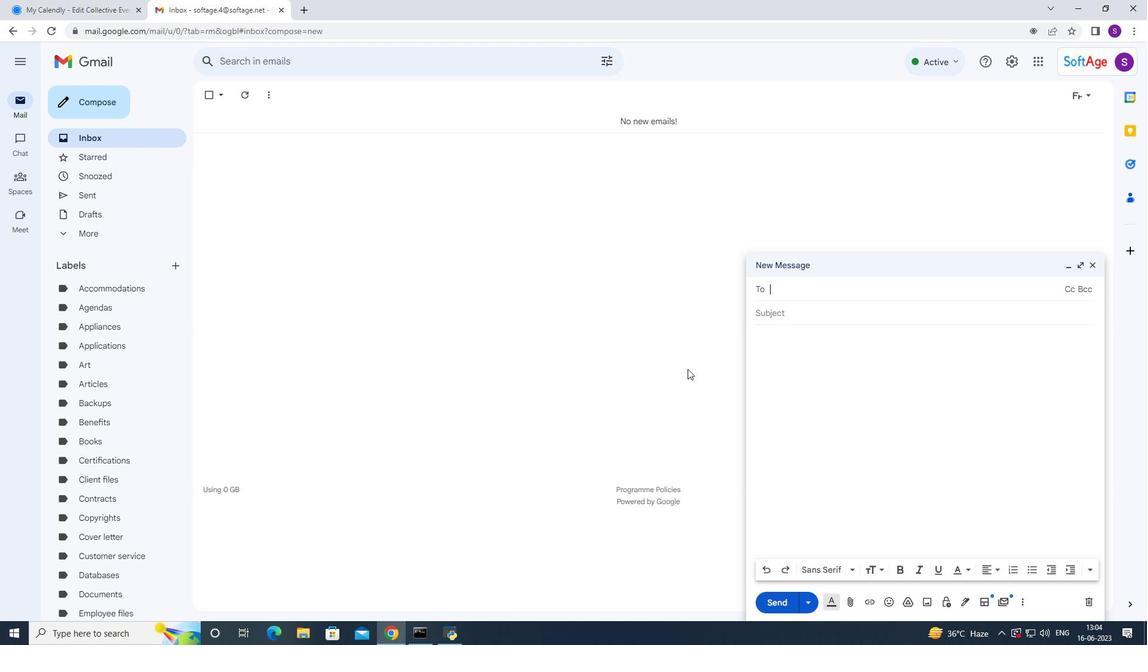 
Action: Mouse pressed right at (800, 382)
Screenshot: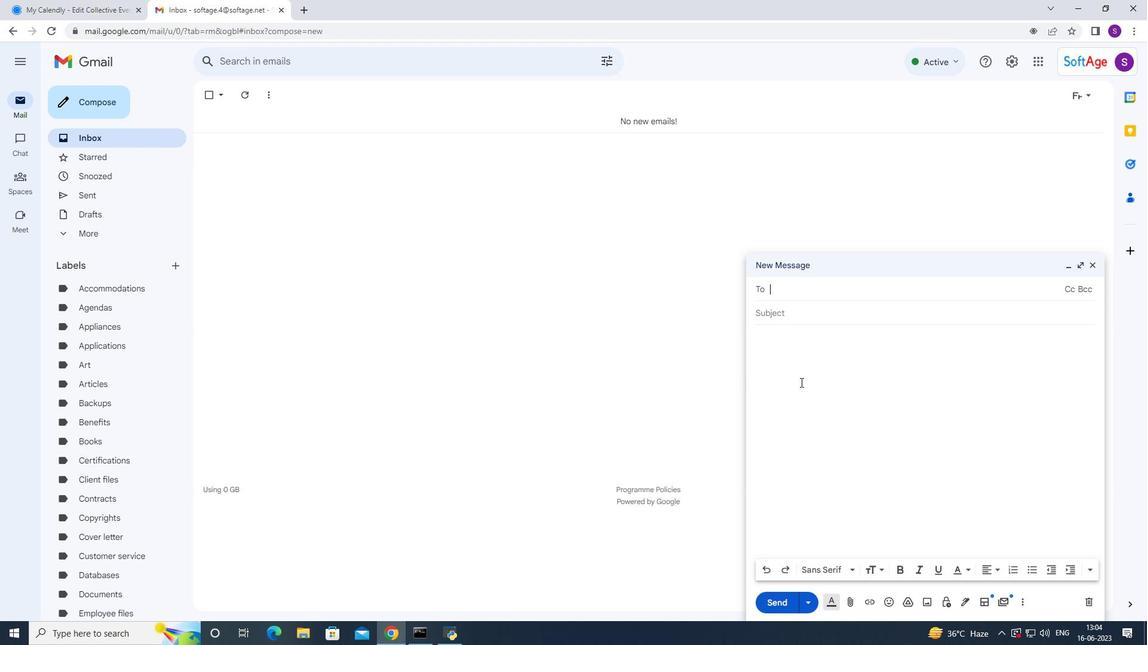 
Action: Mouse moved to (835, 474)
Screenshot: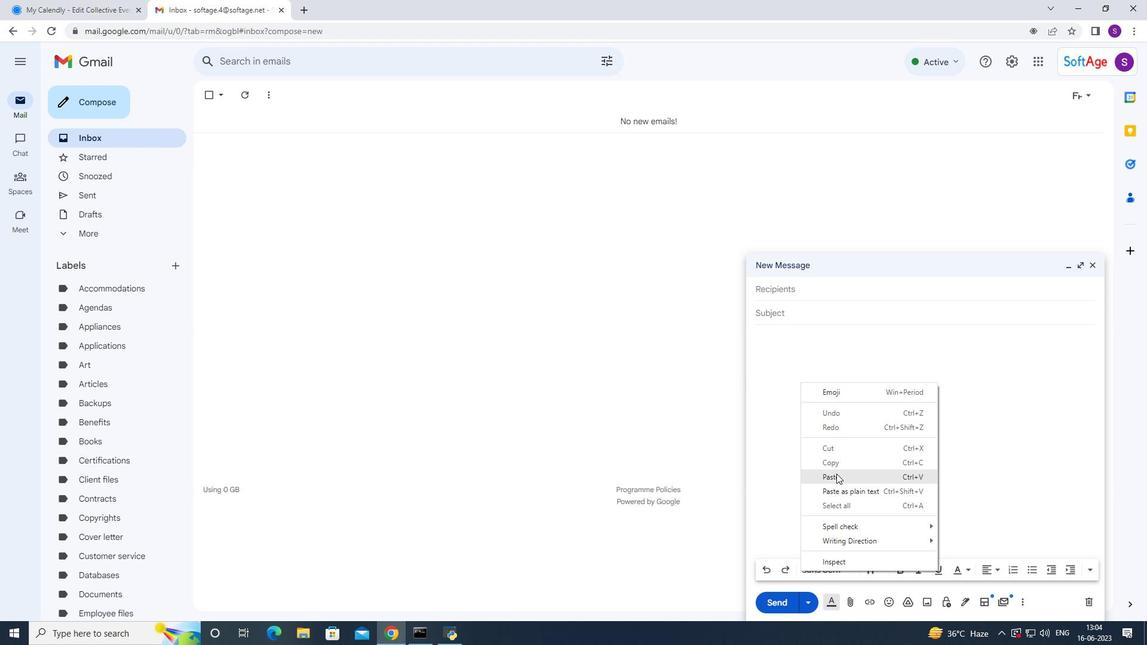 
Action: Mouse pressed left at (835, 474)
Screenshot: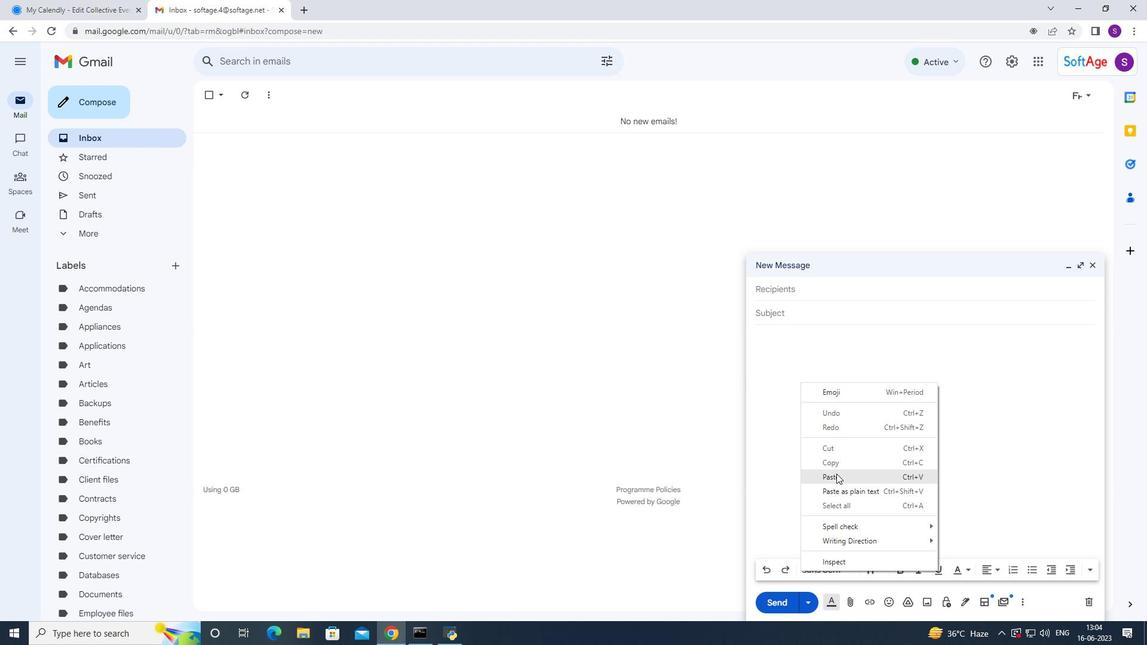 
Action: Mouse moved to (875, 289)
Screenshot: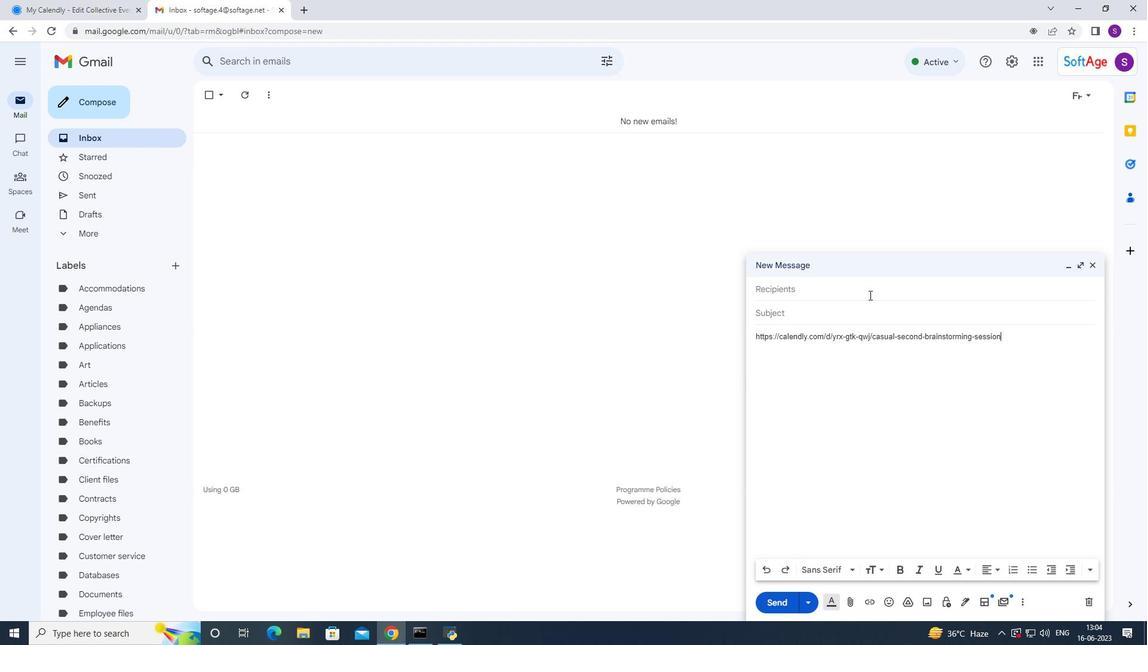 
Action: Mouse pressed left at (875, 289)
Screenshot: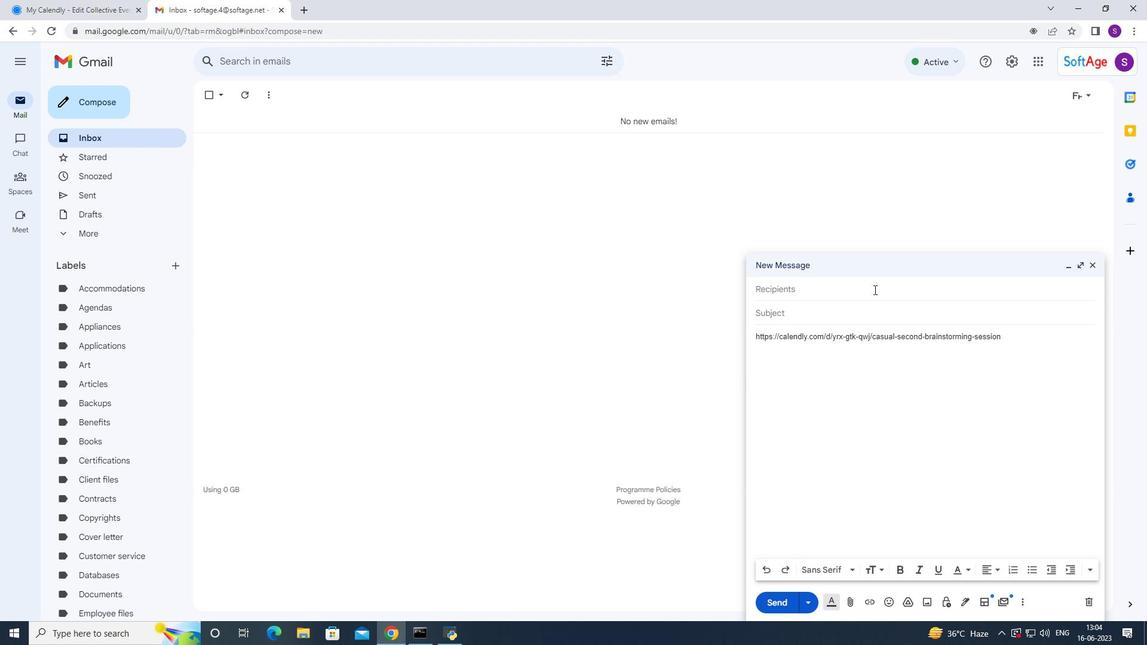 
Action: Key pressed soft
Screenshot: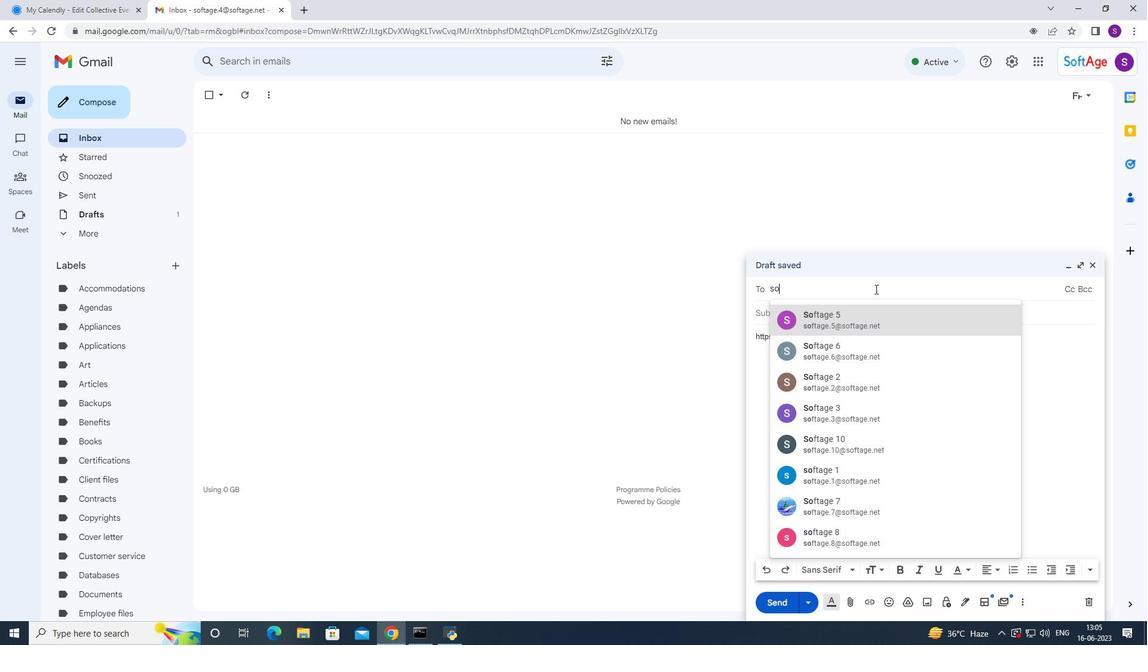 
Action: Mouse moved to (824, 499)
Screenshot: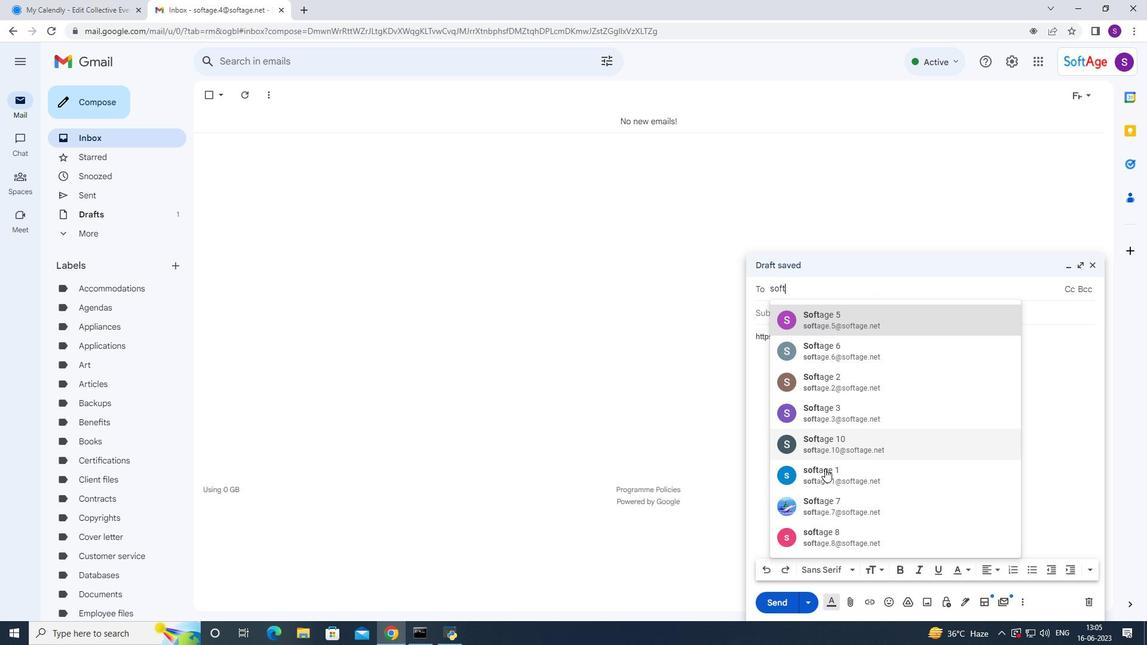 
Action: Mouse pressed left at (824, 499)
Screenshot: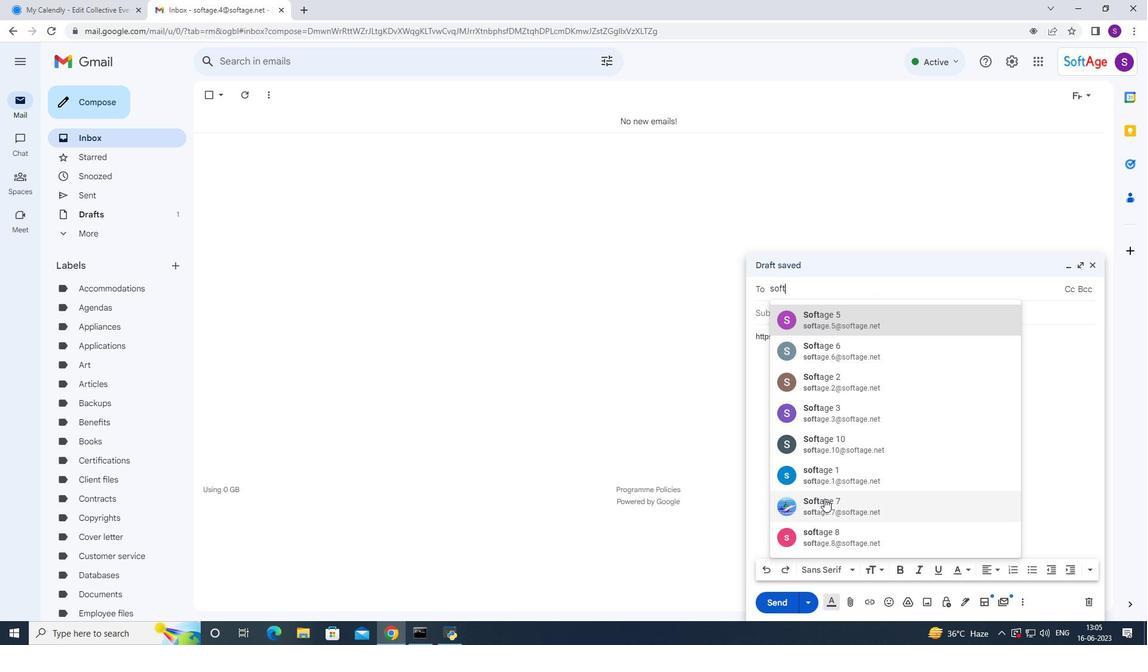 
Action: Mouse moved to (819, 499)
Screenshot: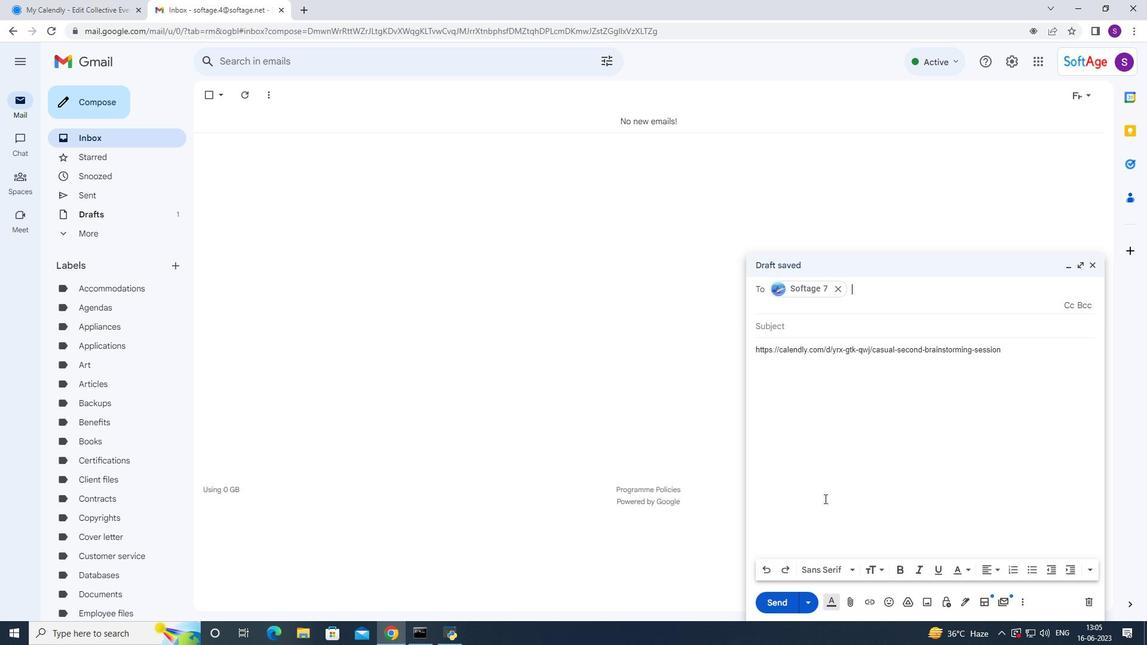 
Action: Key pressed soft
Screenshot: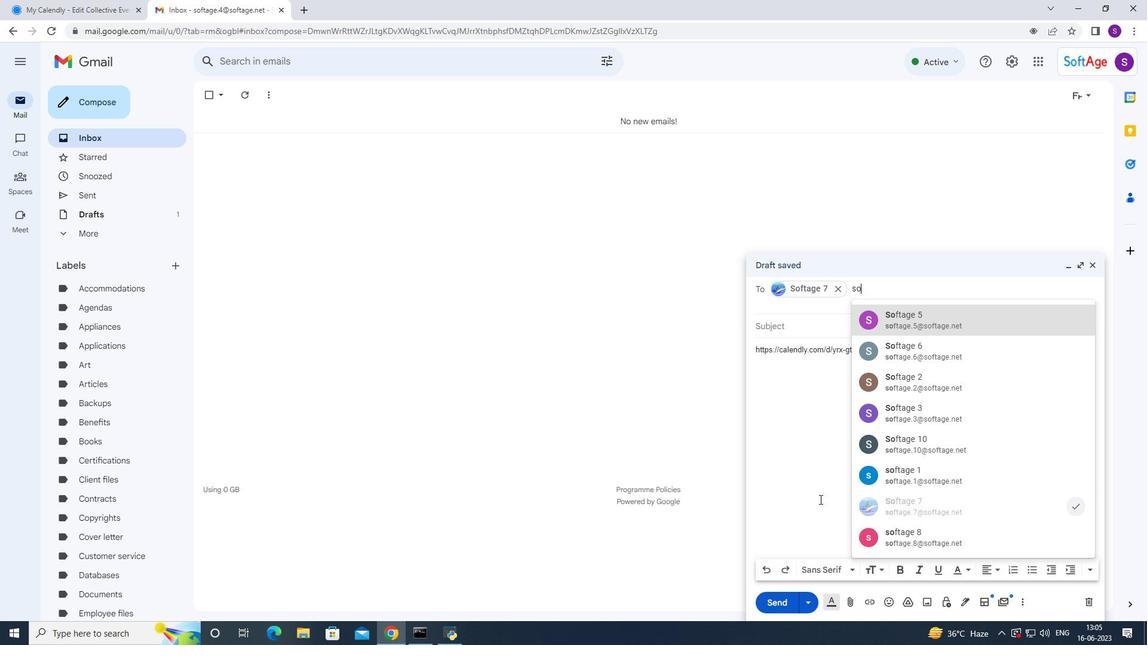 
Action: Mouse moved to (925, 362)
Screenshot: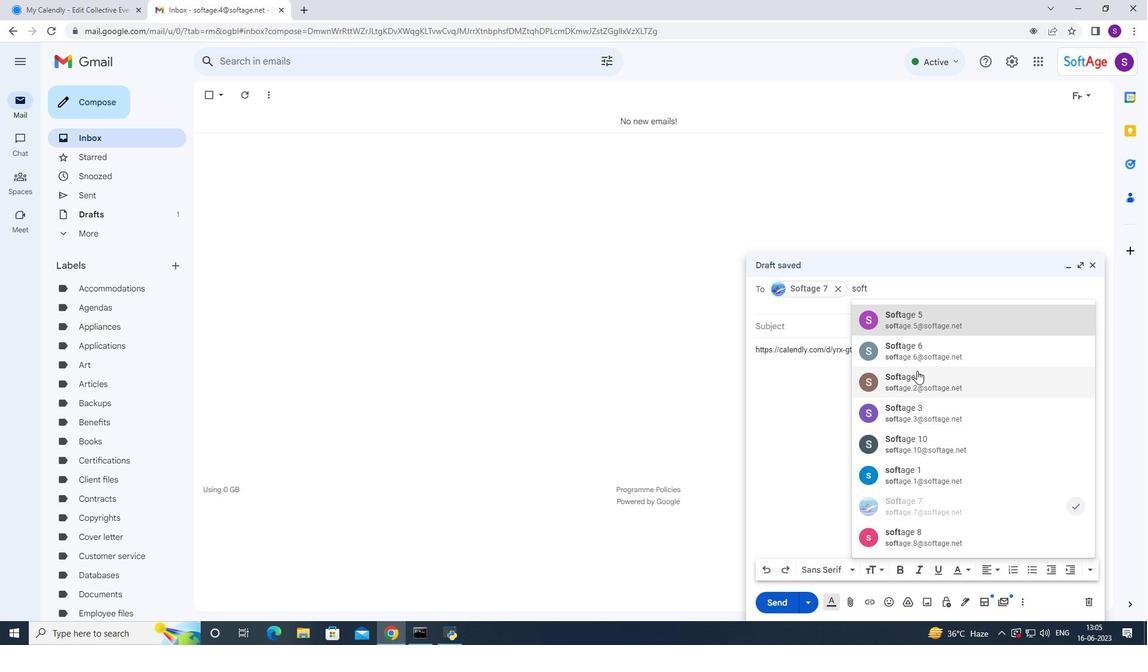 
Action: Mouse pressed left at (925, 362)
Screenshot: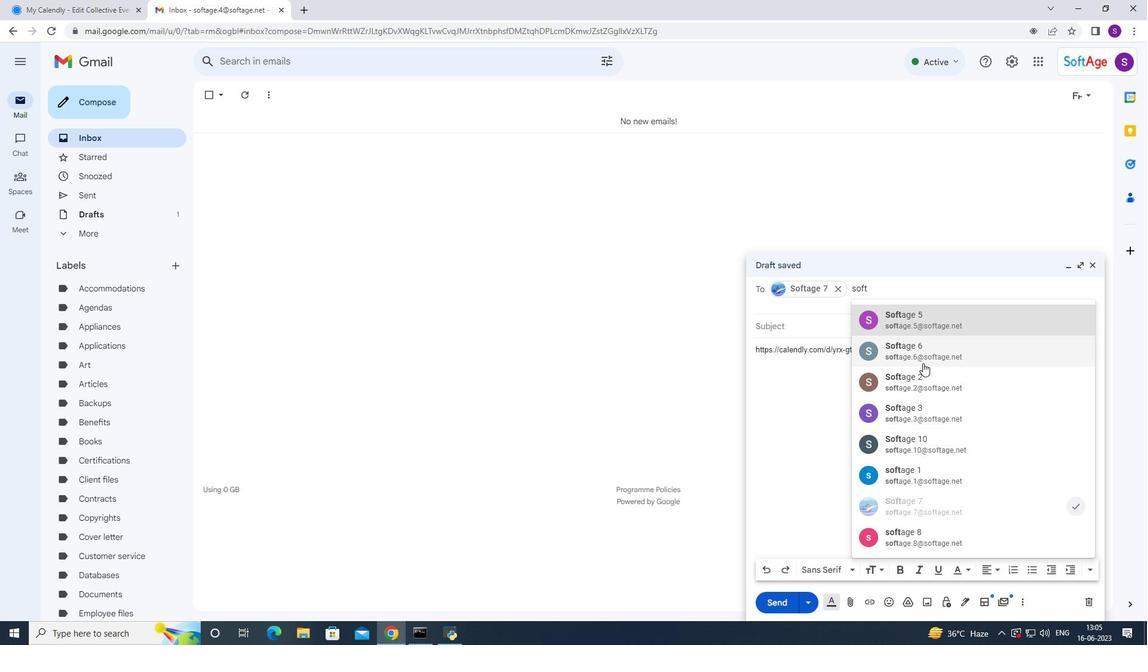
Action: Mouse moved to (787, 597)
Screenshot: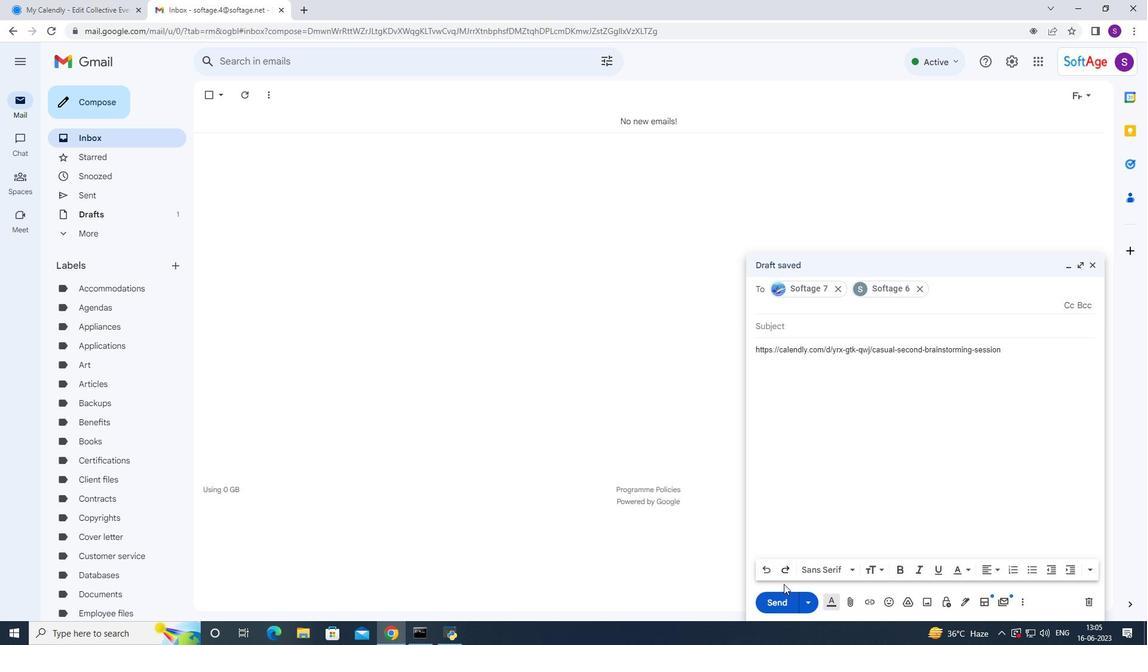 
Action: Mouse pressed left at (787, 597)
Screenshot: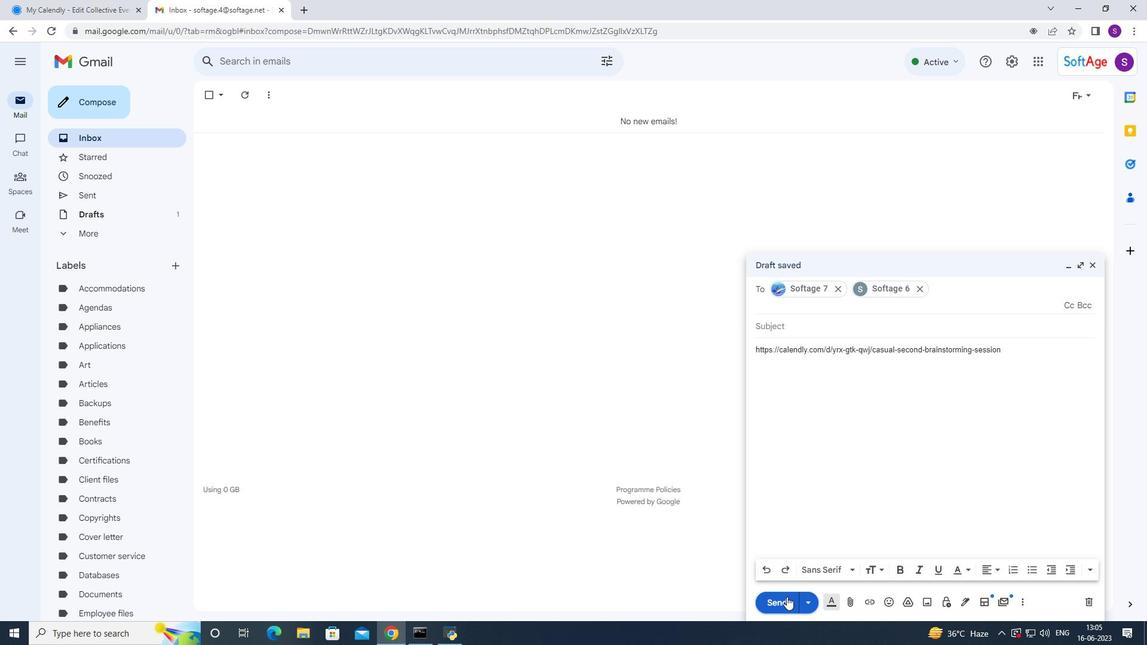 
Action: Mouse moved to (787, 597)
Screenshot: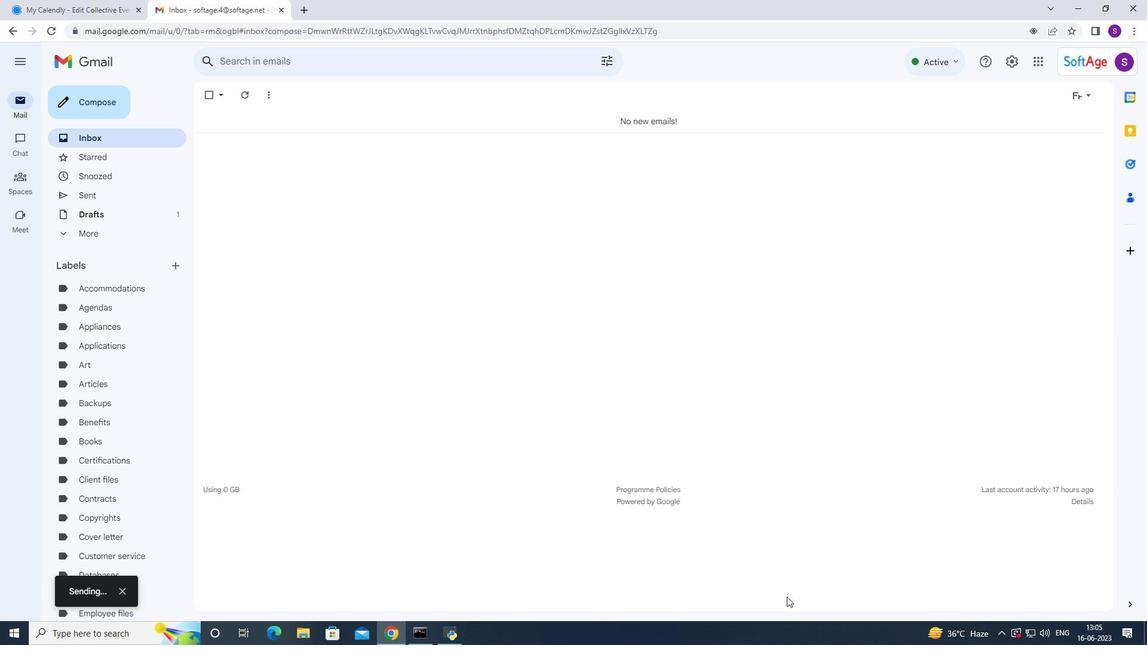 
